 Task: Find connections with filter location Lachhmangarh Sīkar with filter topic #retailwith filter profile language French with filter current company Bread Financial with filter school GALGOTIA S COLLEGE OF ENGINEERING AND TECHNOLOGY, GREATER NOIDA with filter industry Office Administration with filter service category Interior Design with filter keywords title Shelf Stocker
Action: Mouse moved to (431, 277)
Screenshot: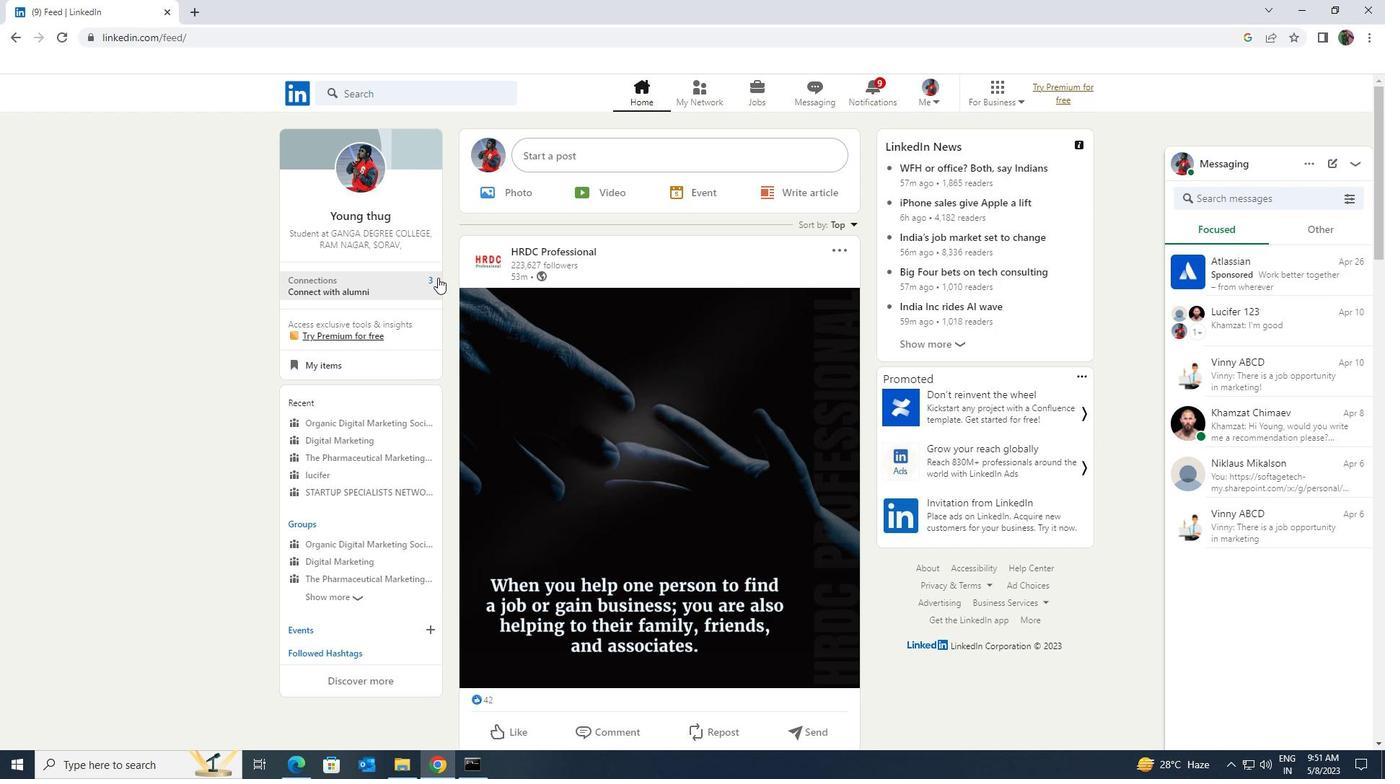 
Action: Mouse pressed left at (431, 277)
Screenshot: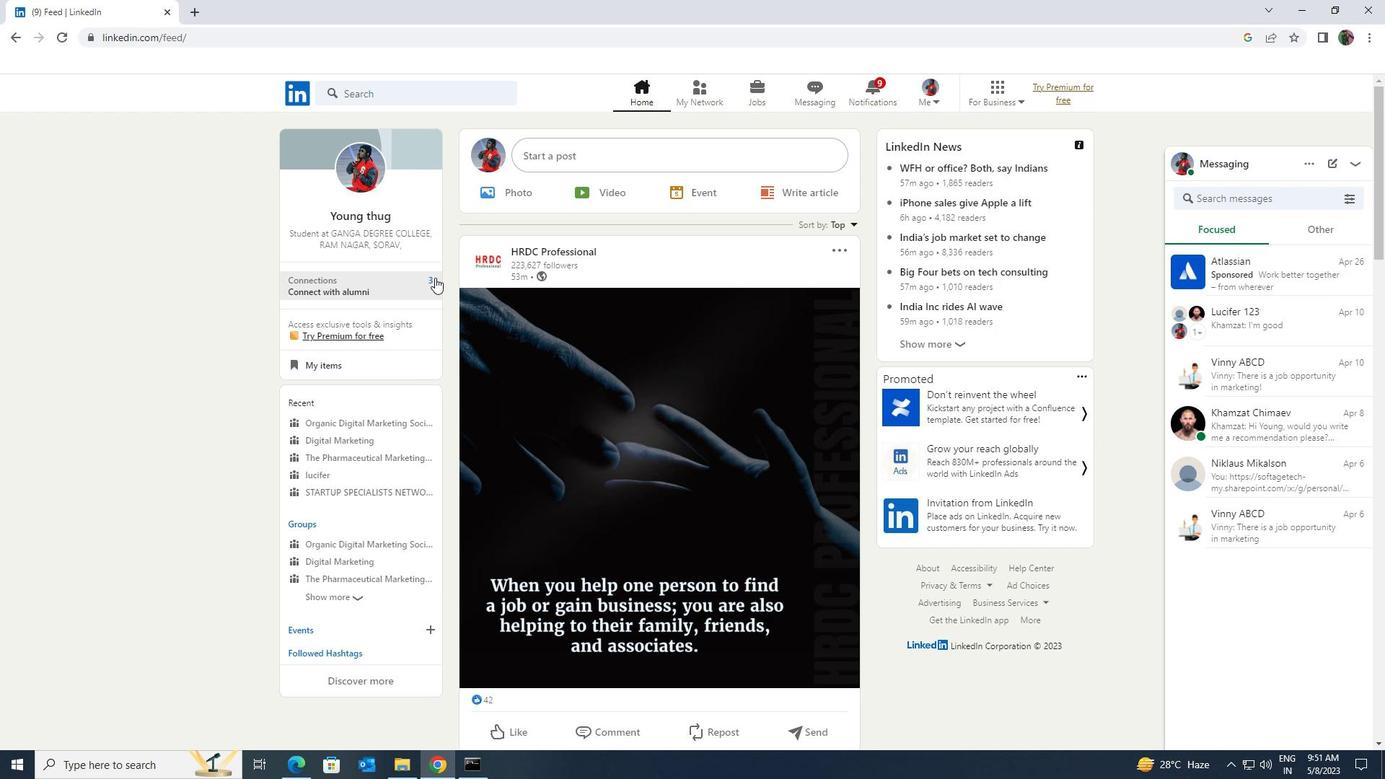 
Action: Mouse moved to (443, 176)
Screenshot: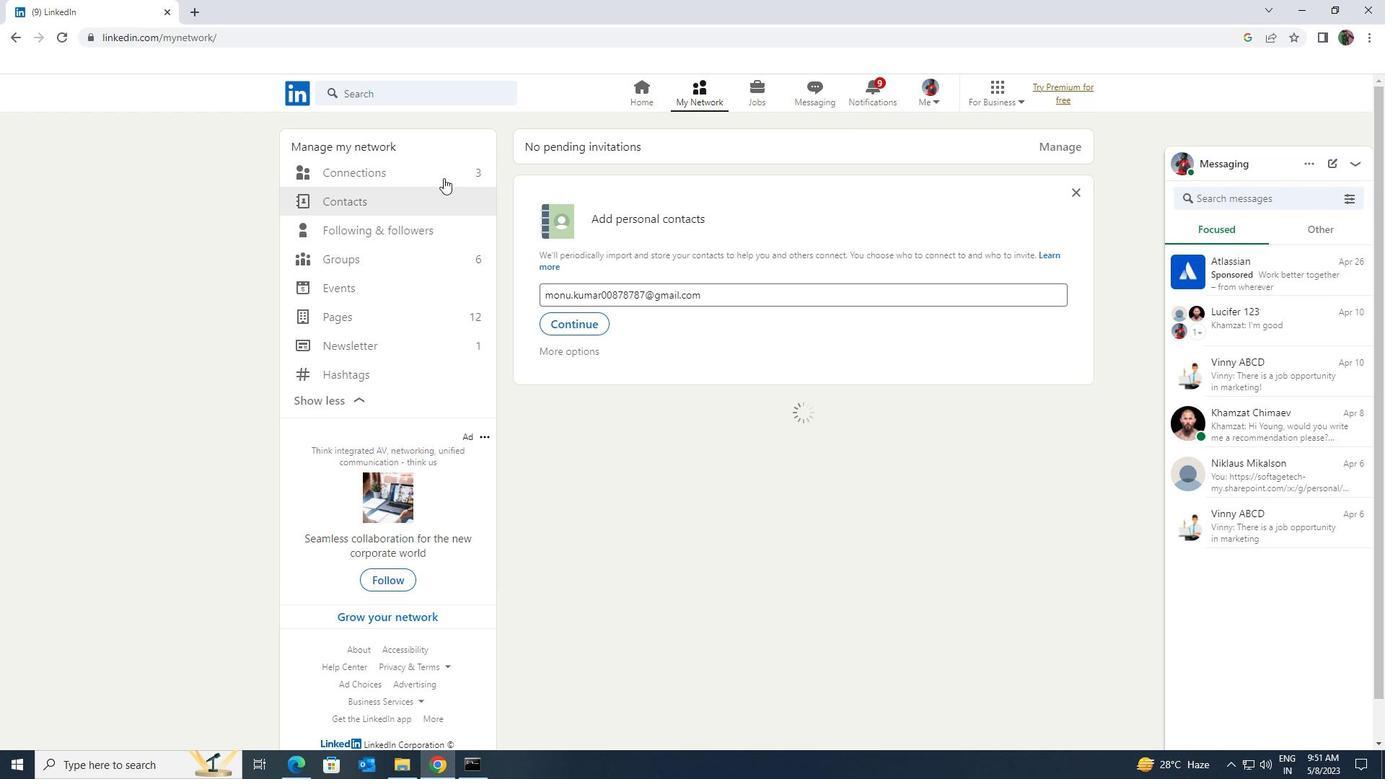 
Action: Mouse pressed left at (443, 176)
Screenshot: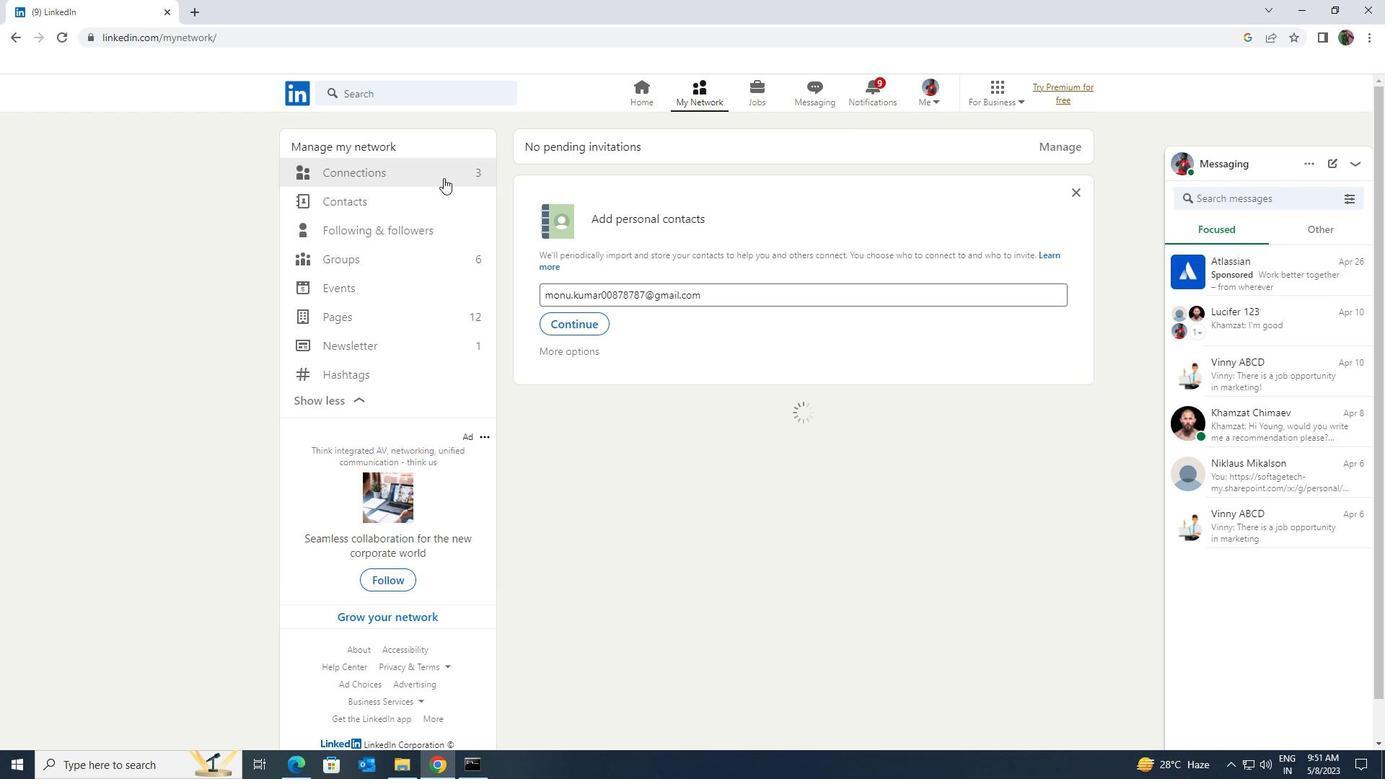
Action: Mouse moved to (781, 176)
Screenshot: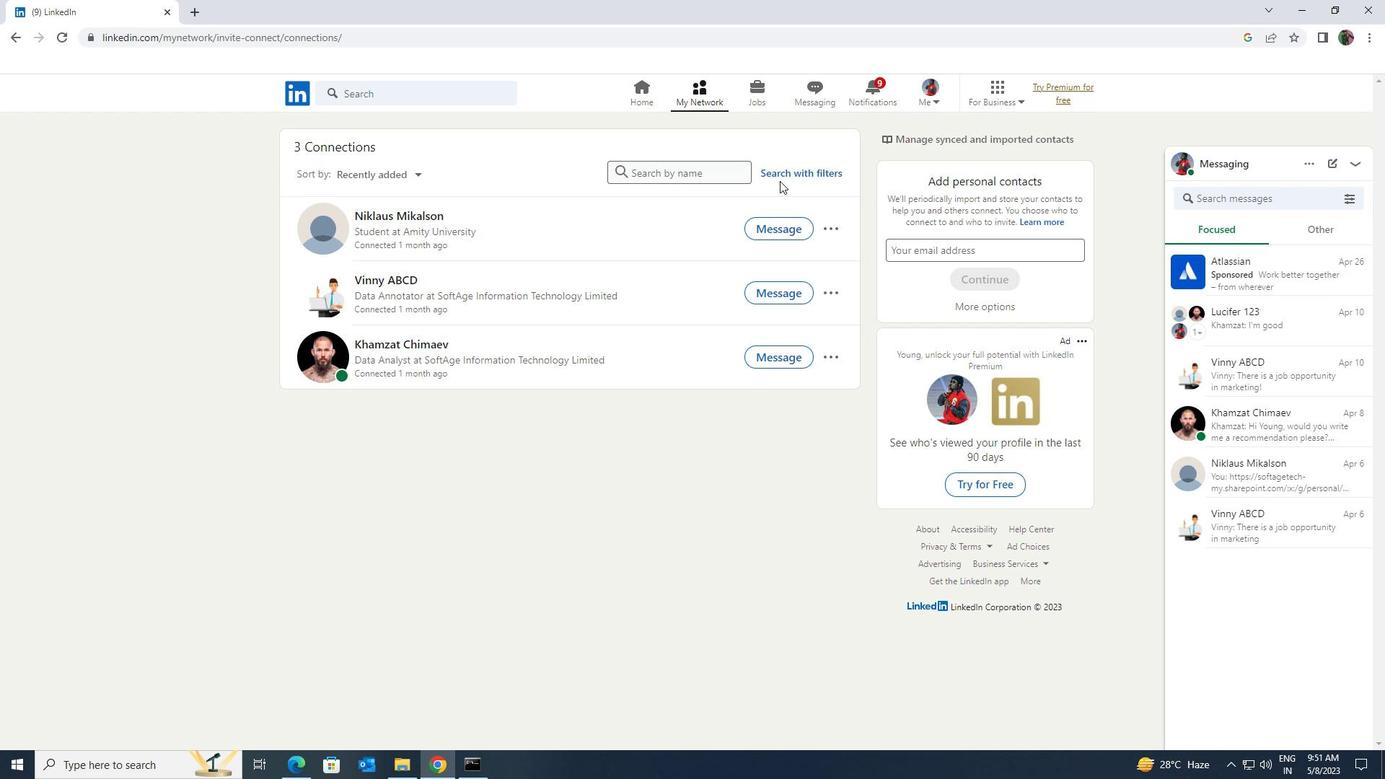 
Action: Mouse pressed left at (781, 176)
Screenshot: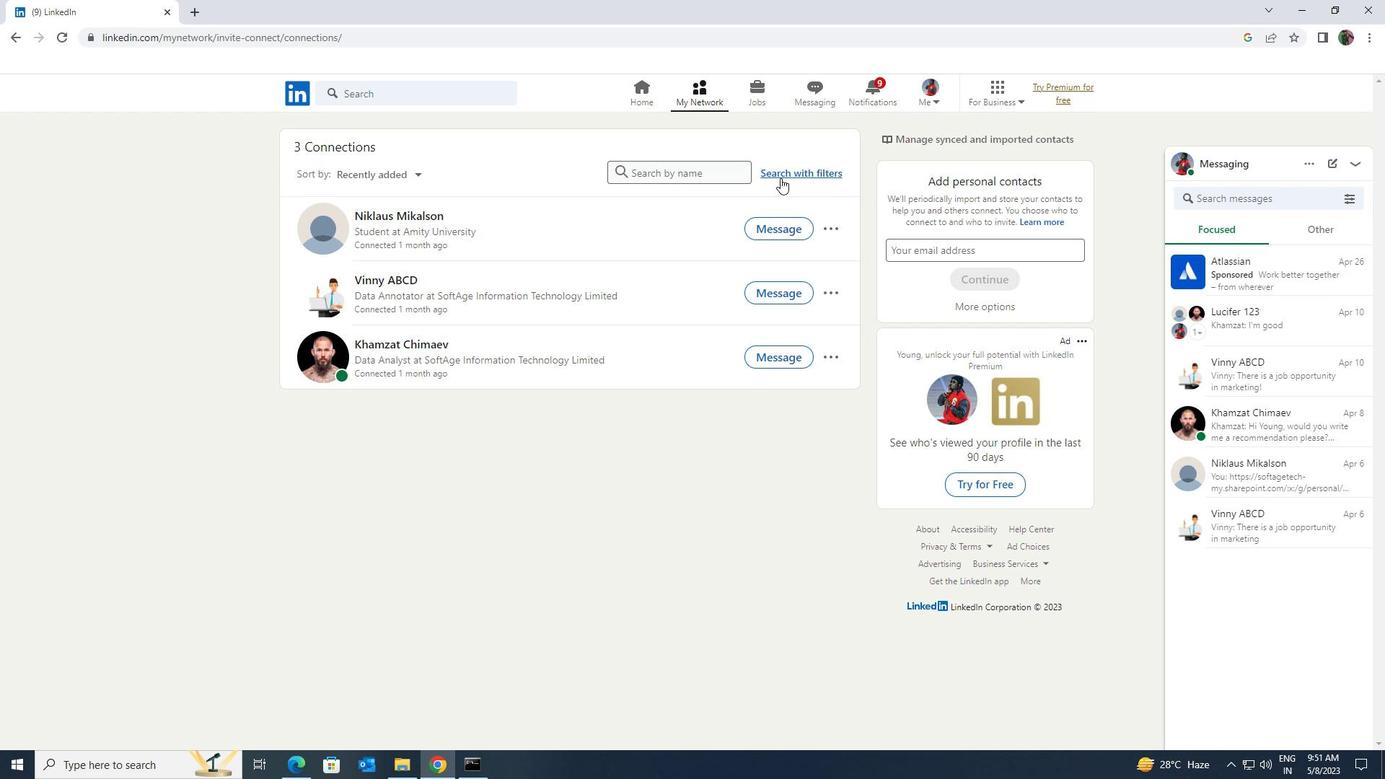 
Action: Mouse moved to (747, 138)
Screenshot: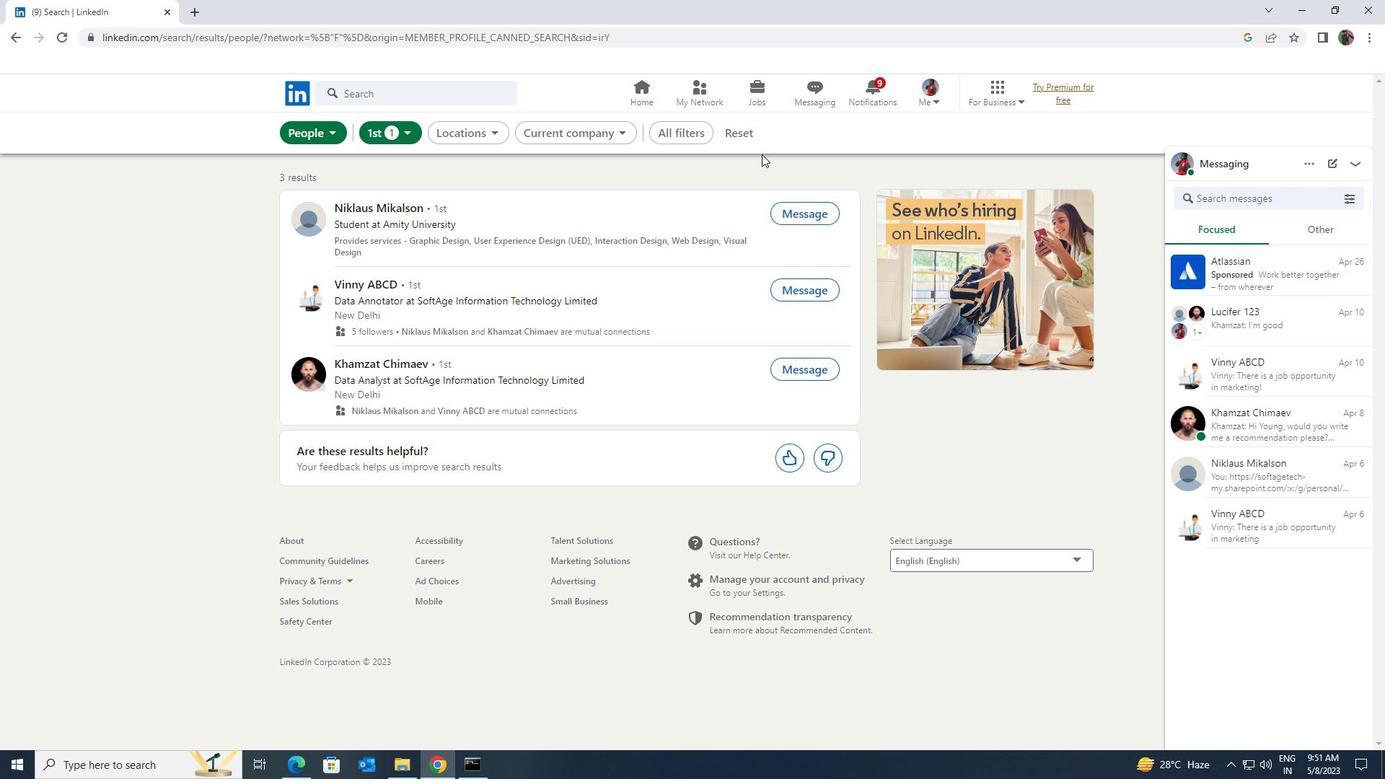 
Action: Mouse pressed left at (747, 138)
Screenshot: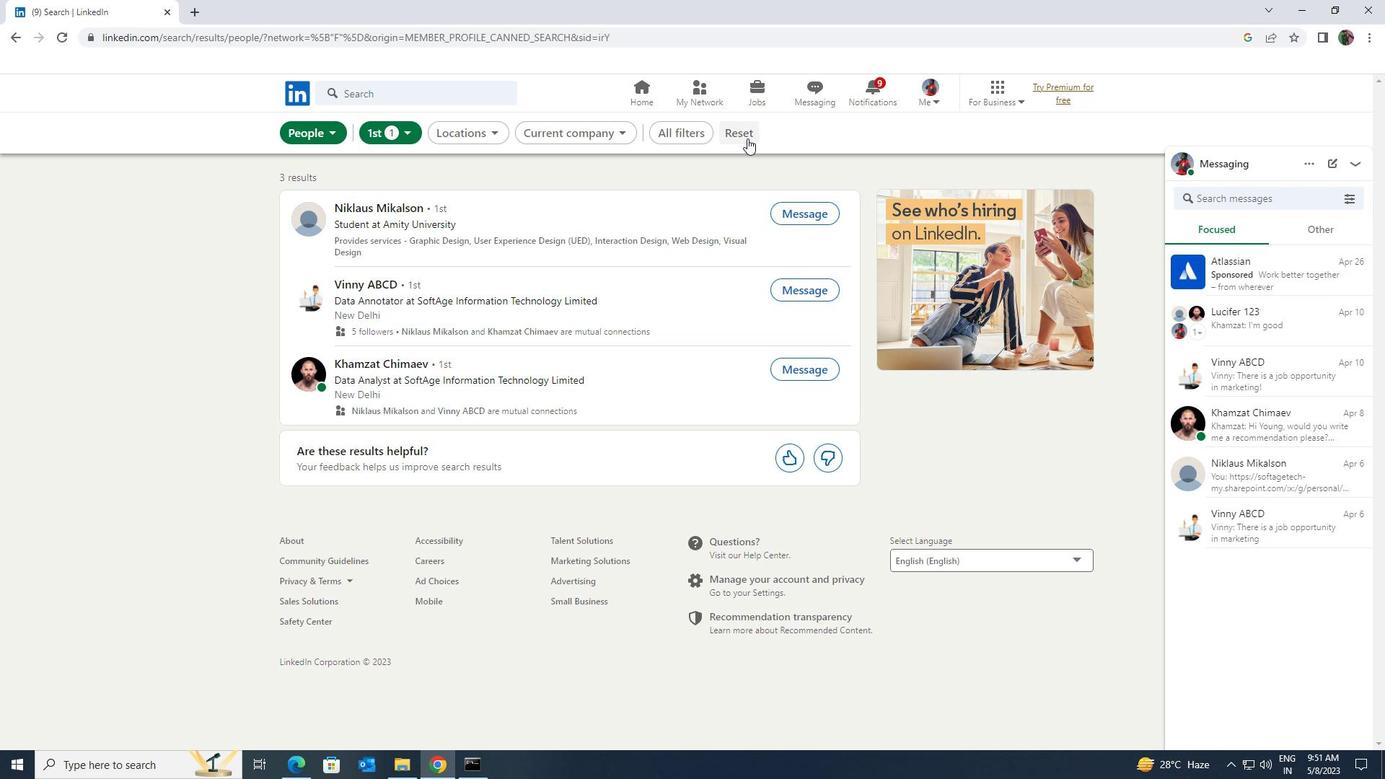 
Action: Mouse moved to (714, 133)
Screenshot: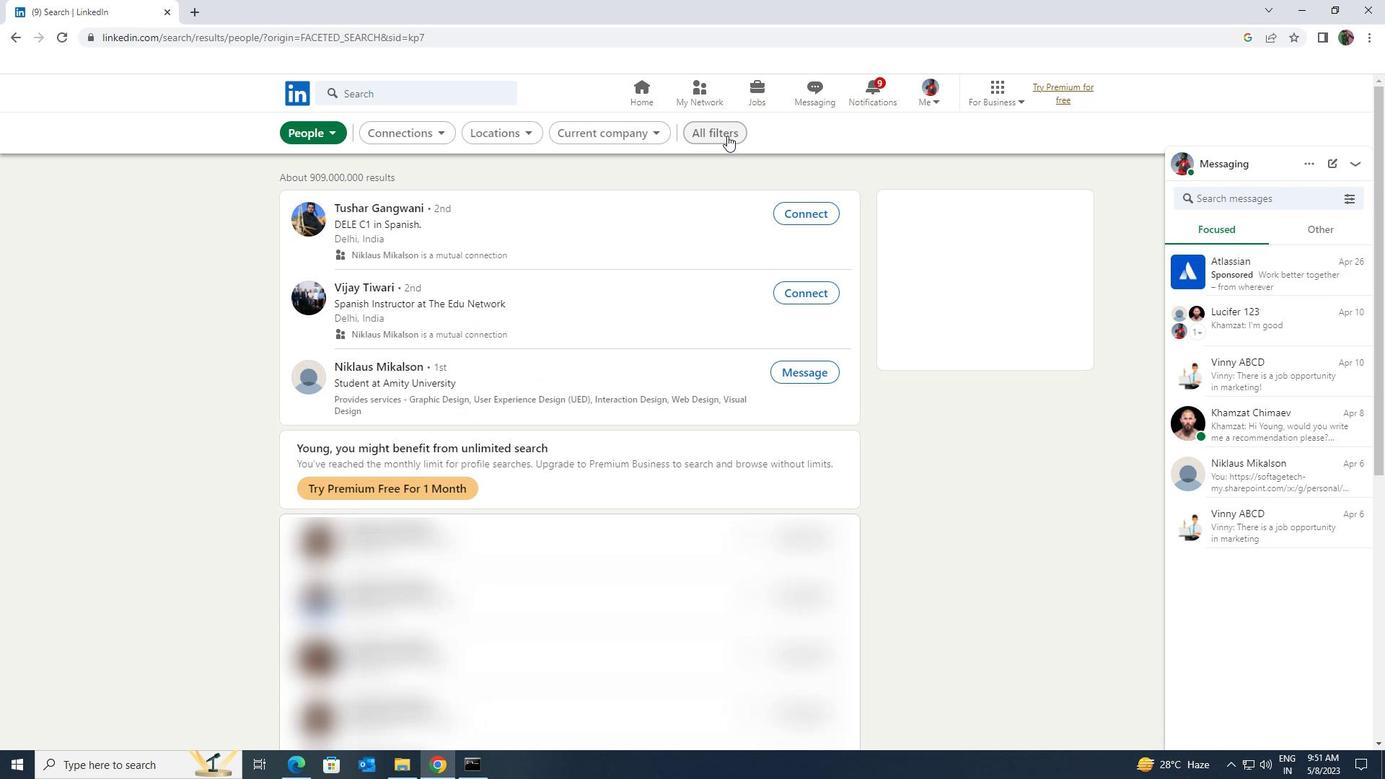 
Action: Mouse pressed left at (714, 133)
Screenshot: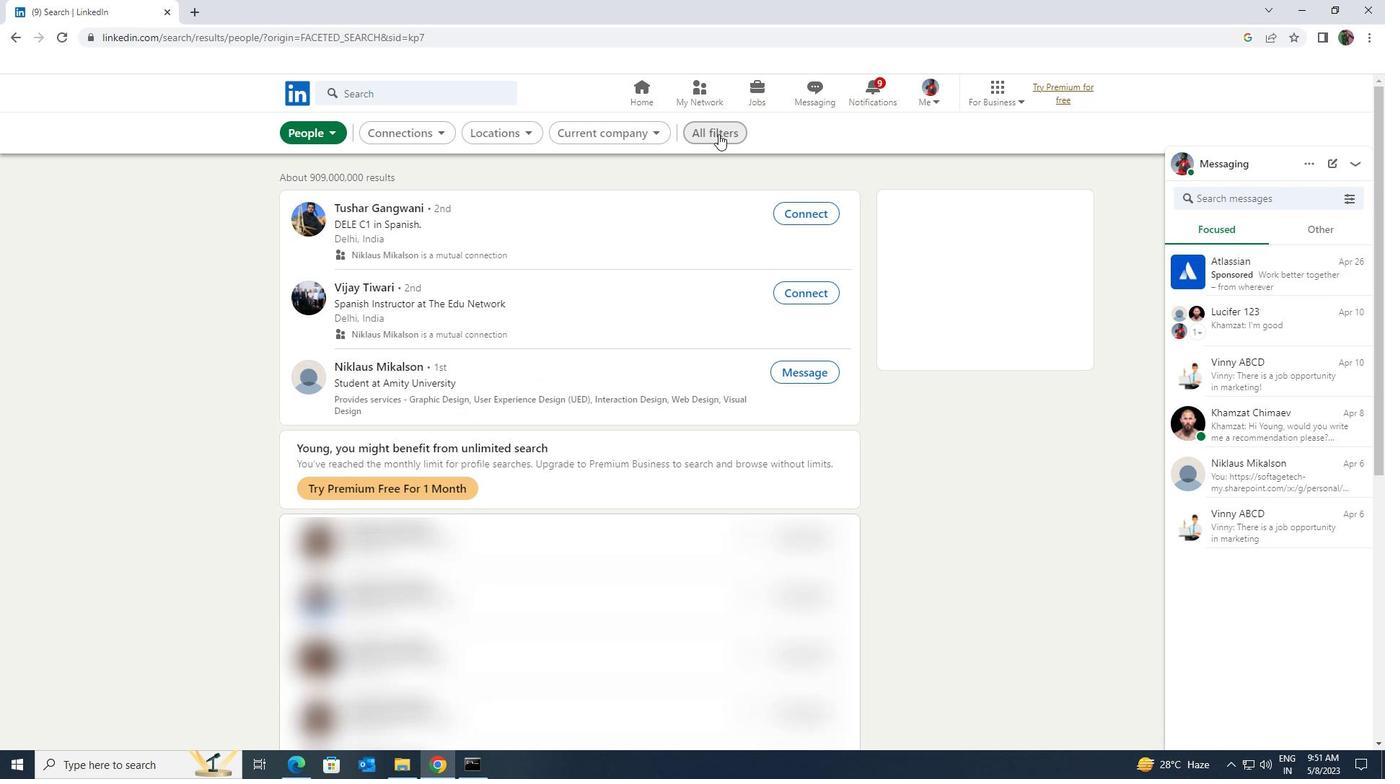 
Action: Mouse moved to (1236, 560)
Screenshot: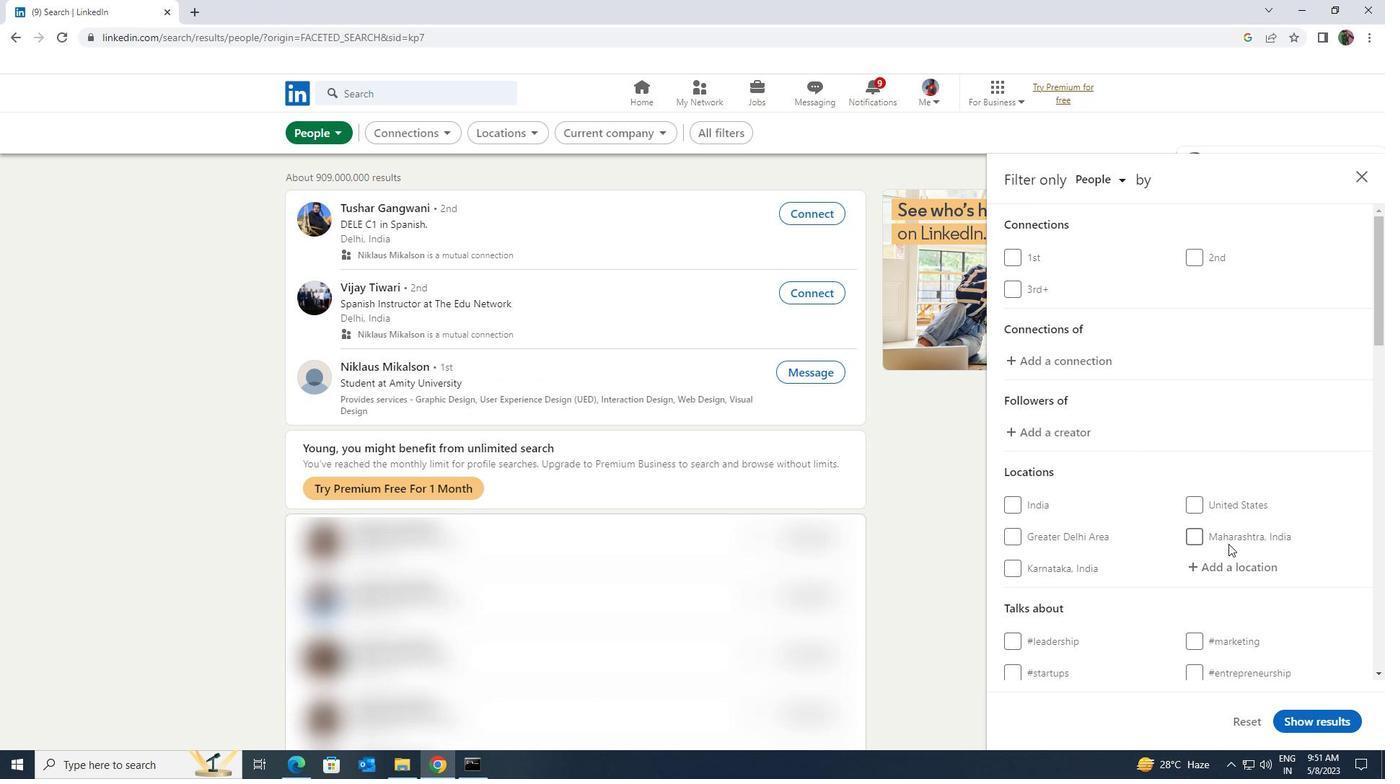
Action: Mouse pressed left at (1236, 560)
Screenshot: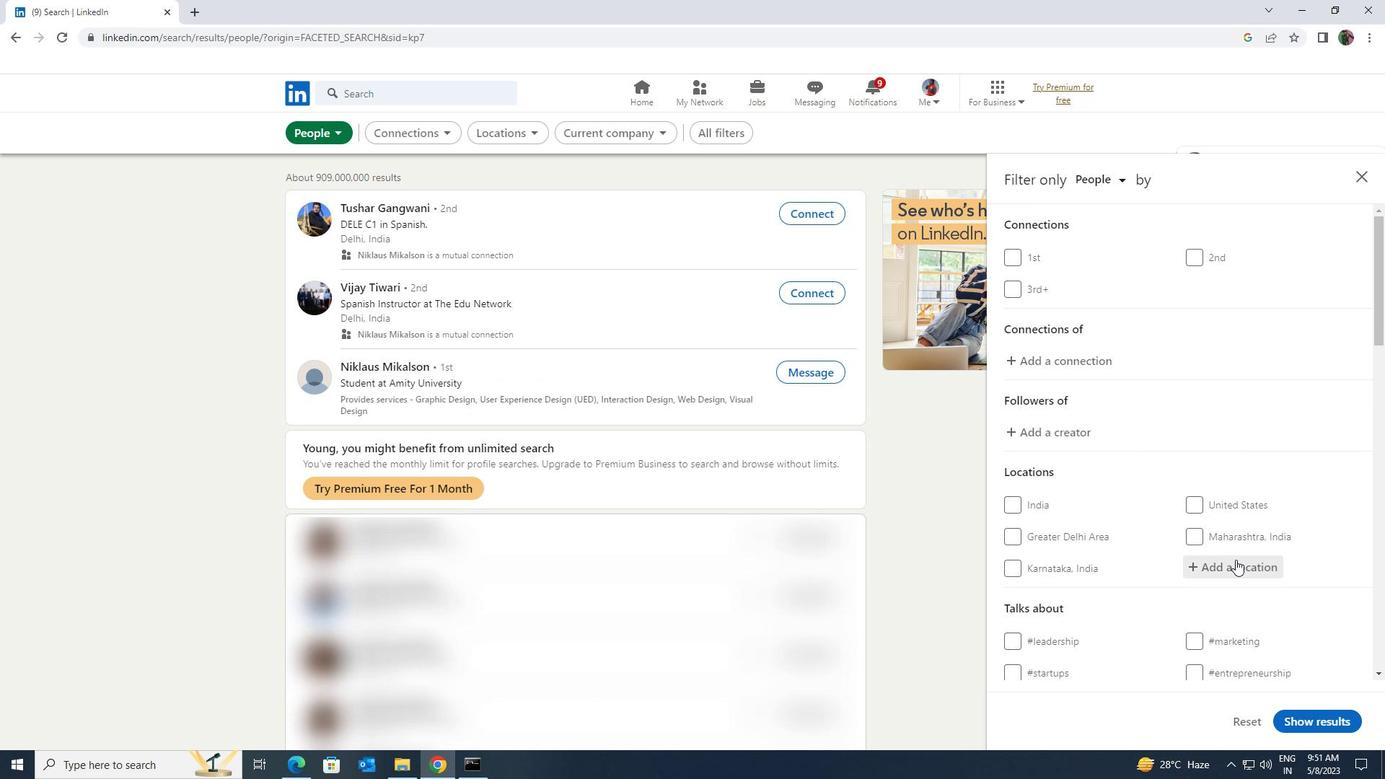 
Action: Key pressed <Key.shift>LACHHMAN
Screenshot: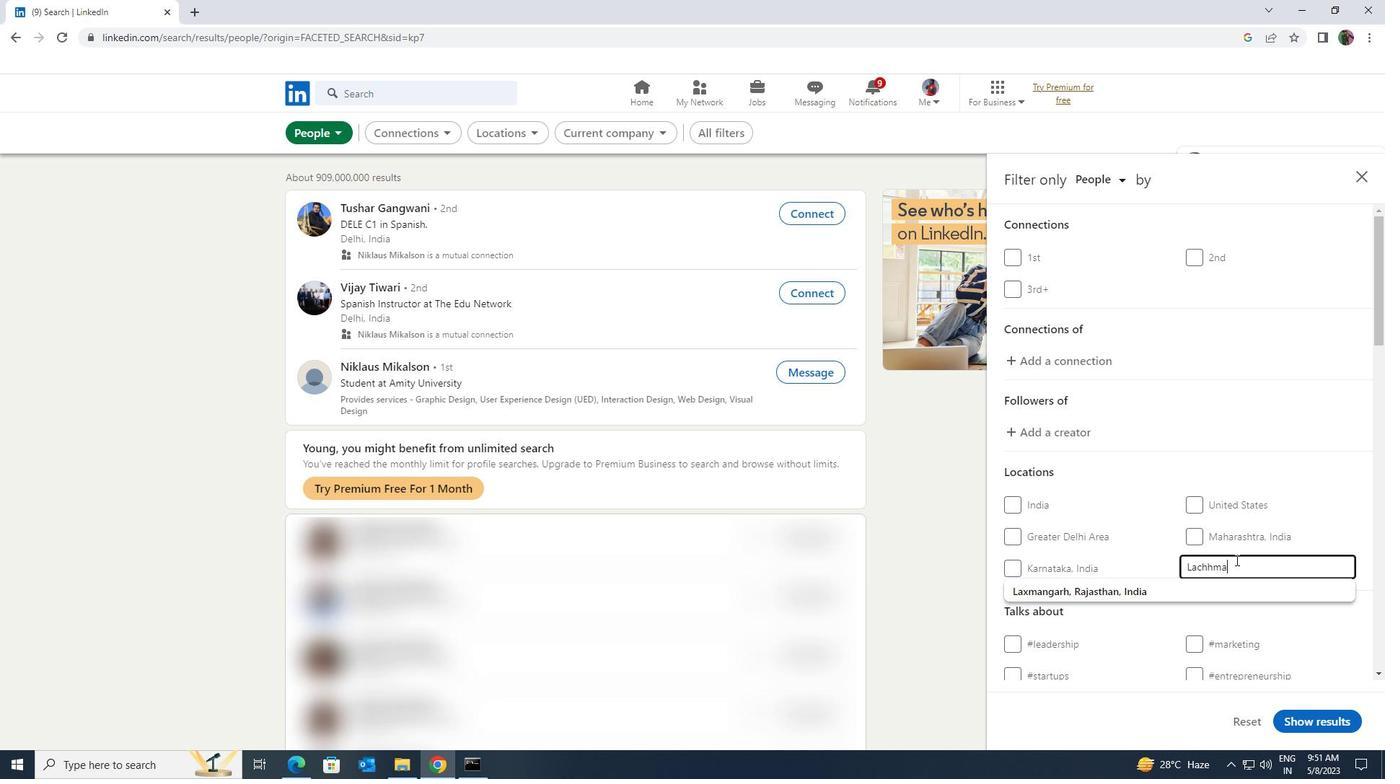 
Action: Mouse moved to (1231, 586)
Screenshot: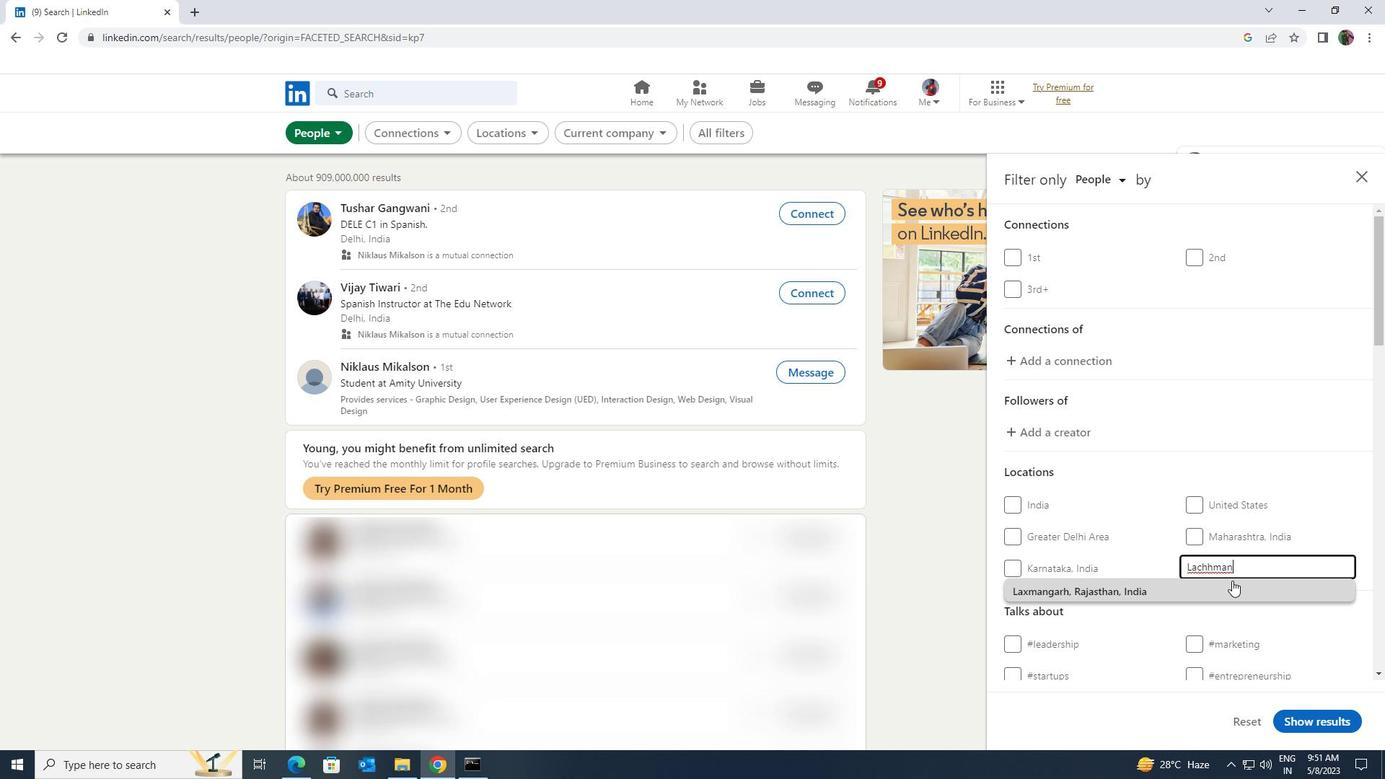 
Action: Mouse pressed left at (1231, 586)
Screenshot: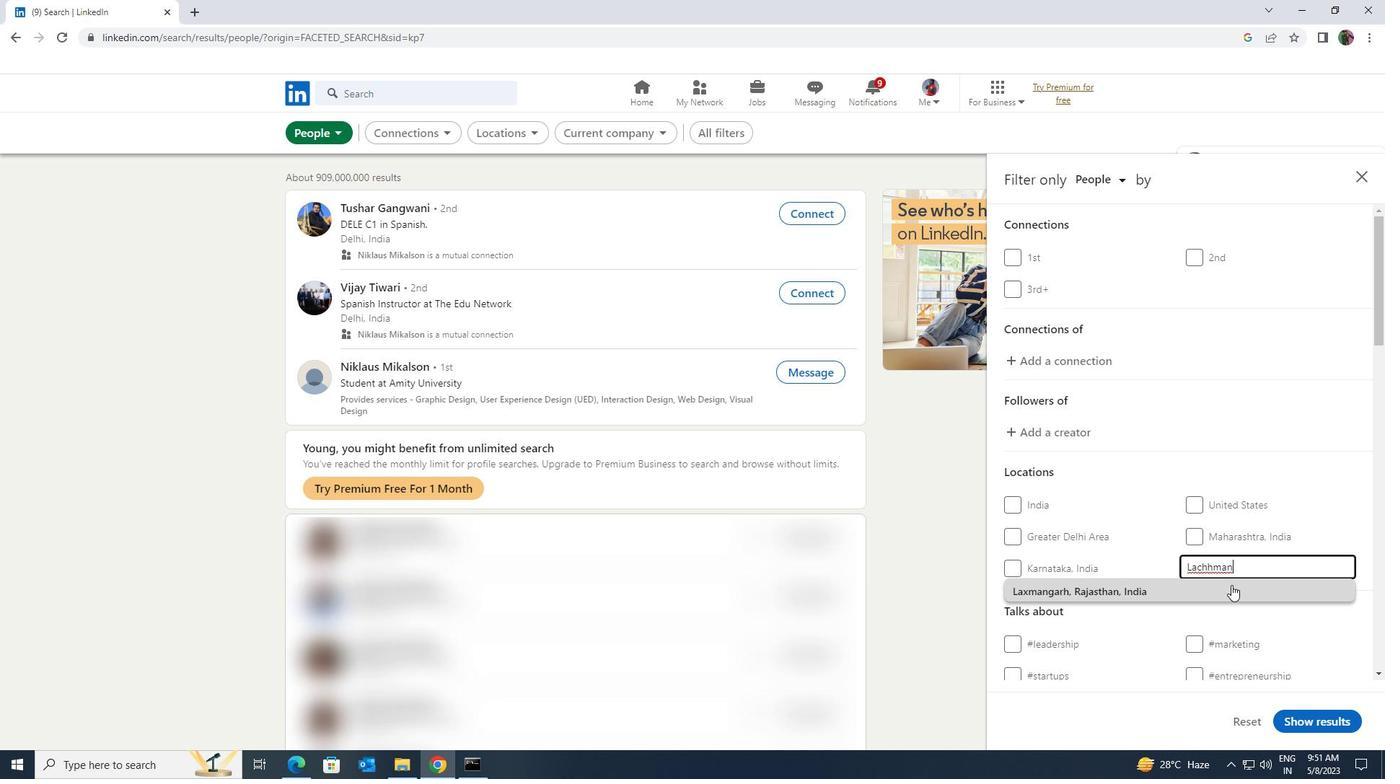 
Action: Mouse scrolled (1231, 586) with delta (0, 0)
Screenshot: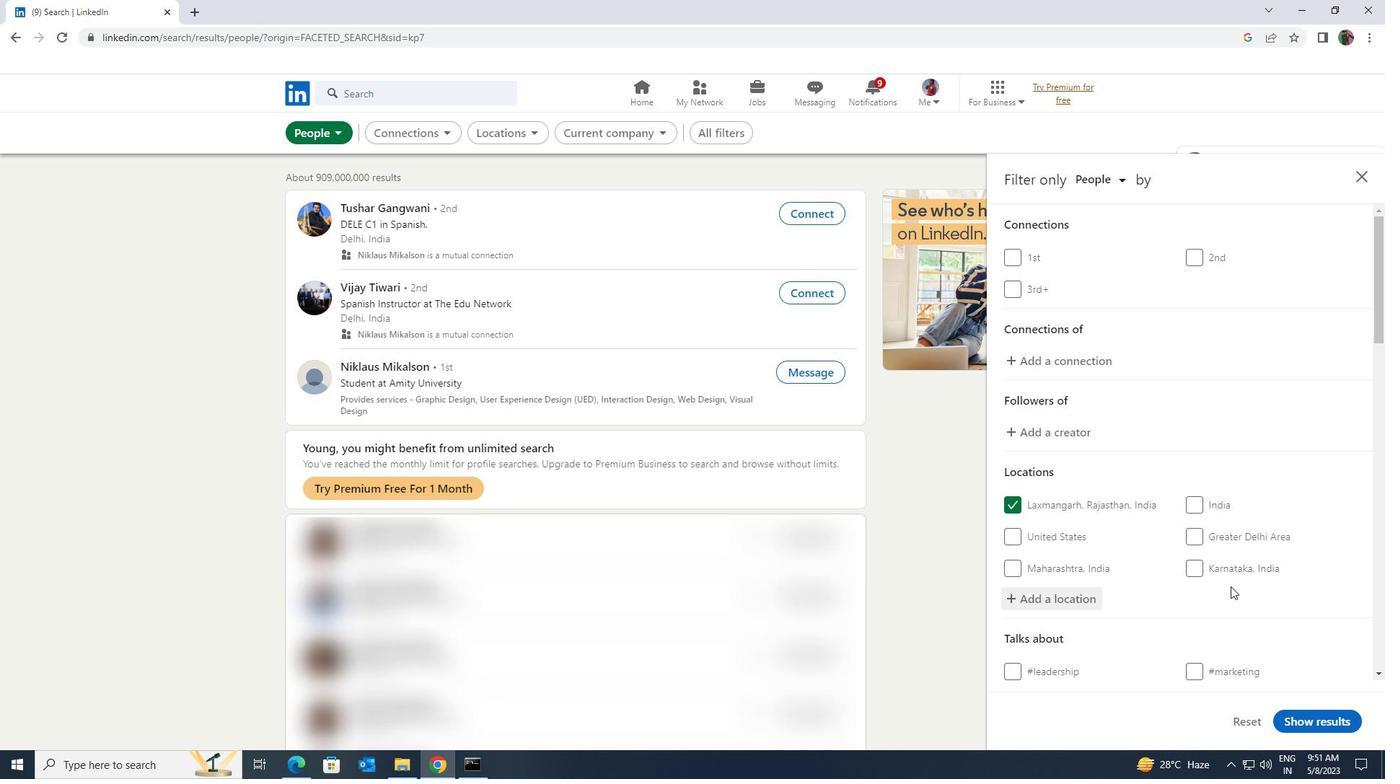 
Action: Mouse scrolled (1231, 586) with delta (0, 0)
Screenshot: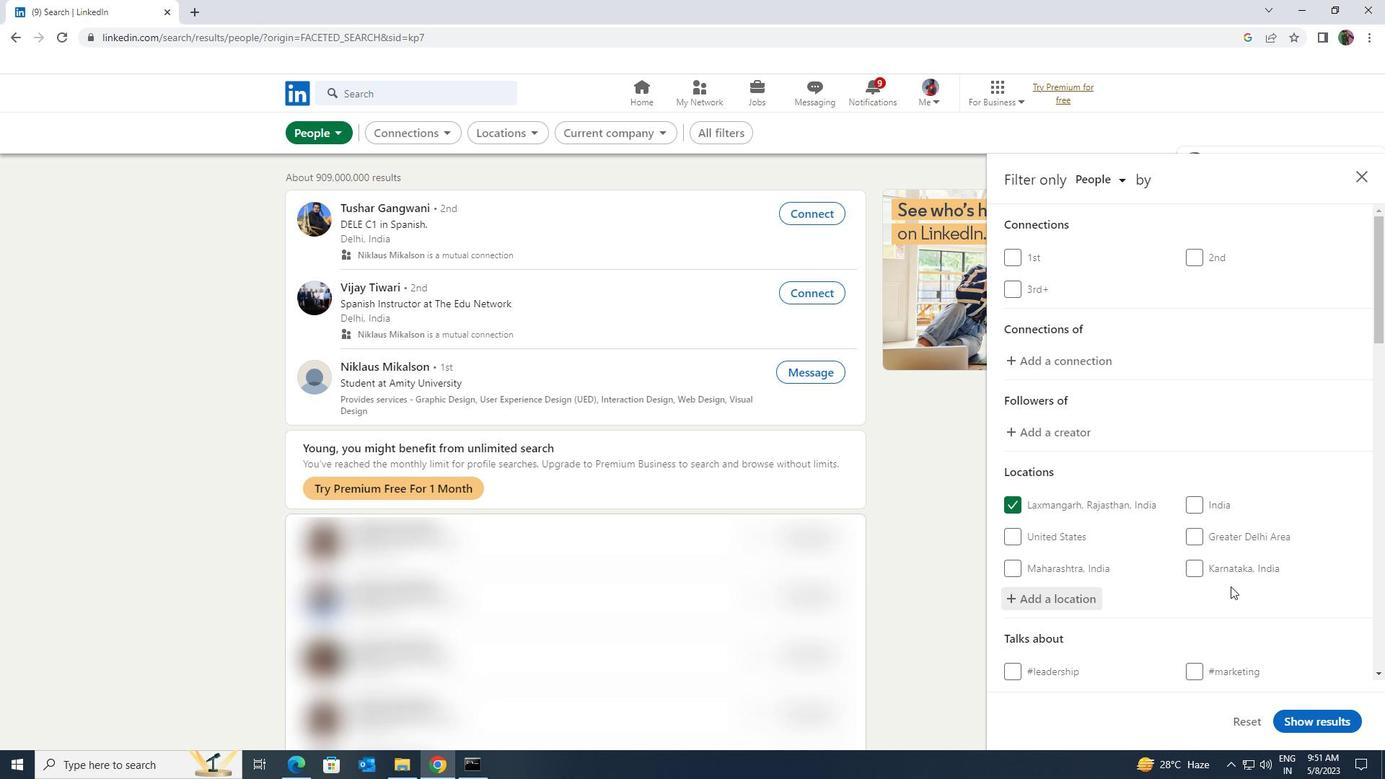 
Action: Mouse scrolled (1231, 586) with delta (0, 0)
Screenshot: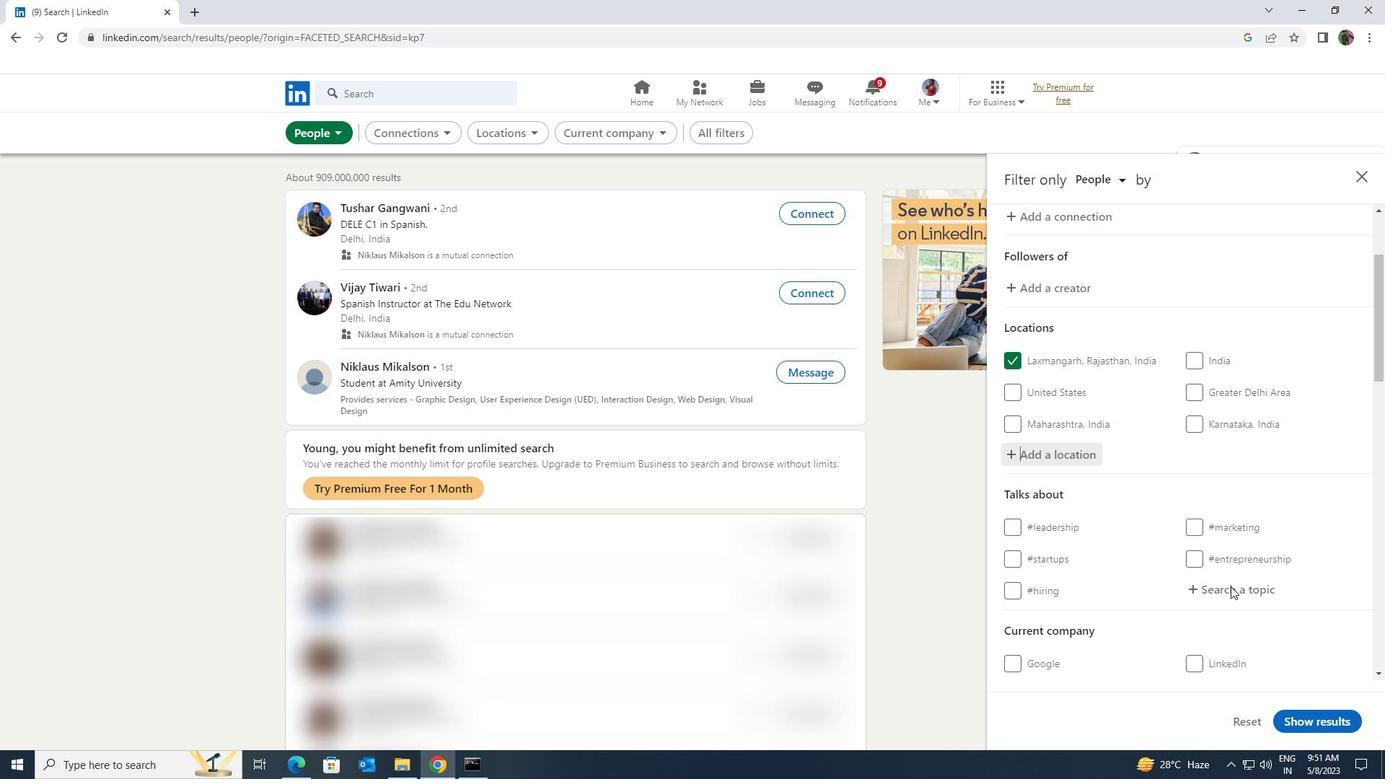
Action: Mouse moved to (1224, 522)
Screenshot: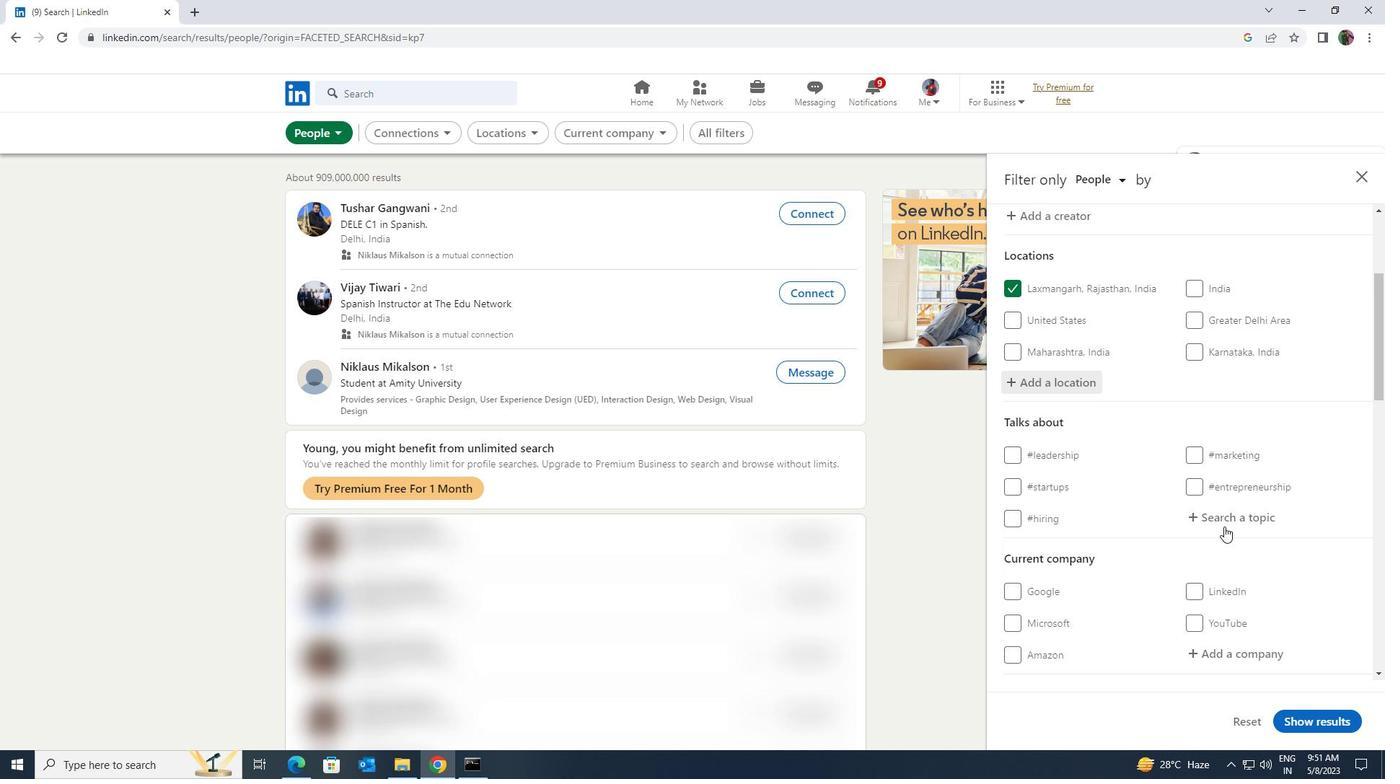 
Action: Mouse pressed left at (1224, 522)
Screenshot: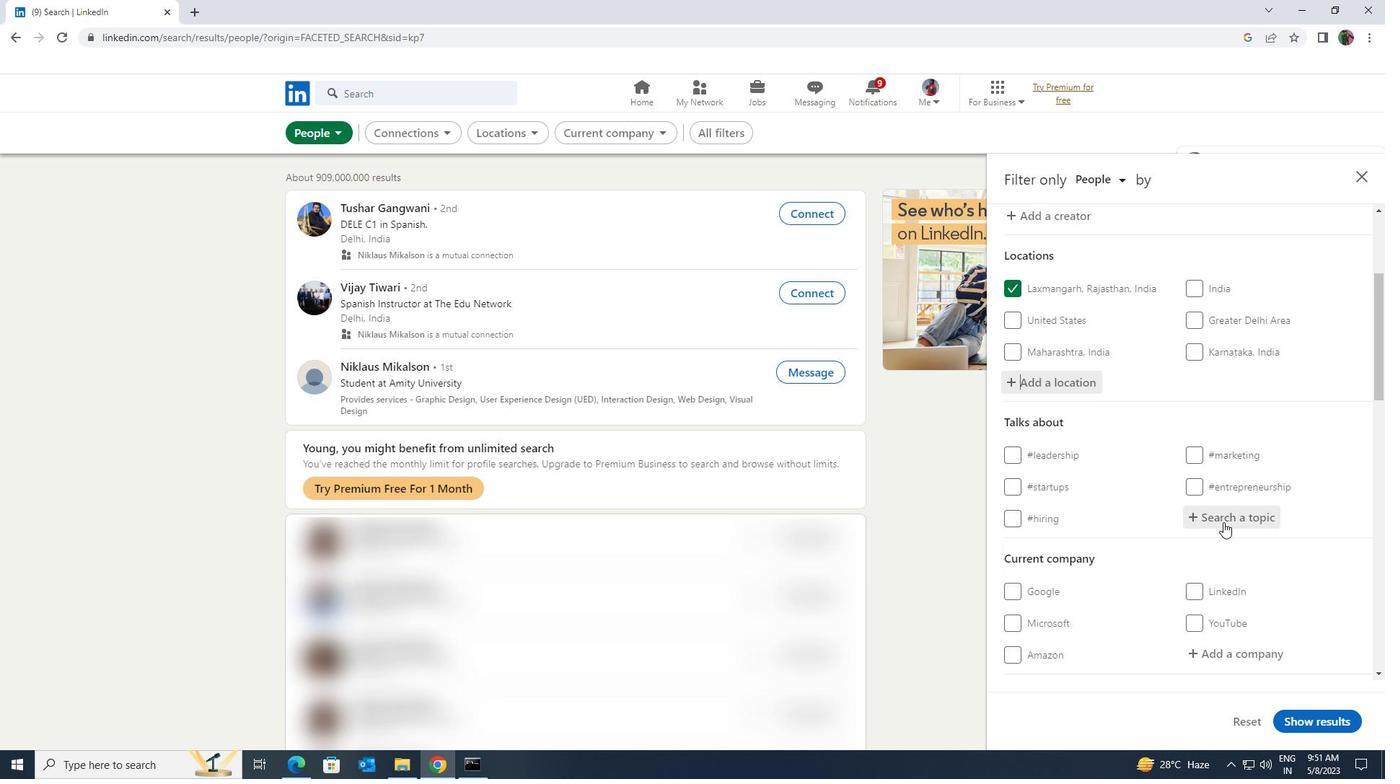 
Action: Mouse moved to (1222, 522)
Screenshot: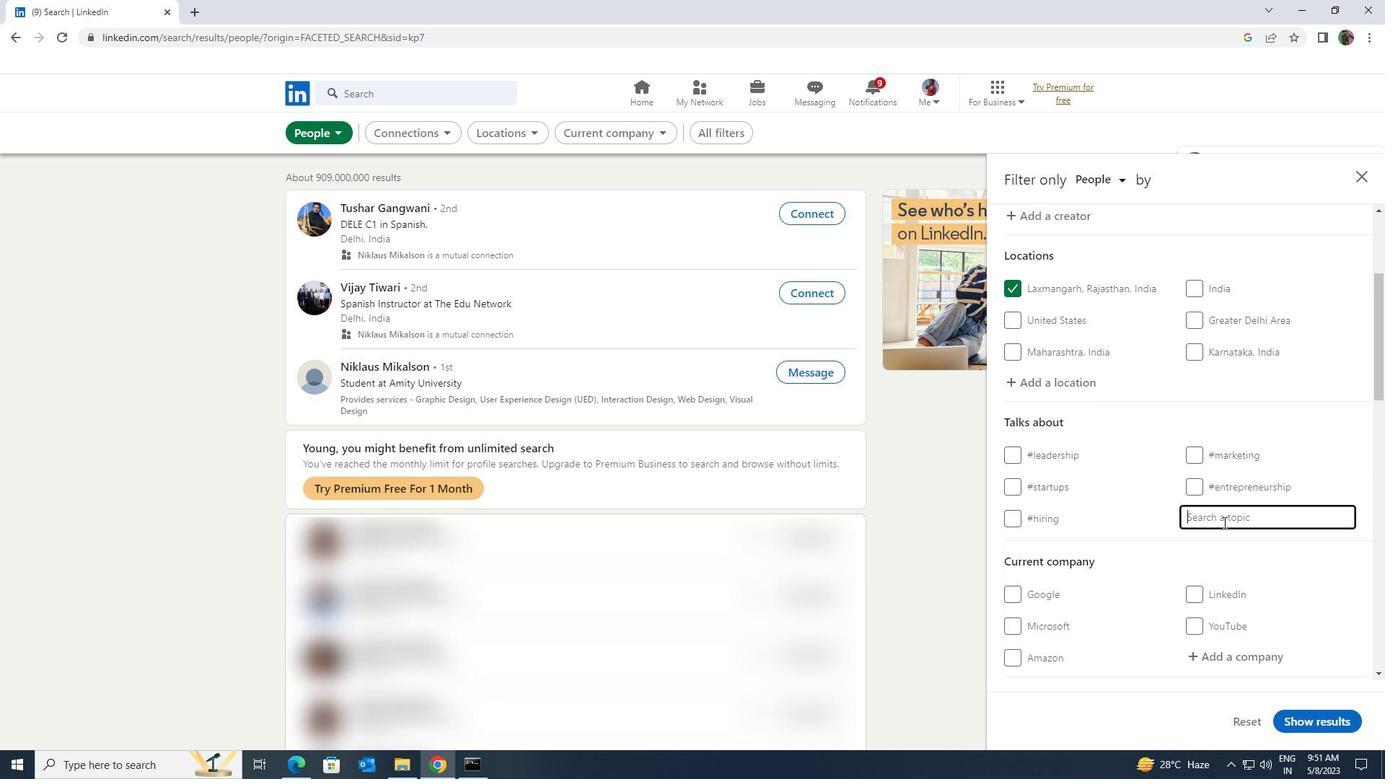 
Action: Key pressed <Key.shift>RETAIL
Screenshot: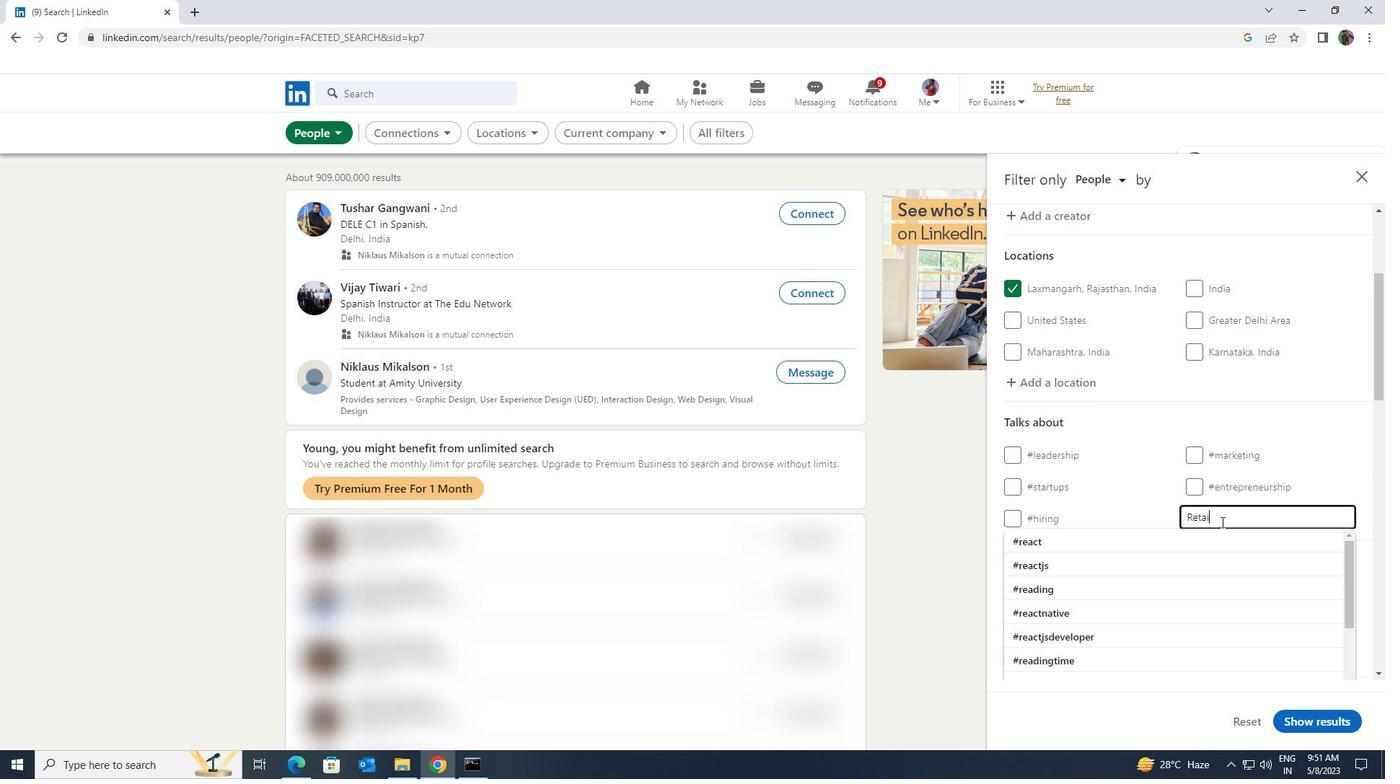 
Action: Mouse moved to (1221, 537)
Screenshot: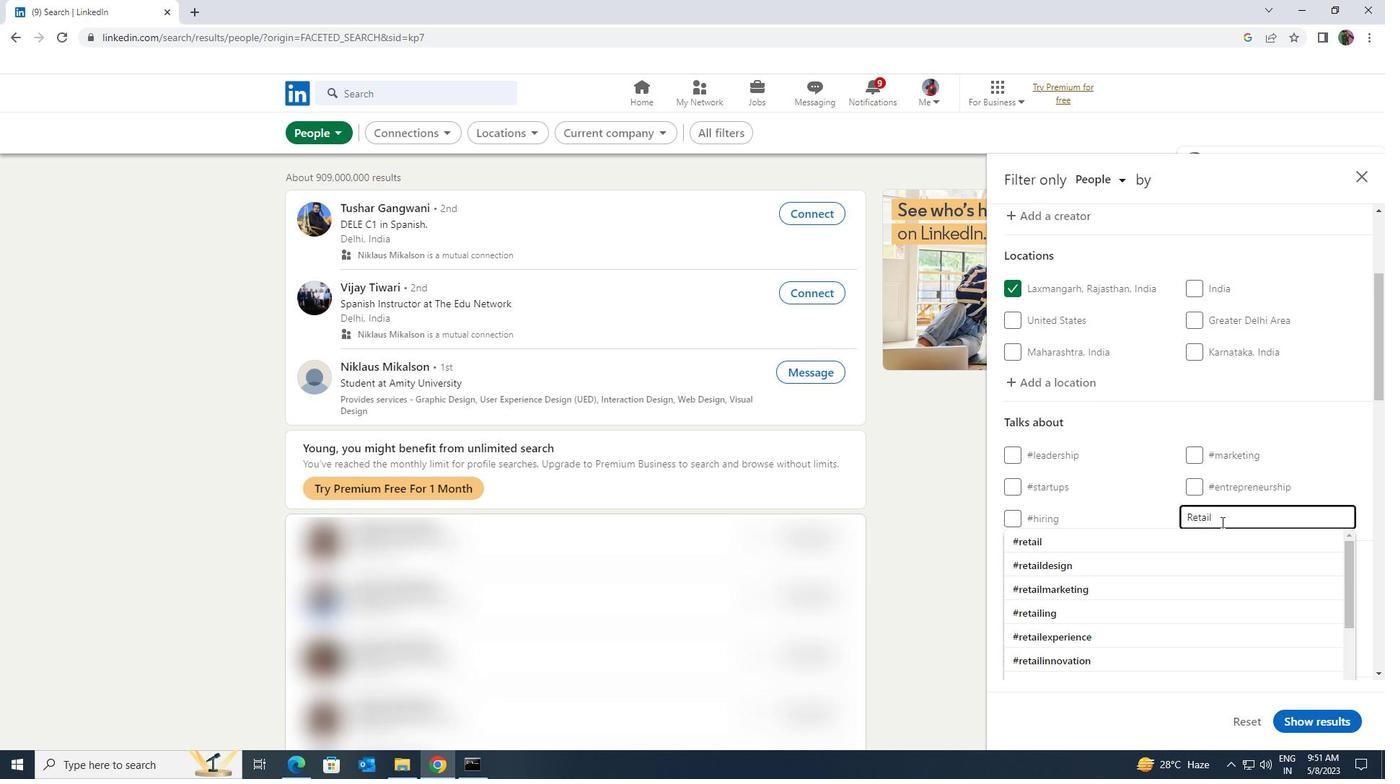 
Action: Mouse pressed left at (1221, 537)
Screenshot: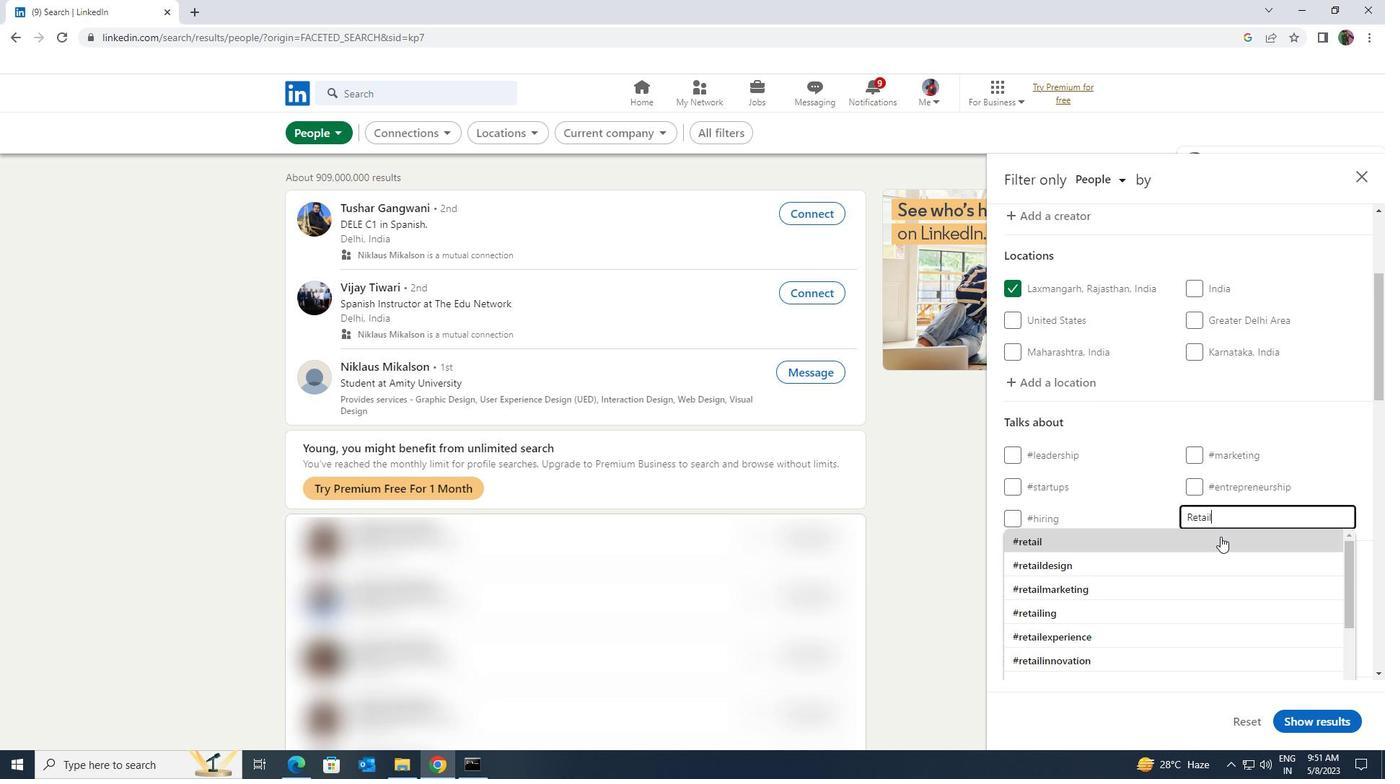 
Action: Mouse moved to (1224, 537)
Screenshot: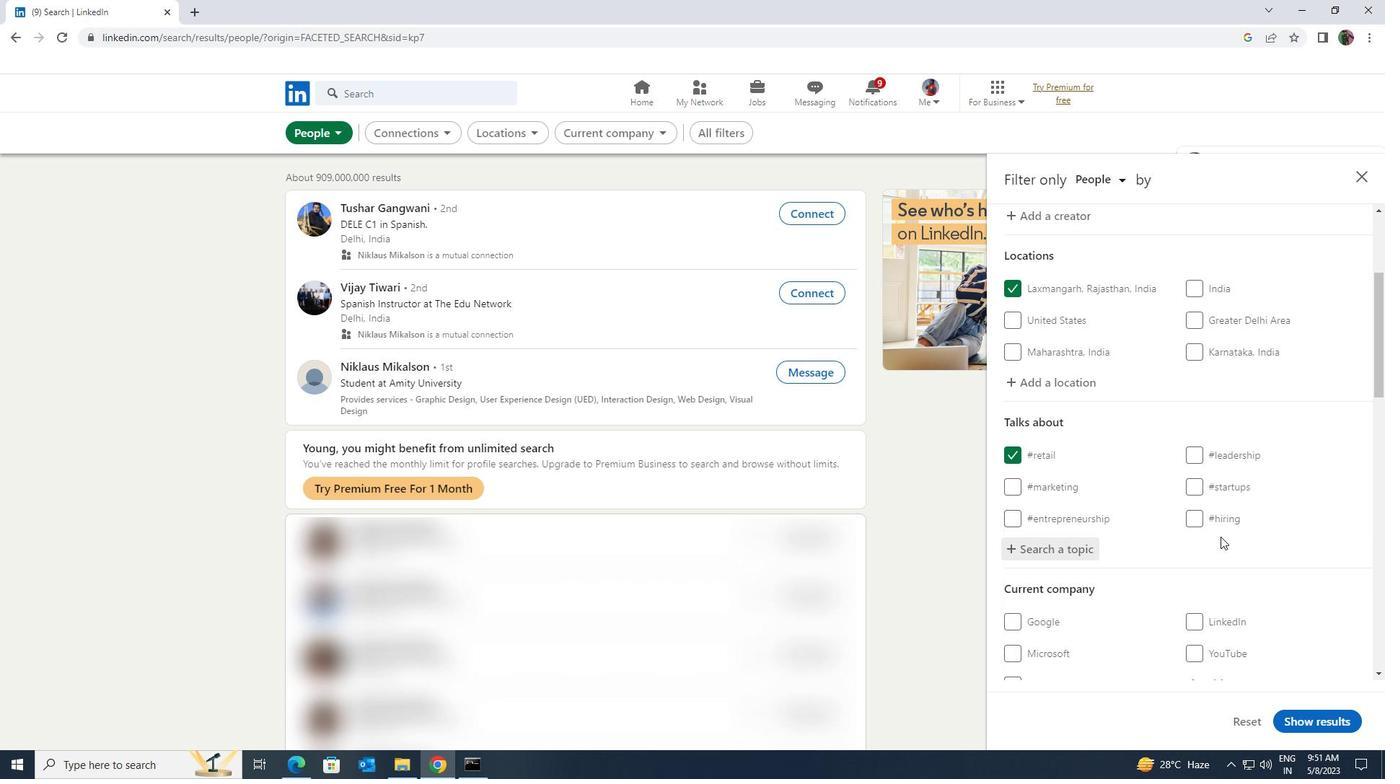 
Action: Mouse scrolled (1224, 536) with delta (0, 0)
Screenshot: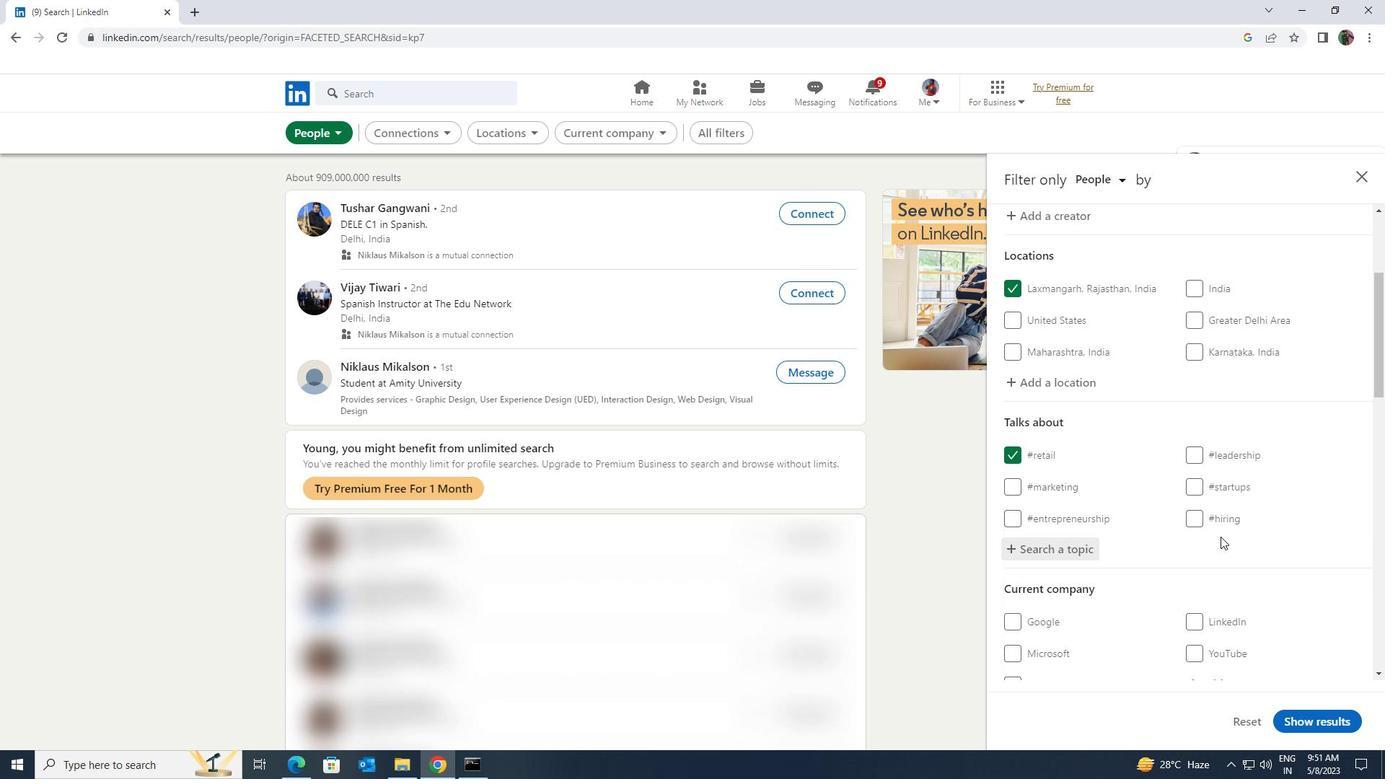 
Action: Mouse moved to (1228, 539)
Screenshot: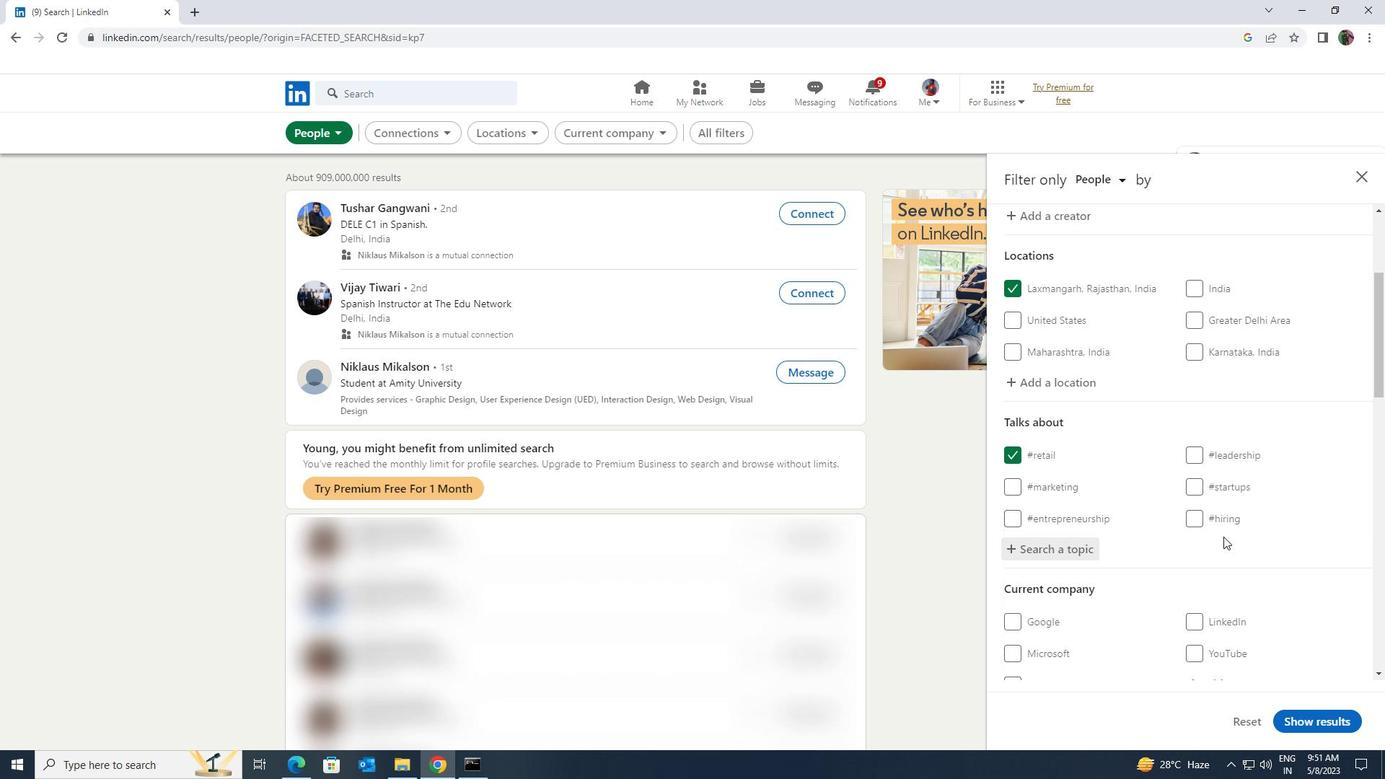 
Action: Mouse scrolled (1228, 538) with delta (0, 0)
Screenshot: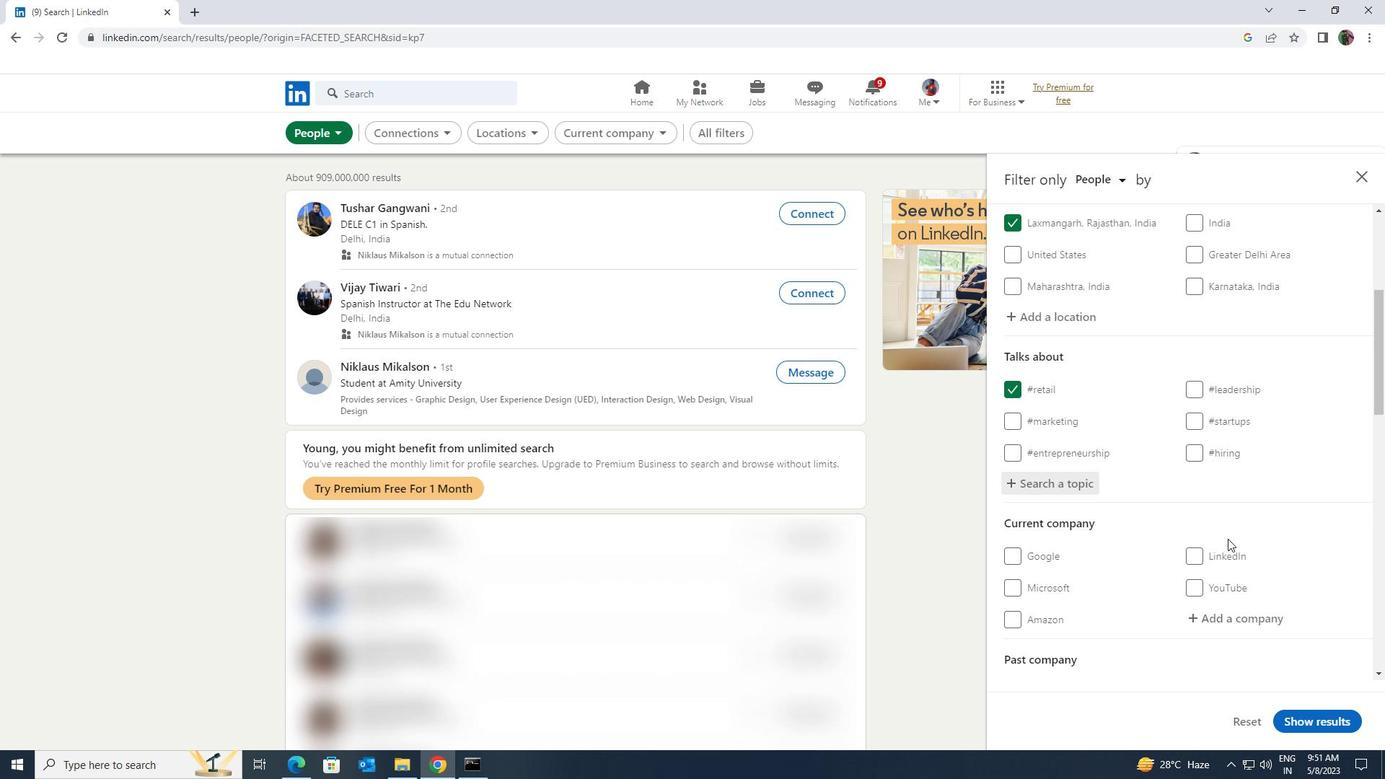 
Action: Mouse scrolled (1228, 538) with delta (0, 0)
Screenshot: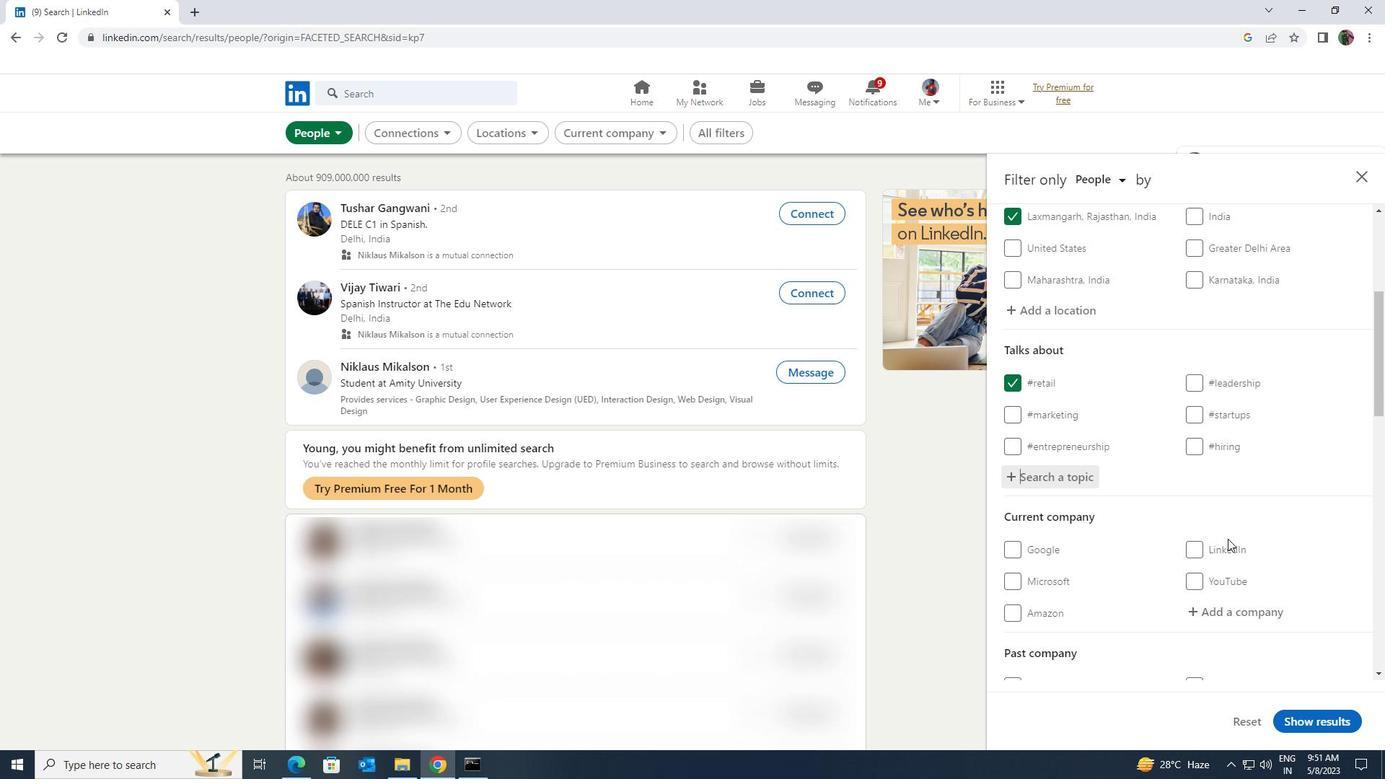 
Action: Mouse scrolled (1228, 538) with delta (0, 0)
Screenshot: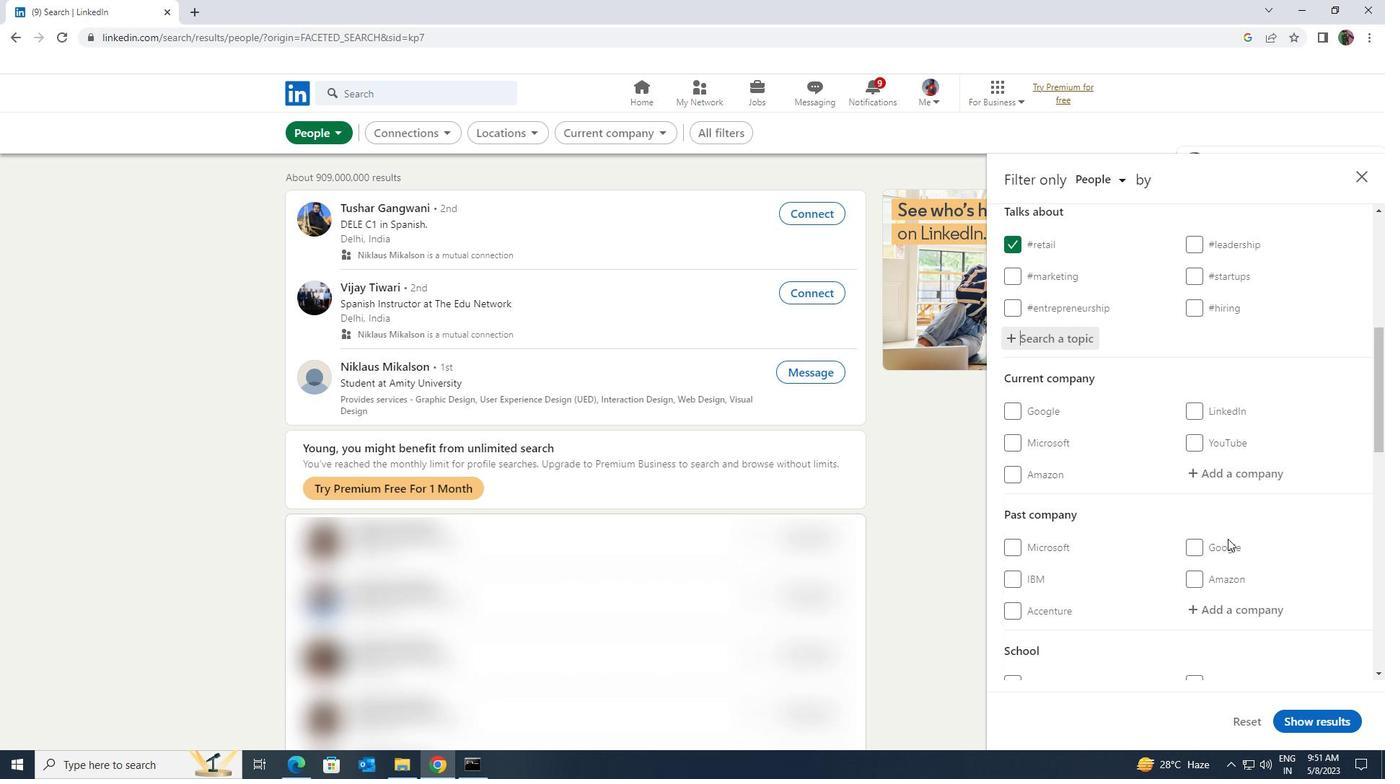 
Action: Mouse scrolled (1228, 538) with delta (0, 0)
Screenshot: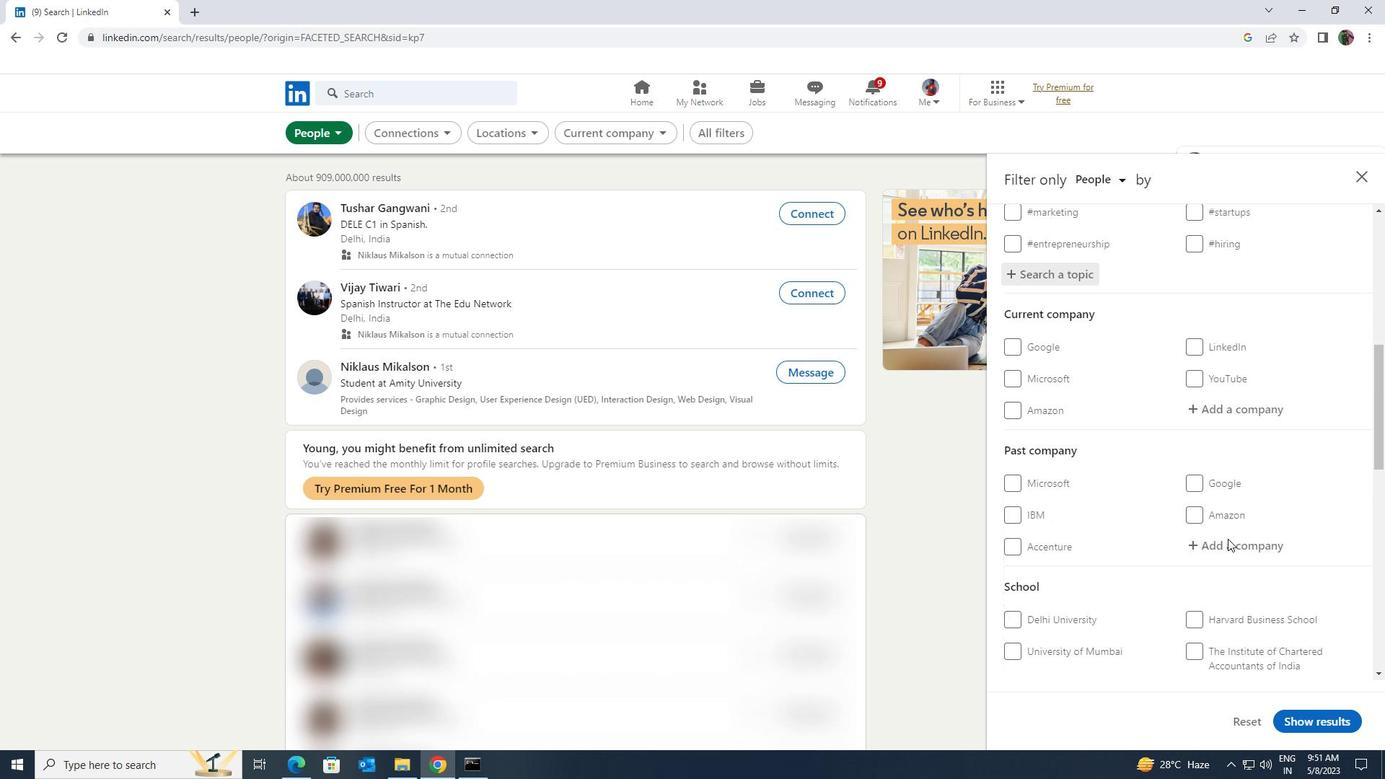 
Action: Mouse scrolled (1228, 538) with delta (0, 0)
Screenshot: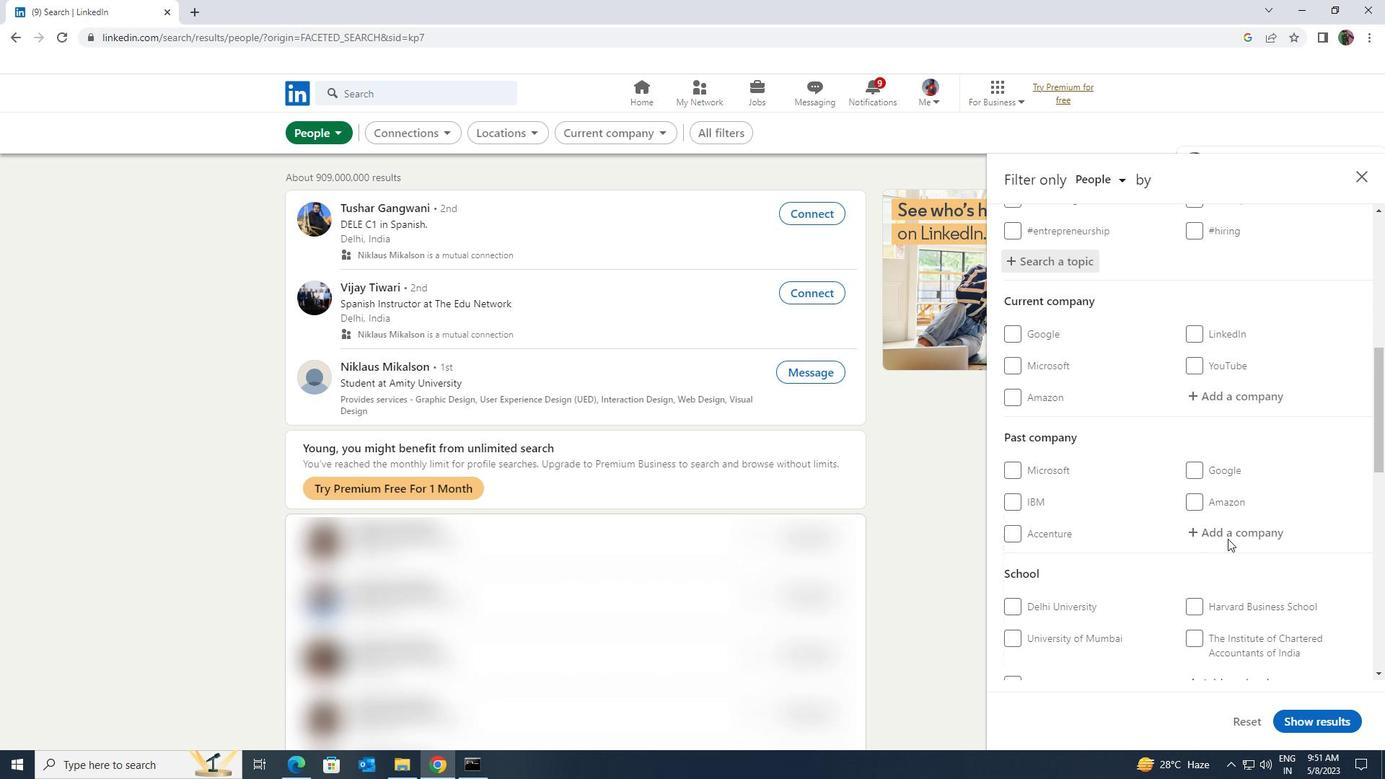 
Action: Mouse scrolled (1228, 538) with delta (0, 0)
Screenshot: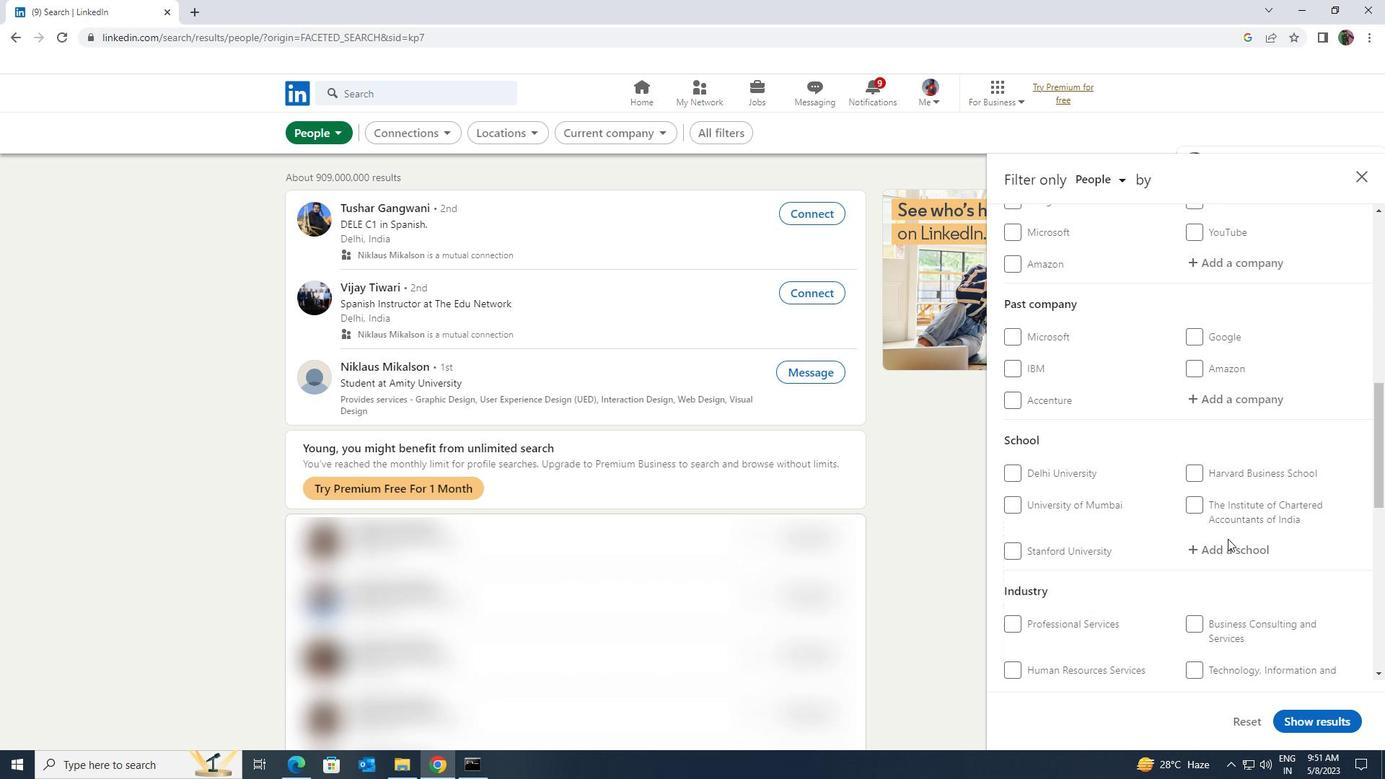 
Action: Mouse scrolled (1228, 538) with delta (0, 0)
Screenshot: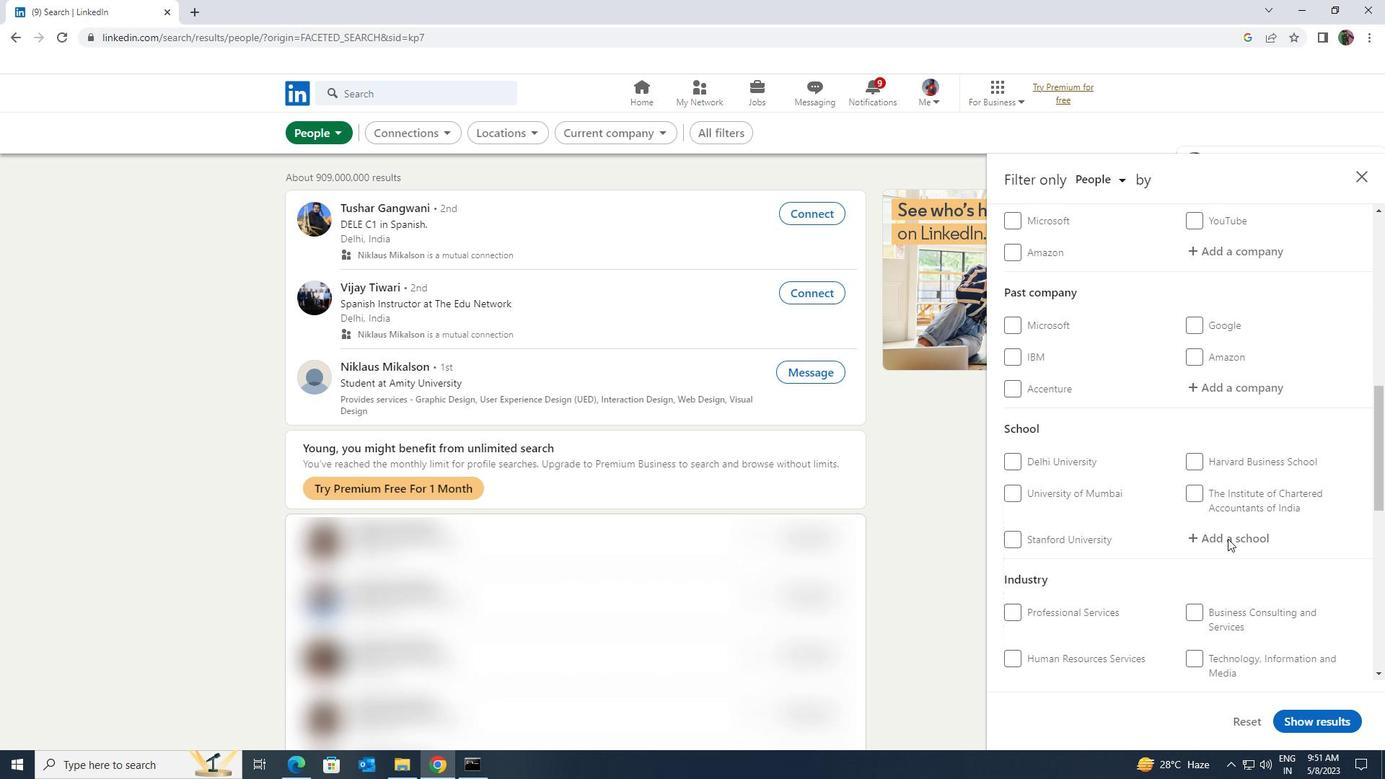 
Action: Mouse scrolled (1228, 538) with delta (0, 0)
Screenshot: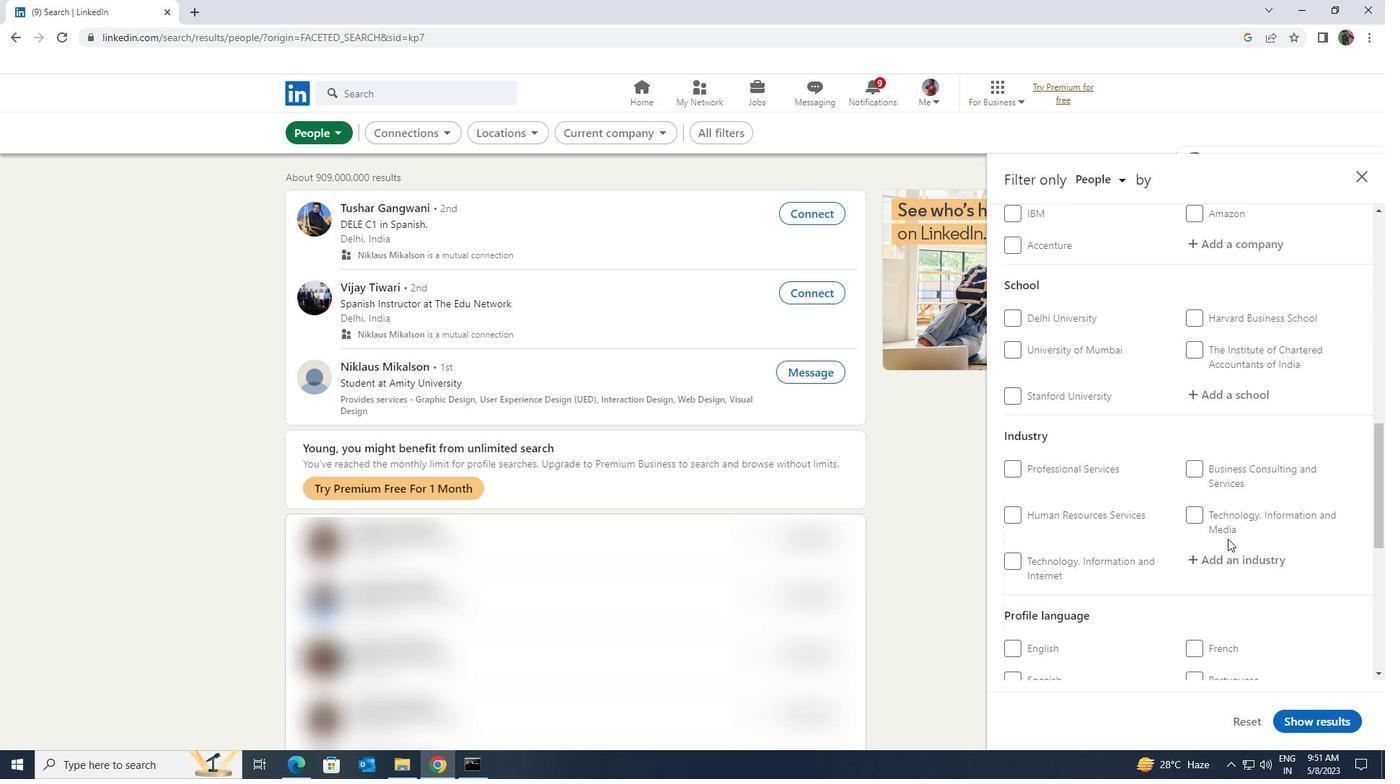 
Action: Mouse moved to (1222, 572)
Screenshot: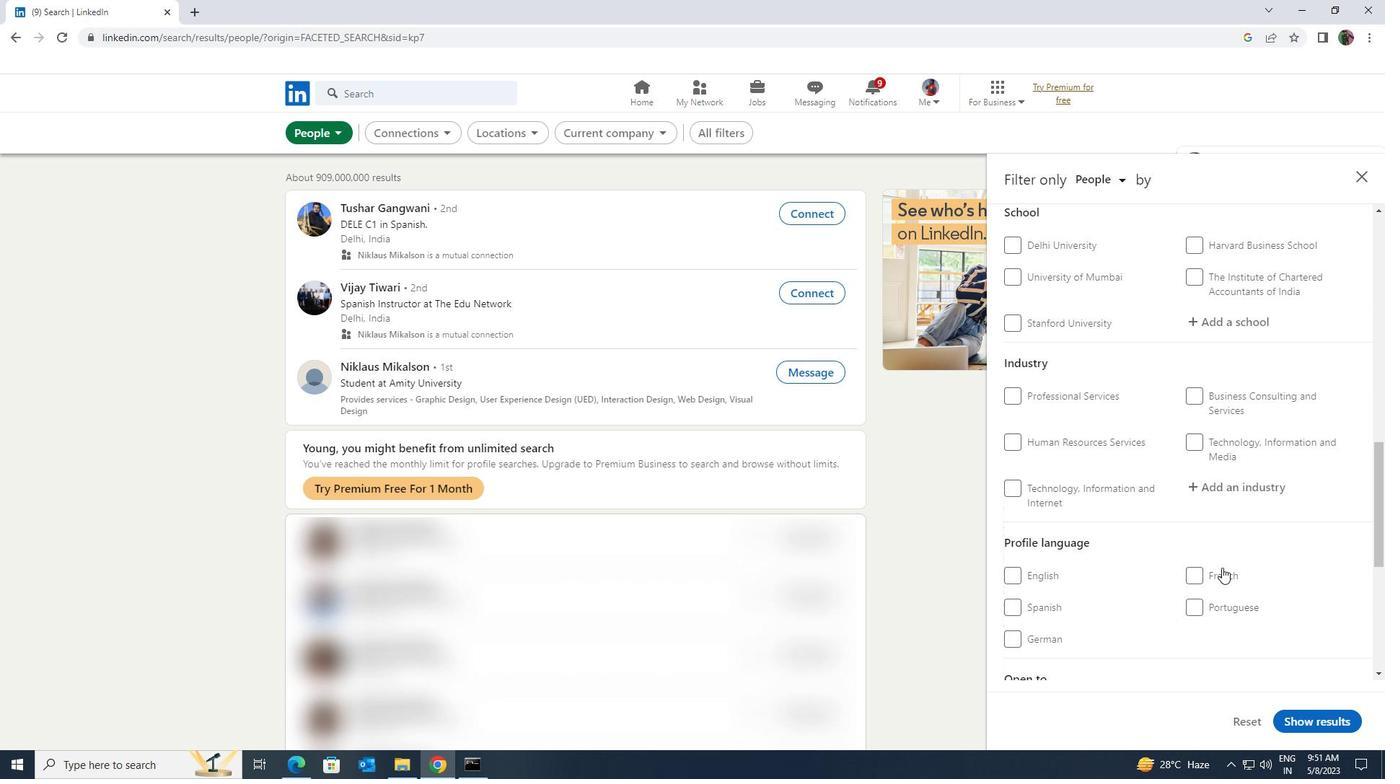 
Action: Mouse pressed left at (1222, 572)
Screenshot: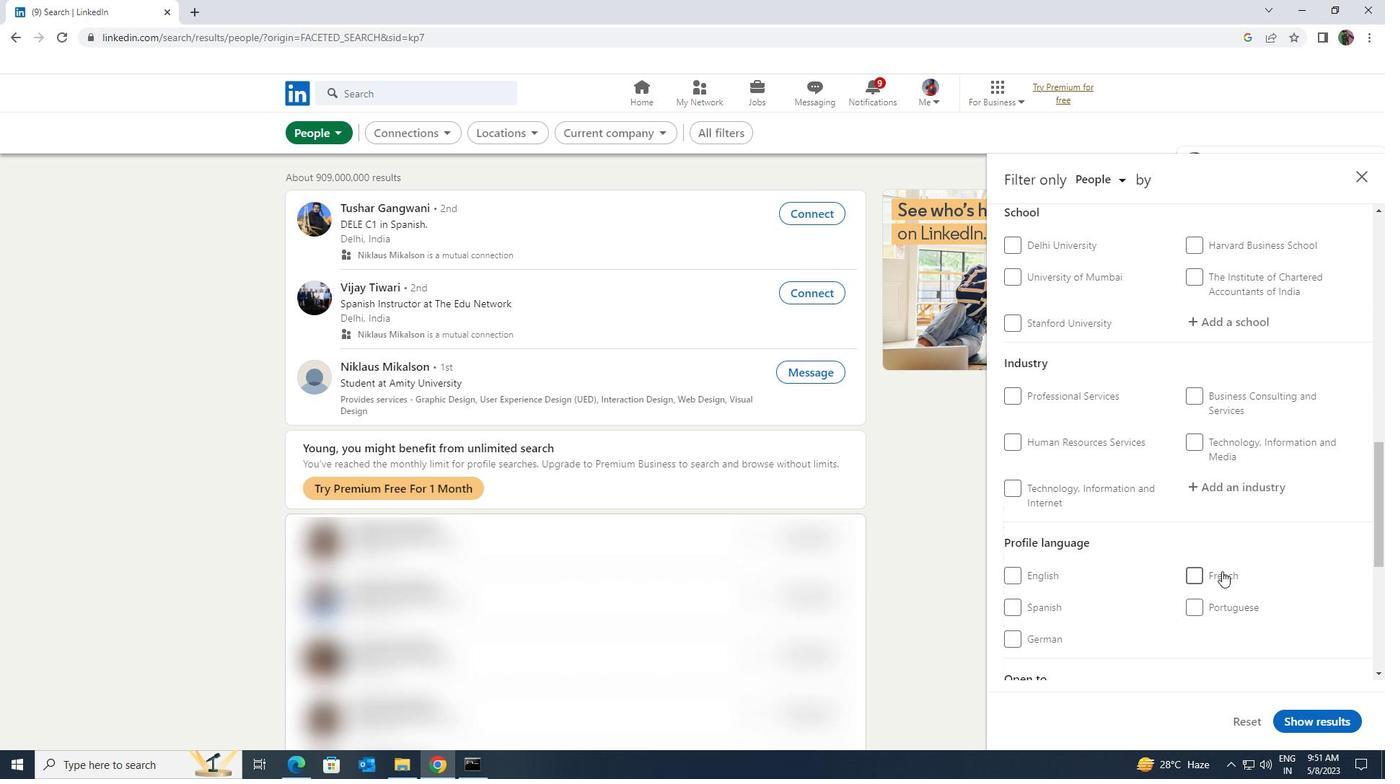 
Action: Mouse scrolled (1222, 573) with delta (0, 0)
Screenshot: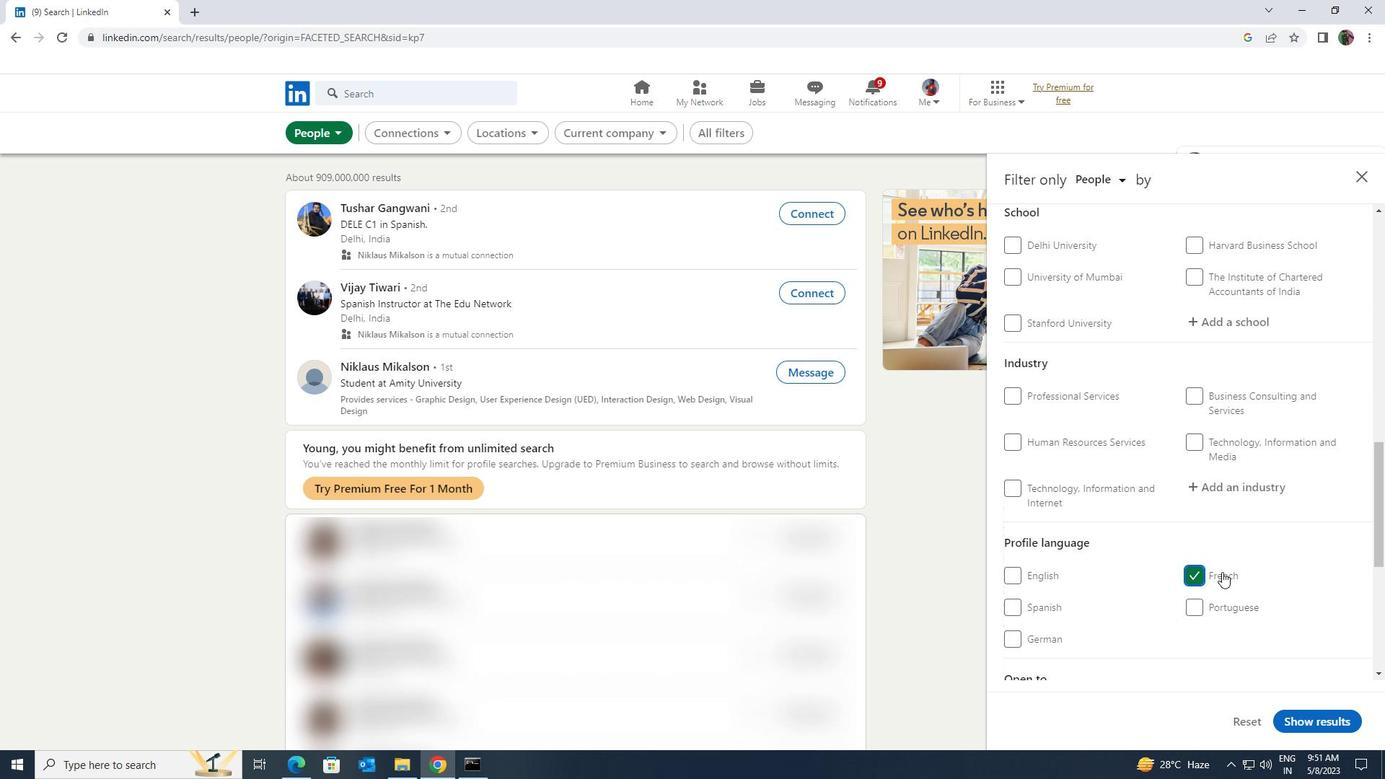 
Action: Mouse scrolled (1222, 573) with delta (0, 0)
Screenshot: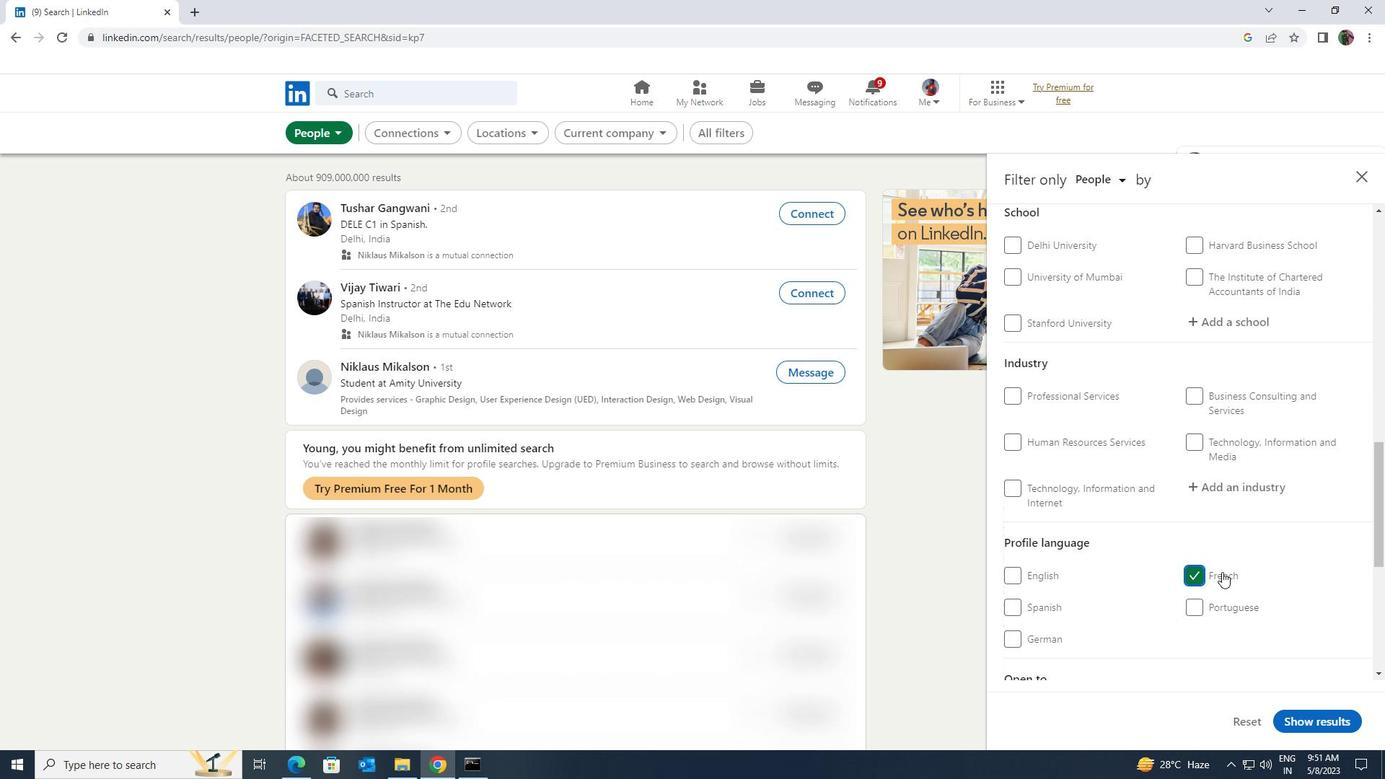 
Action: Mouse moved to (1222, 572)
Screenshot: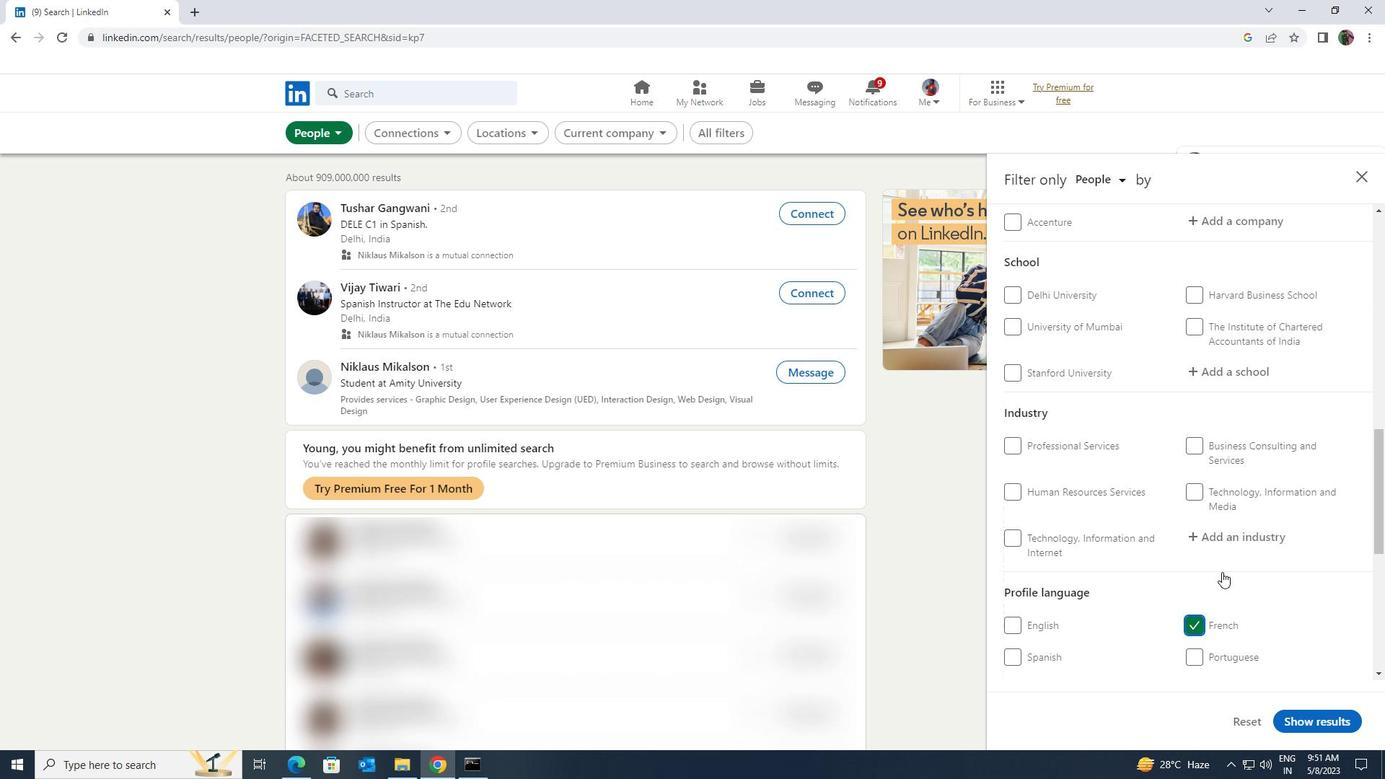 
Action: Mouse scrolled (1222, 573) with delta (0, 0)
Screenshot: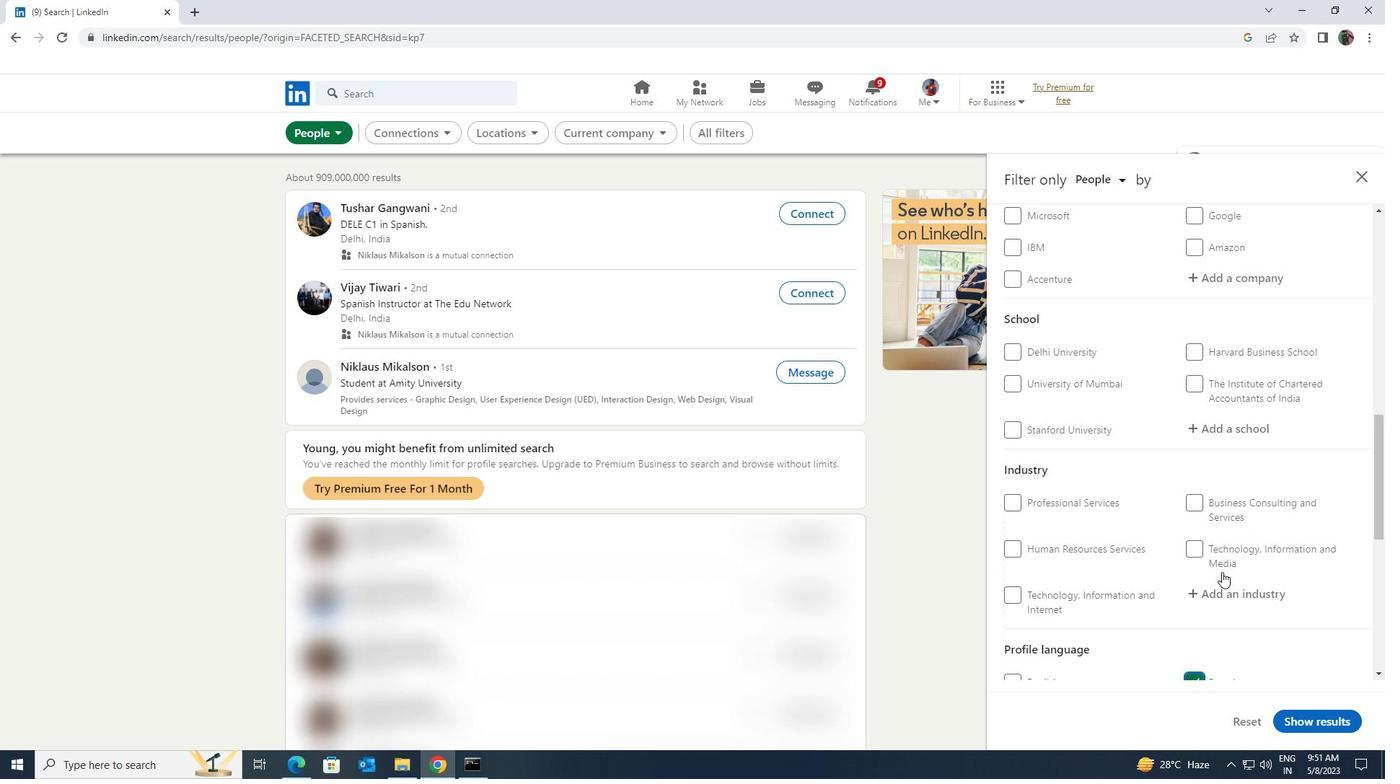 
Action: Mouse scrolled (1222, 573) with delta (0, 0)
Screenshot: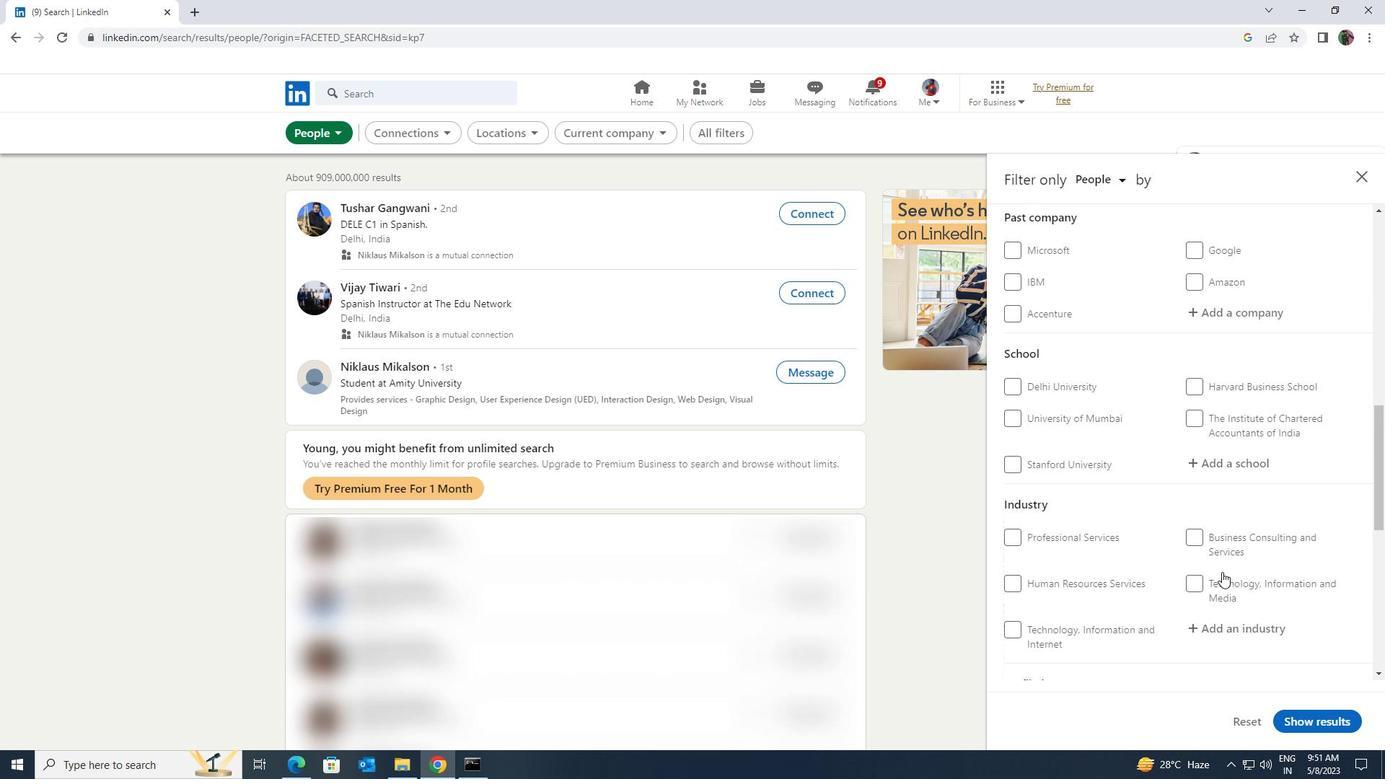 
Action: Mouse scrolled (1222, 573) with delta (0, 0)
Screenshot: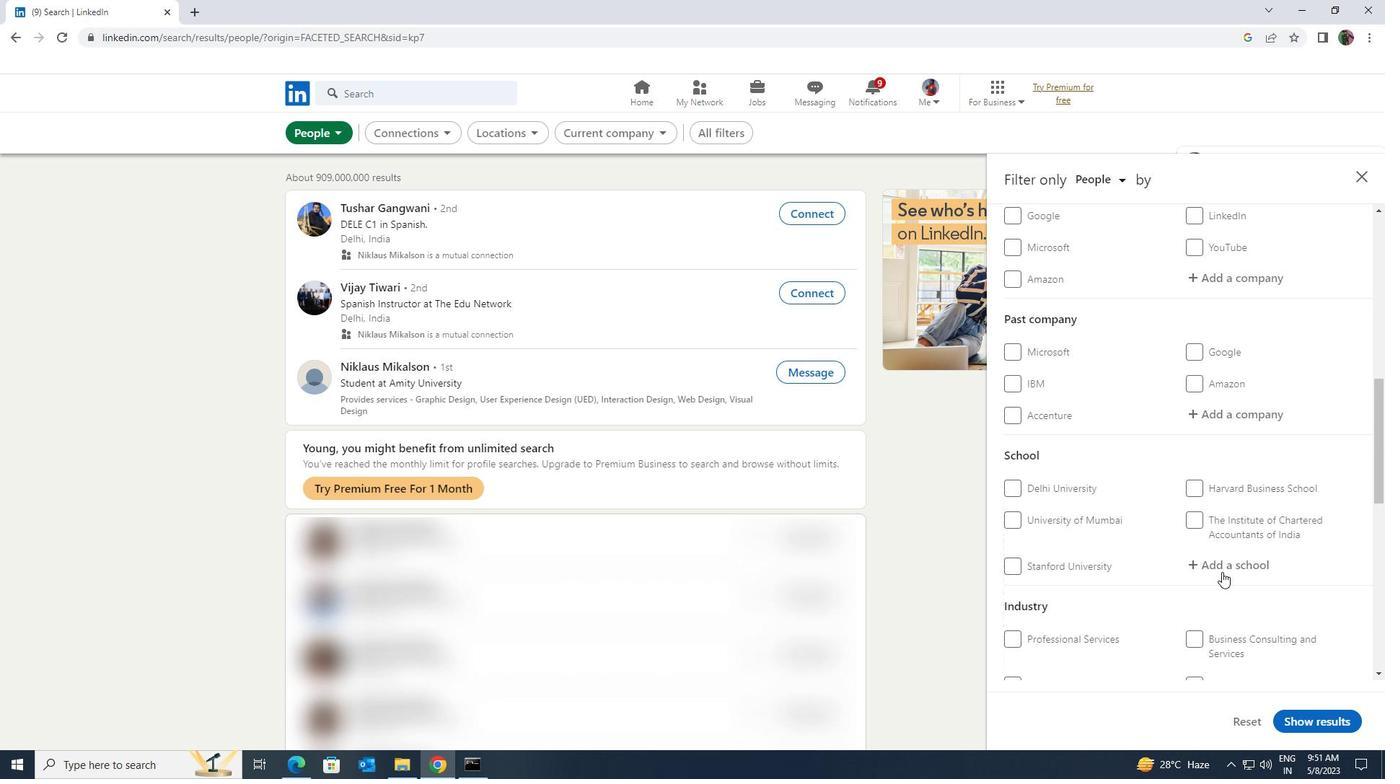 
Action: Mouse scrolled (1222, 573) with delta (0, 0)
Screenshot: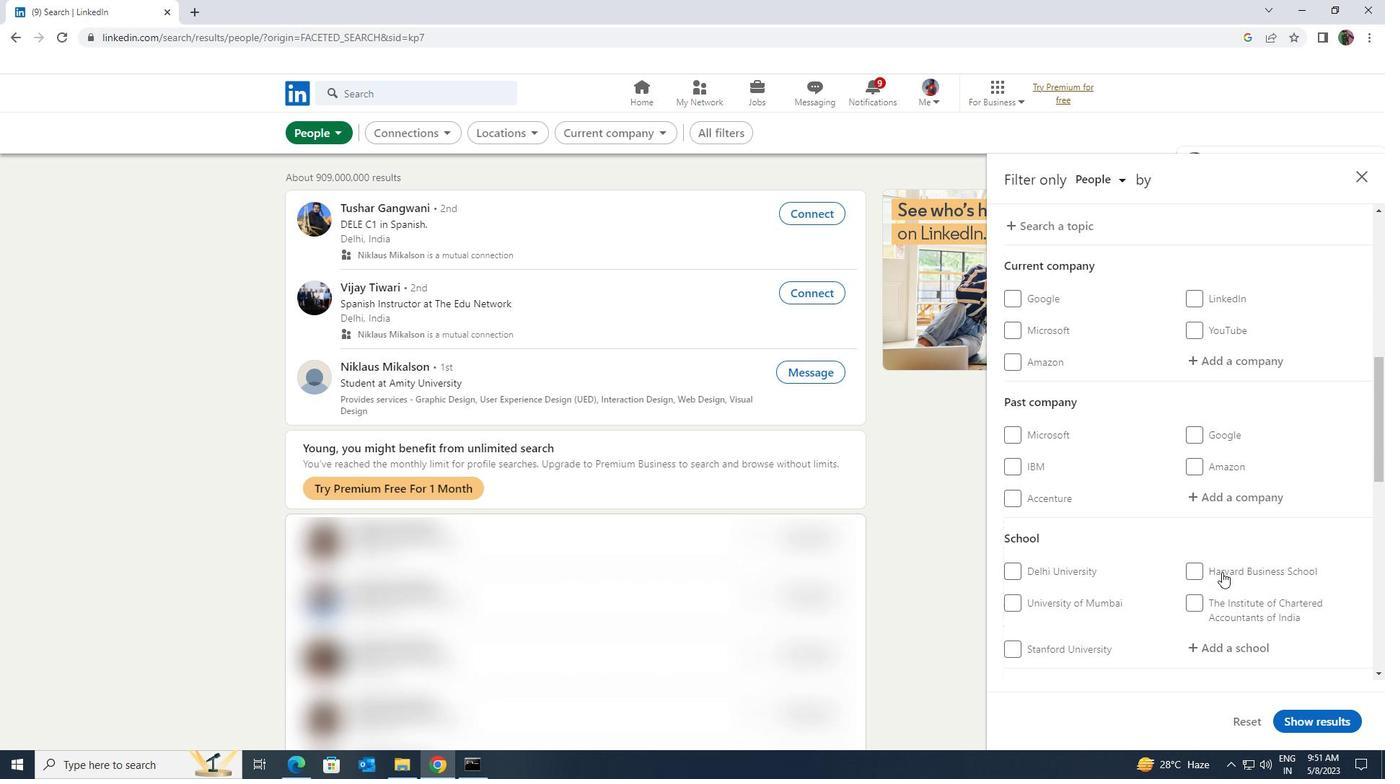 
Action: Mouse scrolled (1222, 573) with delta (0, 0)
Screenshot: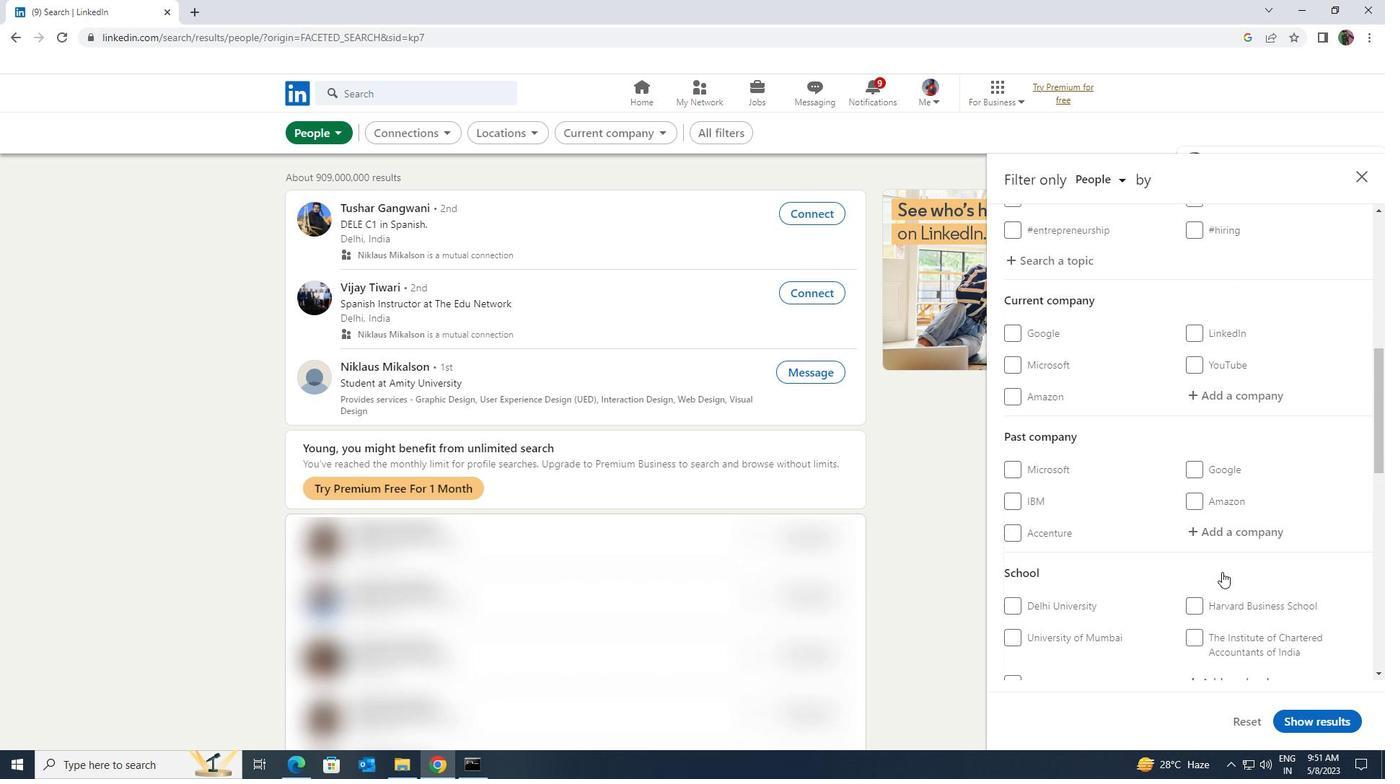 
Action: Mouse scrolled (1222, 573) with delta (0, 0)
Screenshot: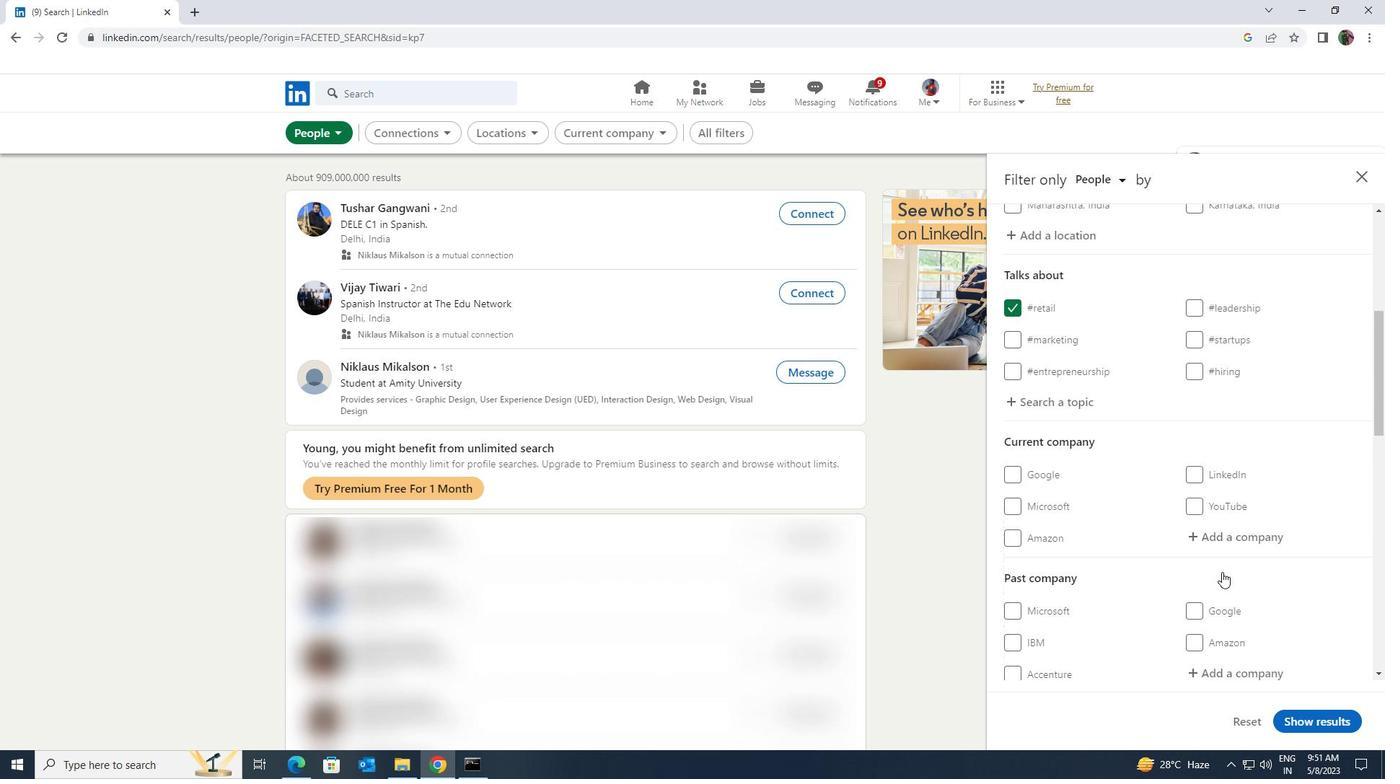
Action: Mouse moved to (1219, 560)
Screenshot: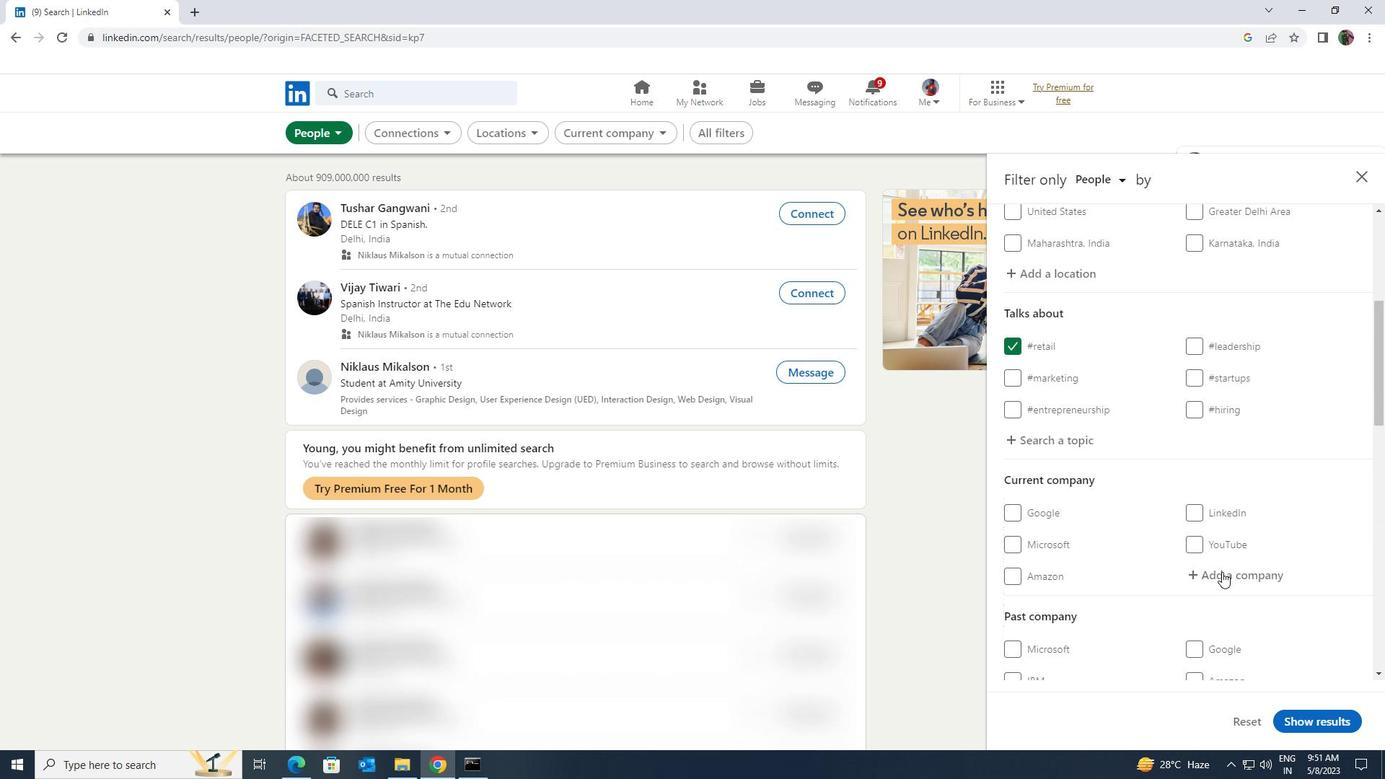 
Action: Mouse scrolled (1219, 560) with delta (0, 0)
Screenshot: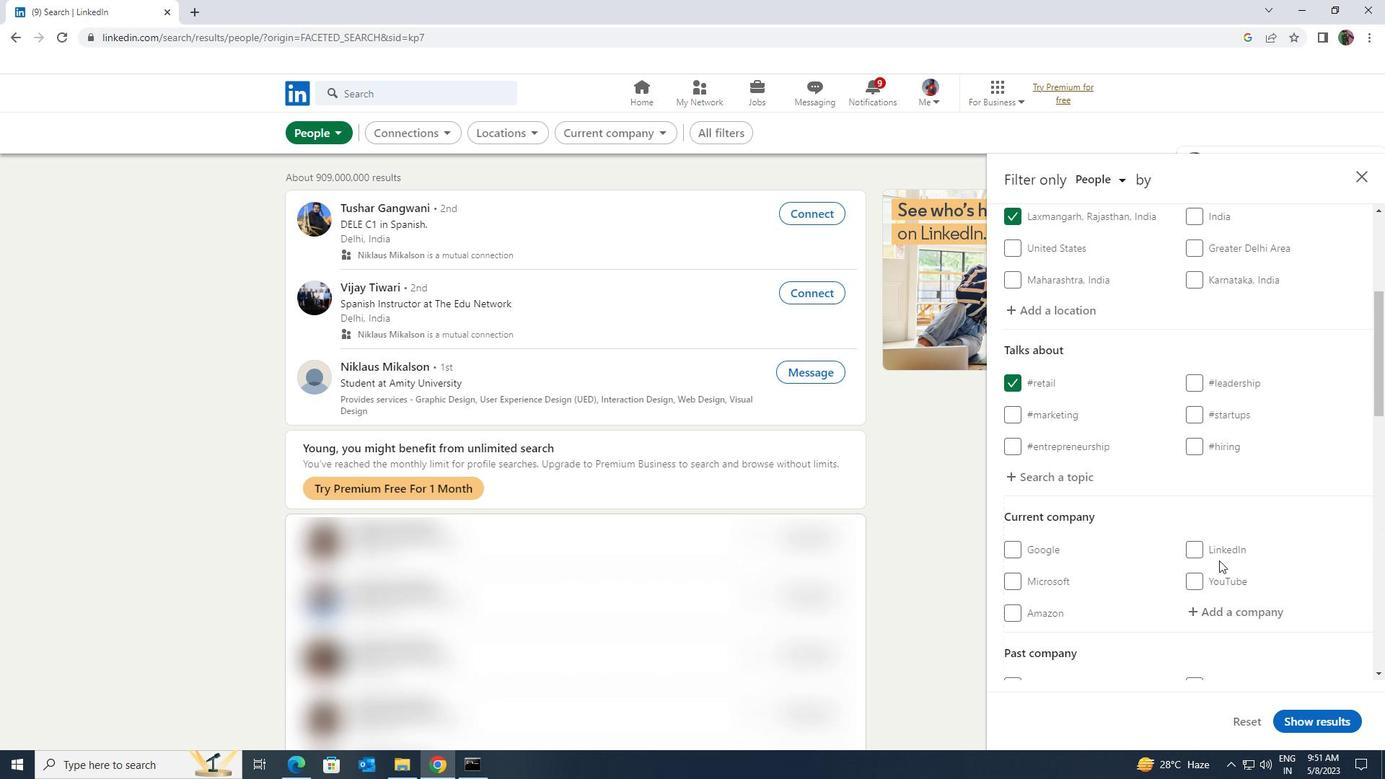 
Action: Mouse moved to (1220, 546)
Screenshot: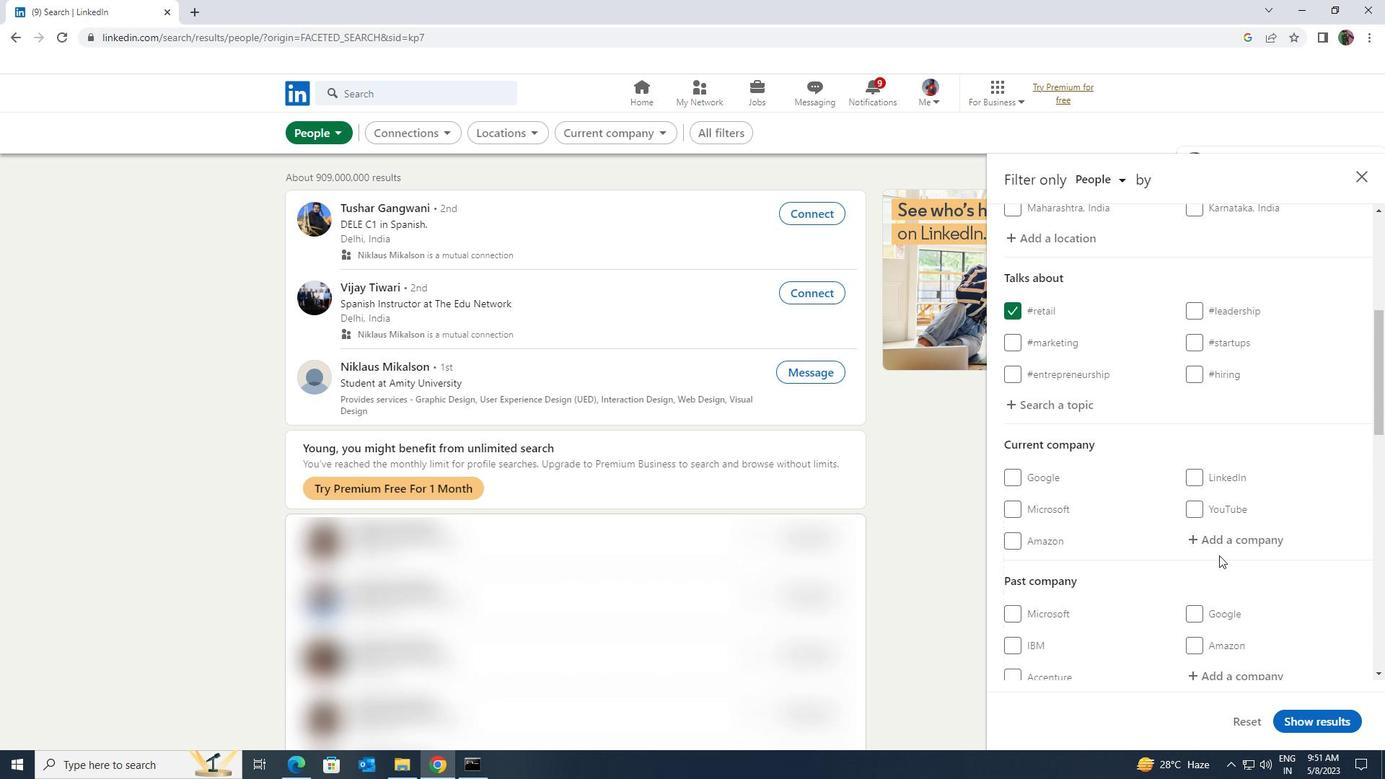 
Action: Mouse pressed left at (1220, 546)
Screenshot: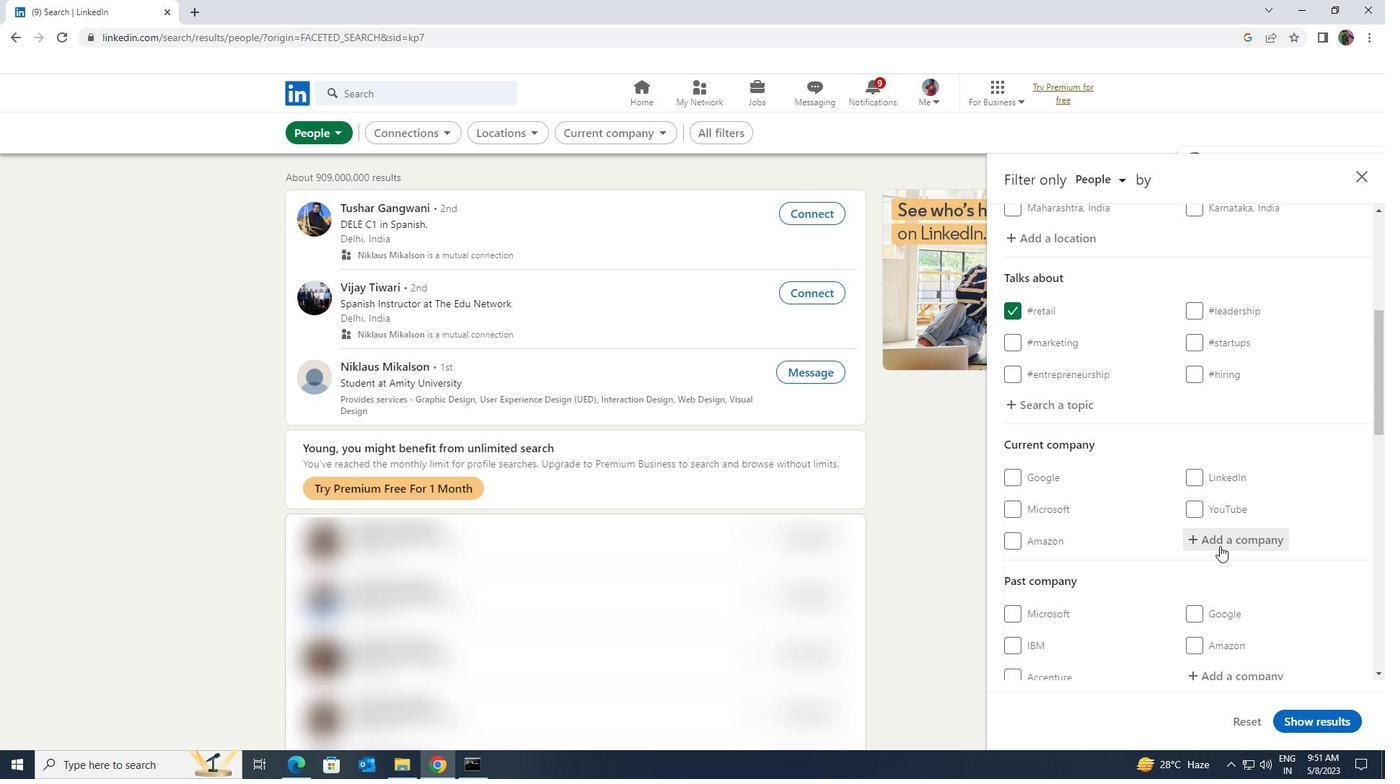 
Action: Key pressed <Key.shift>BREAD
Screenshot: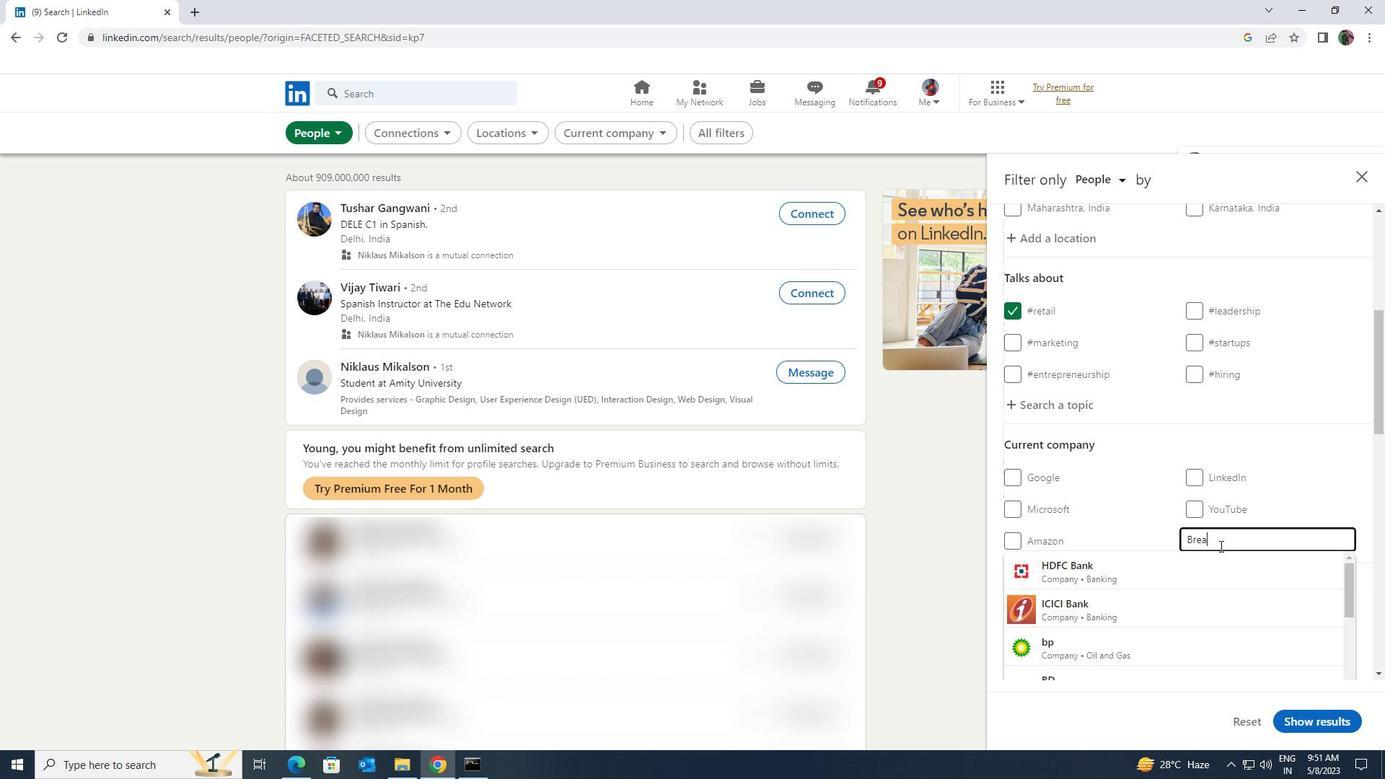 
Action: Mouse moved to (1217, 564)
Screenshot: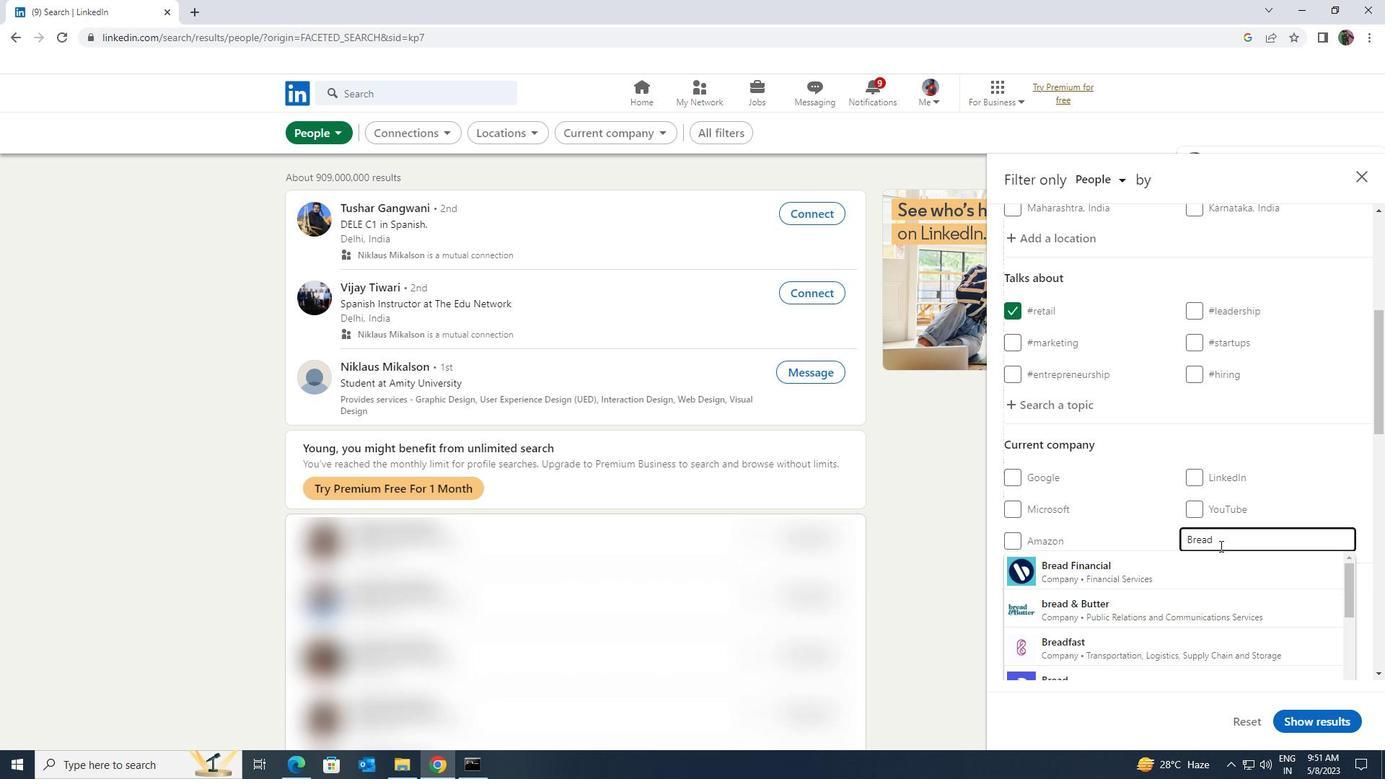 
Action: Mouse pressed left at (1217, 564)
Screenshot: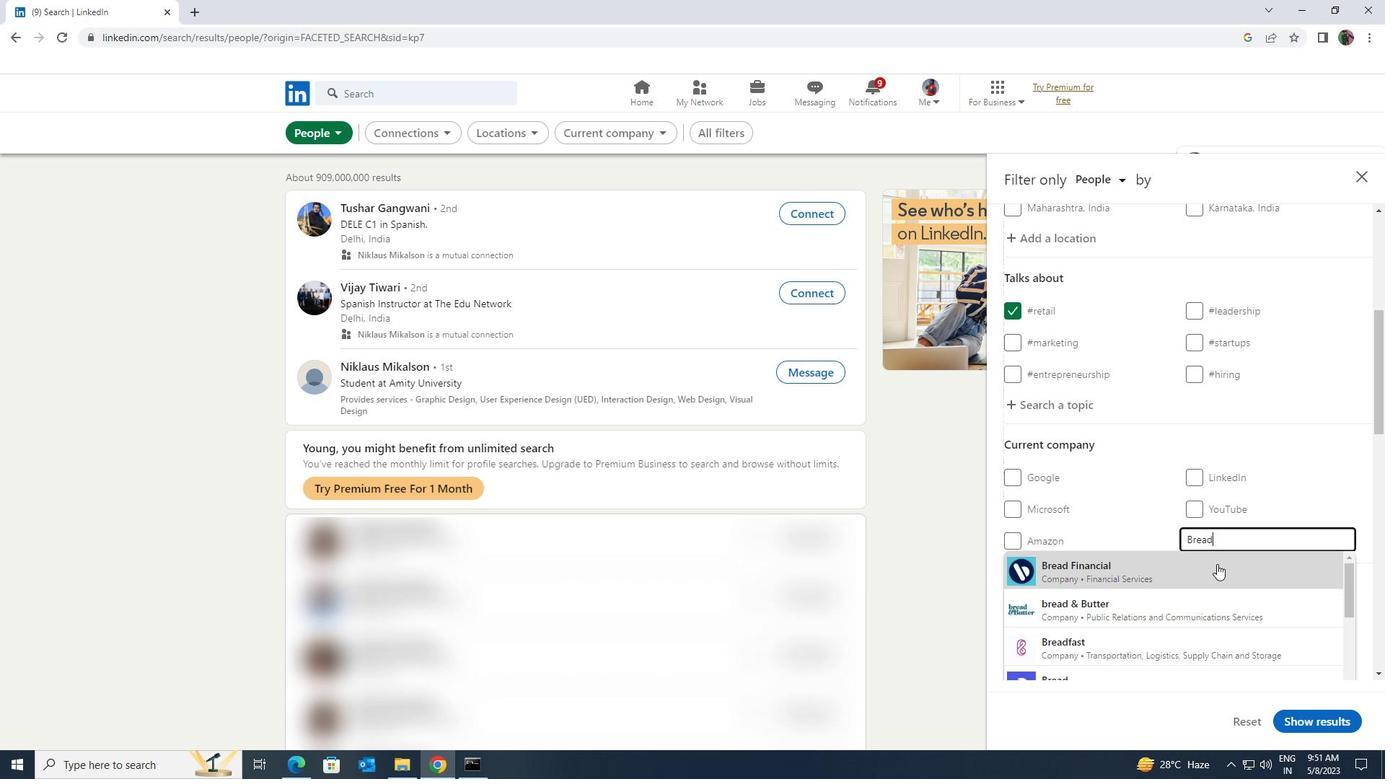 
Action: Mouse scrolled (1217, 563) with delta (0, 0)
Screenshot: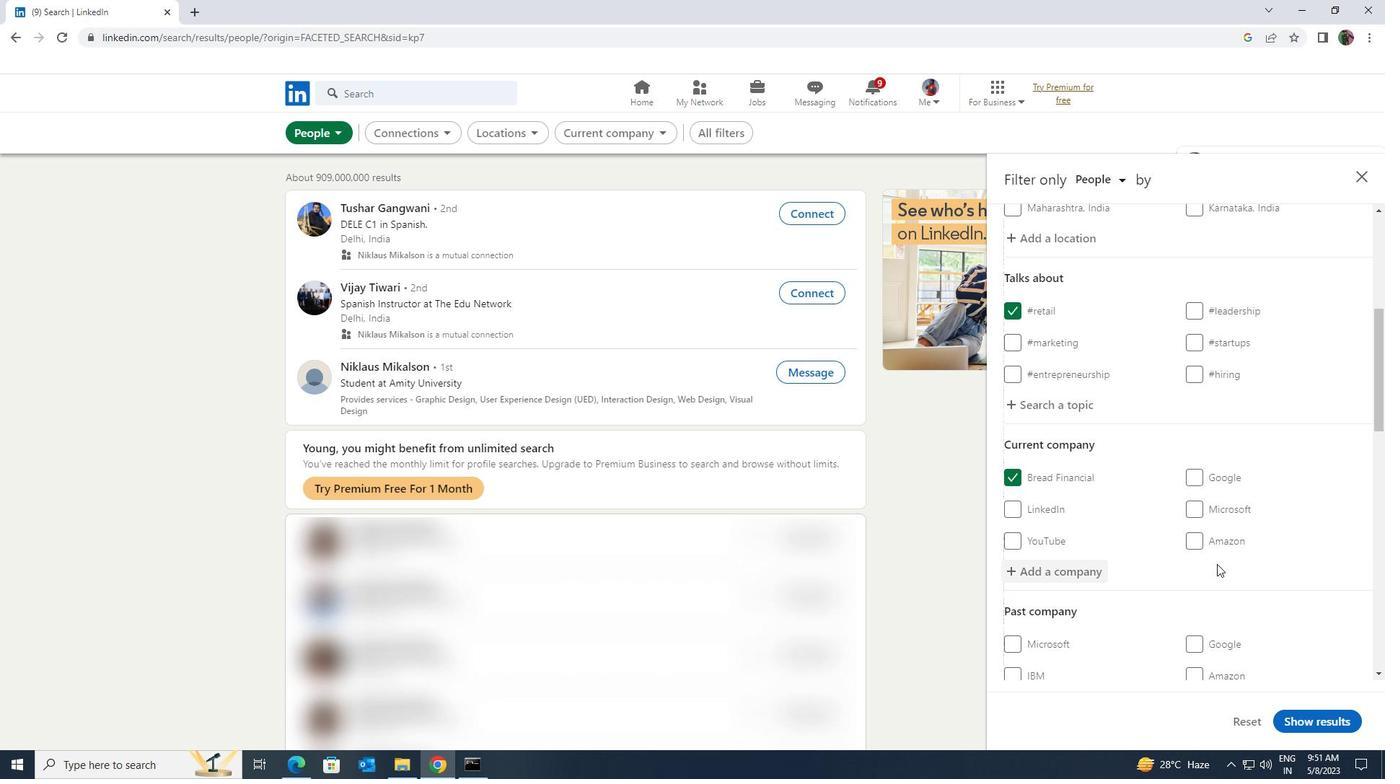 
Action: Mouse scrolled (1217, 563) with delta (0, 0)
Screenshot: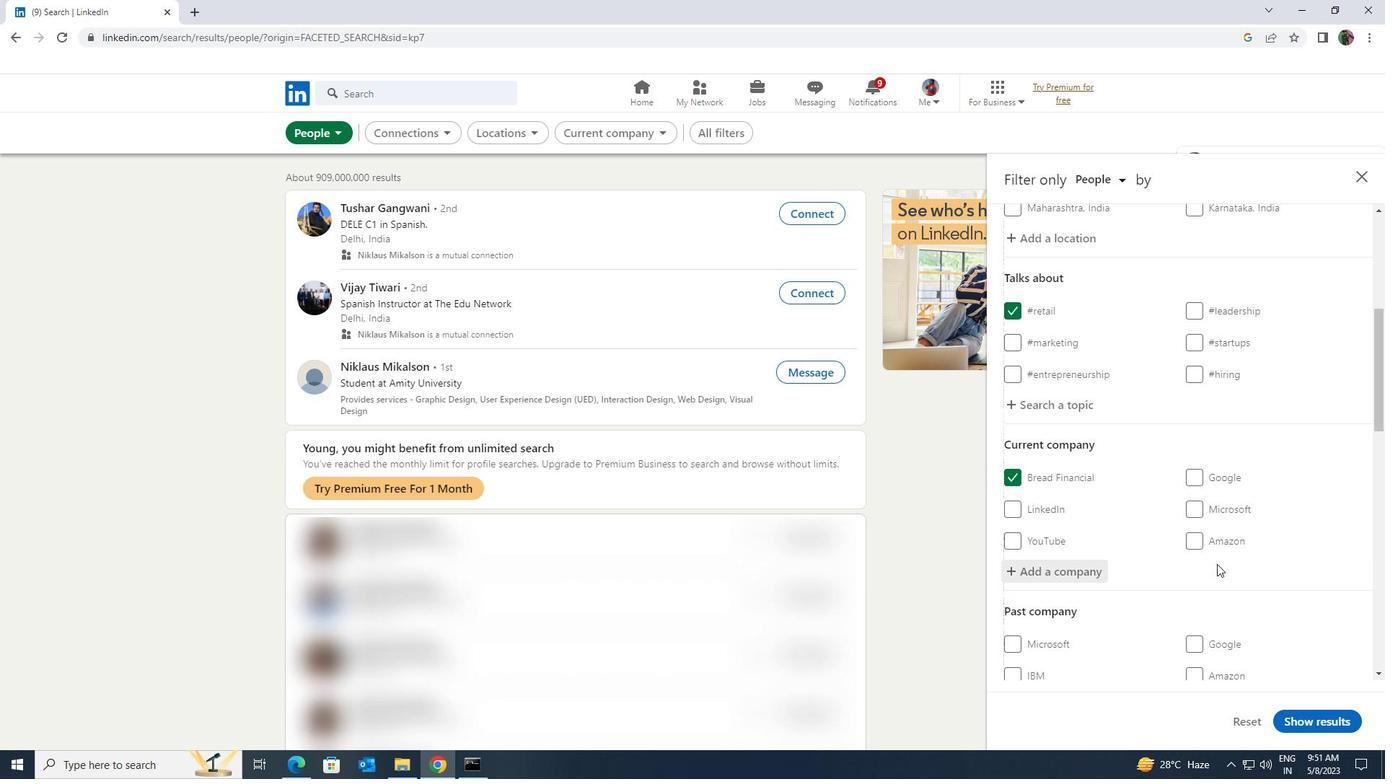 
Action: Mouse moved to (1217, 565)
Screenshot: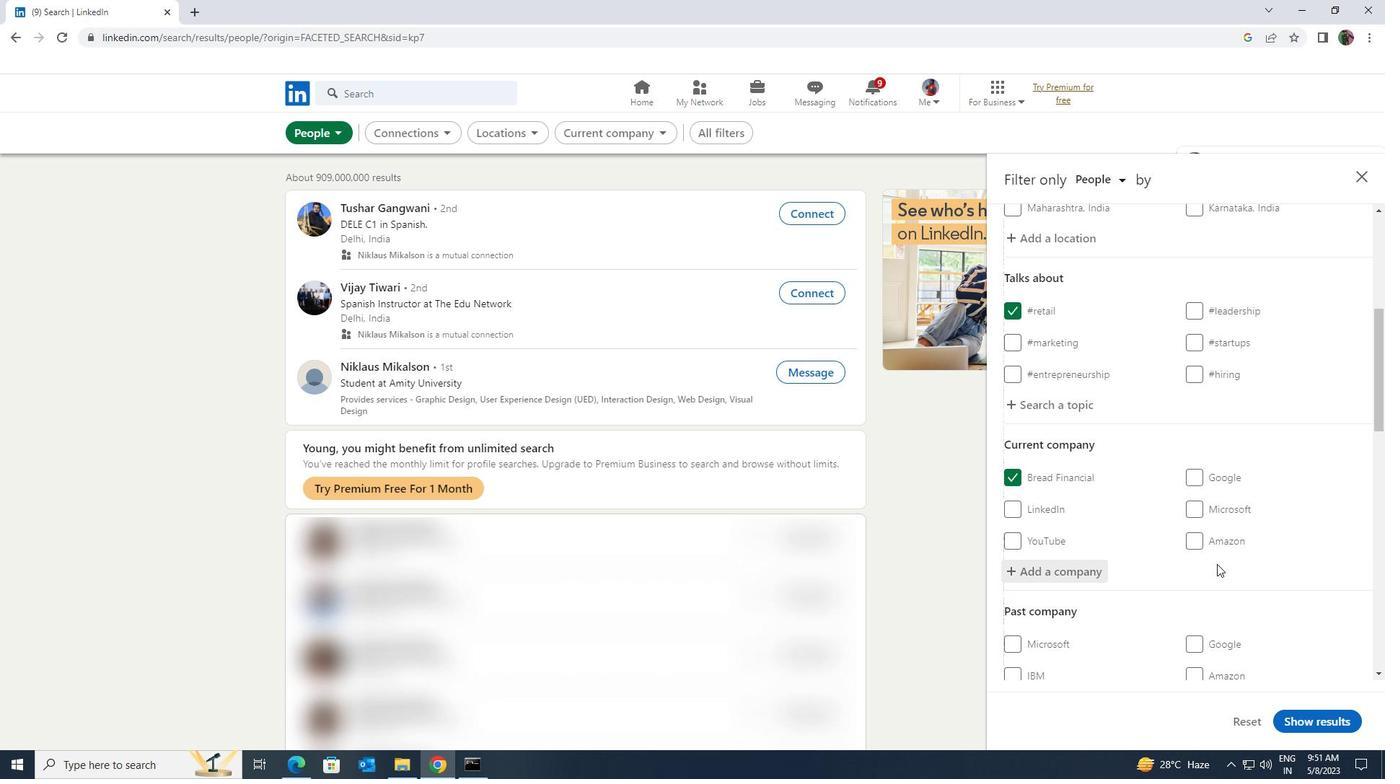 
Action: Mouse scrolled (1217, 565) with delta (0, 0)
Screenshot: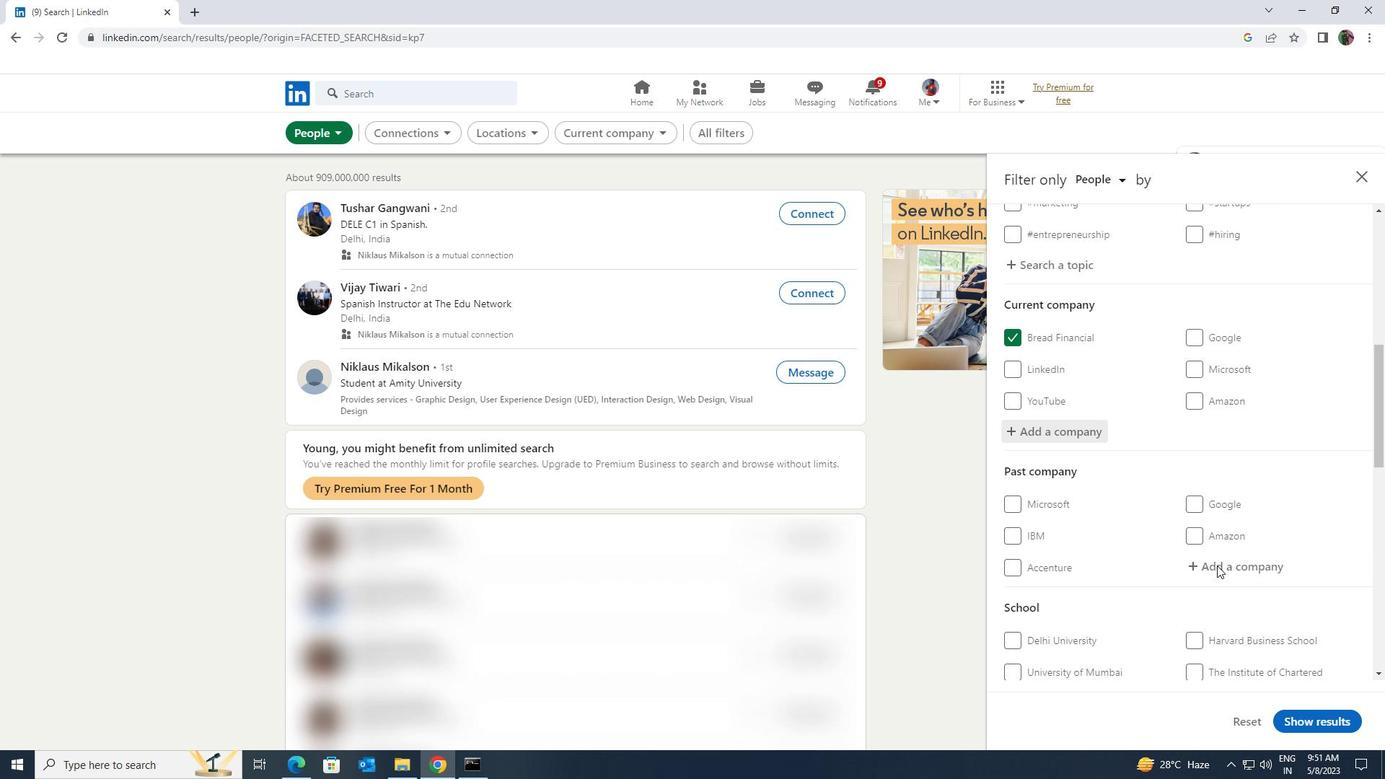 
Action: Mouse scrolled (1217, 565) with delta (0, 0)
Screenshot: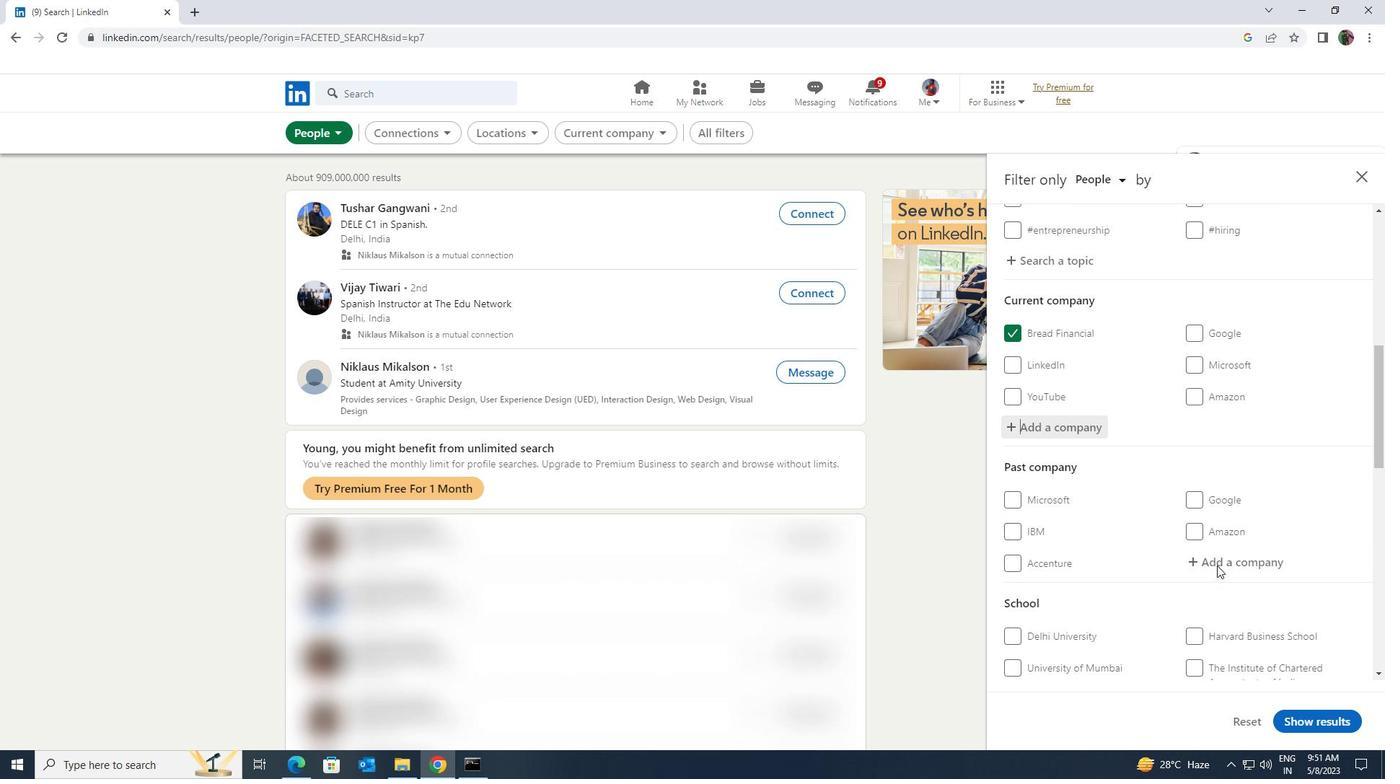 
Action: Mouse pressed left at (1217, 565)
Screenshot: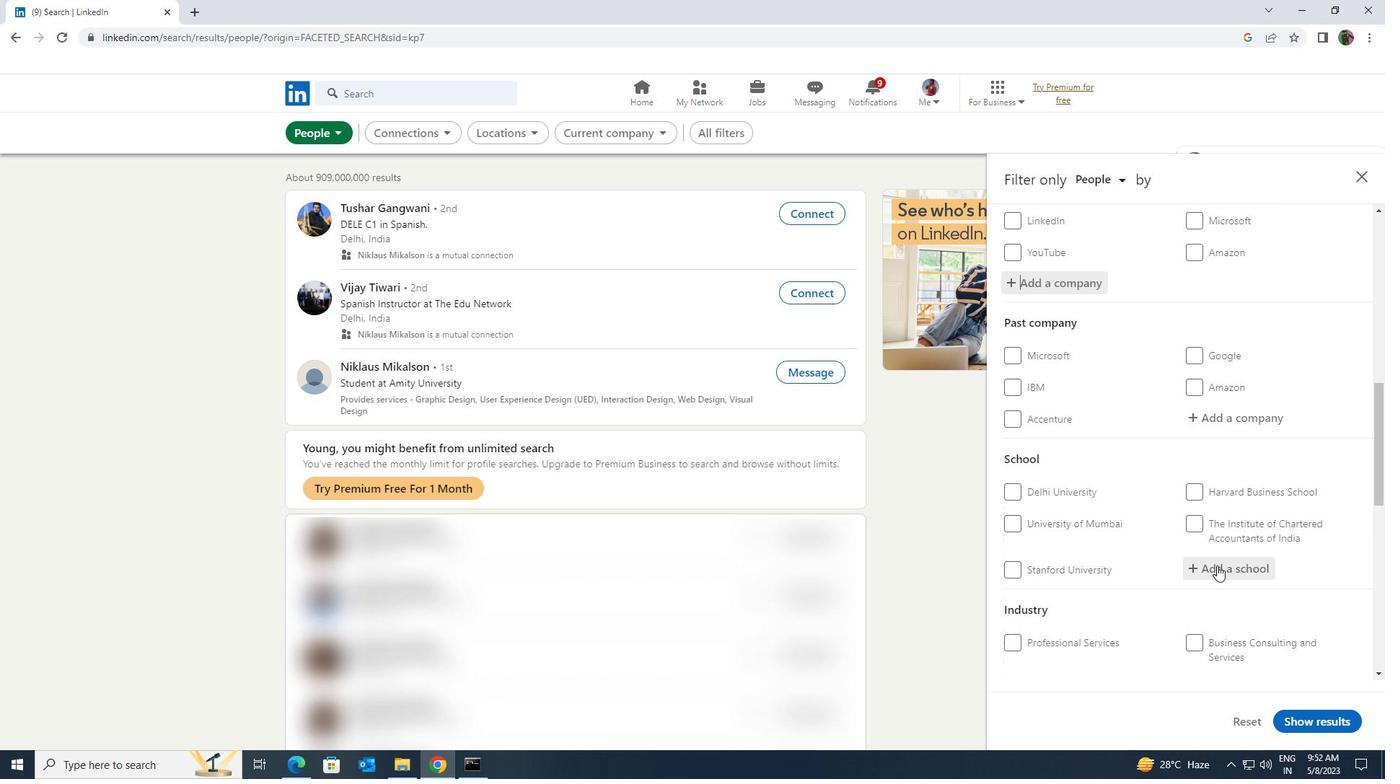 
Action: Key pressed <Key.shift><Key.shift><Key.shift><Key.shift><Key.shift><Key.shift><Key.shift><Key.shift><Key.shift>GALGO
Screenshot: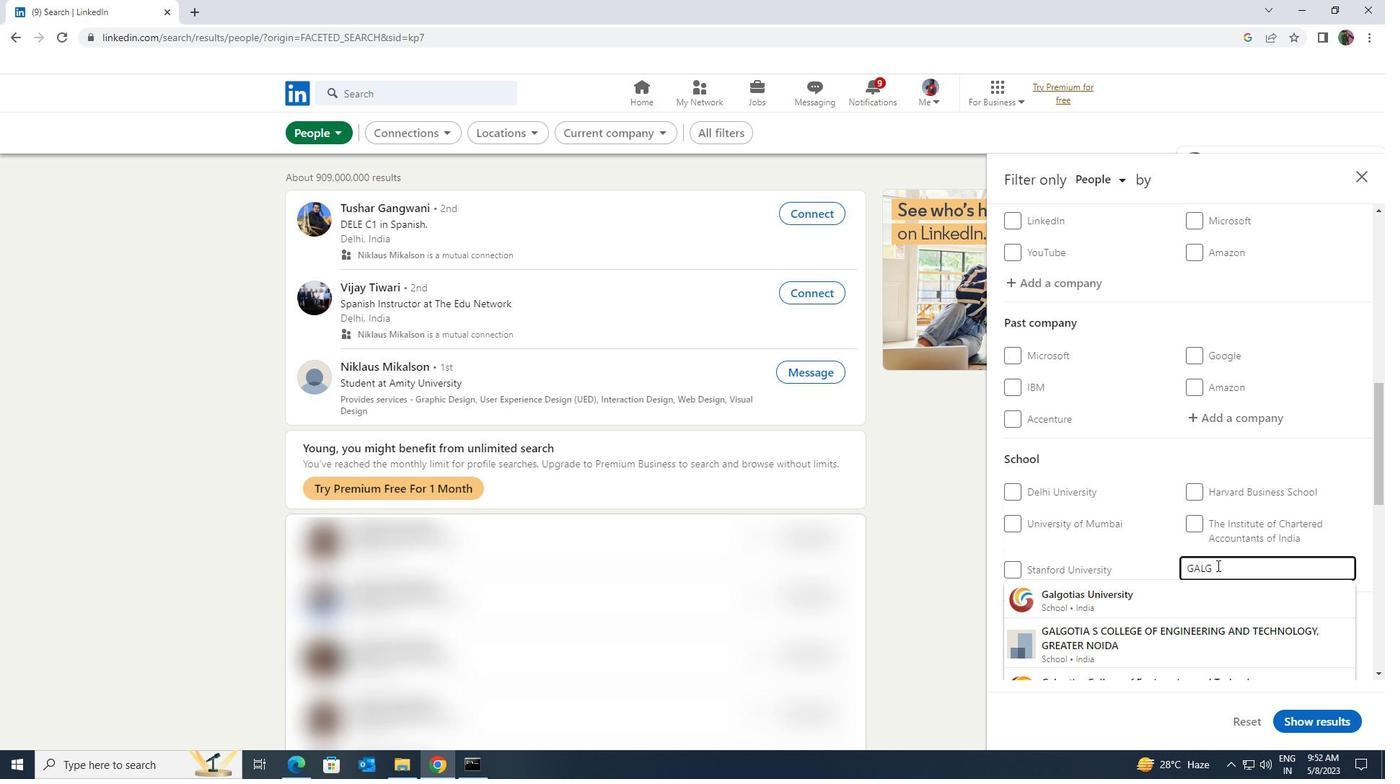 
Action: Mouse moved to (1221, 622)
Screenshot: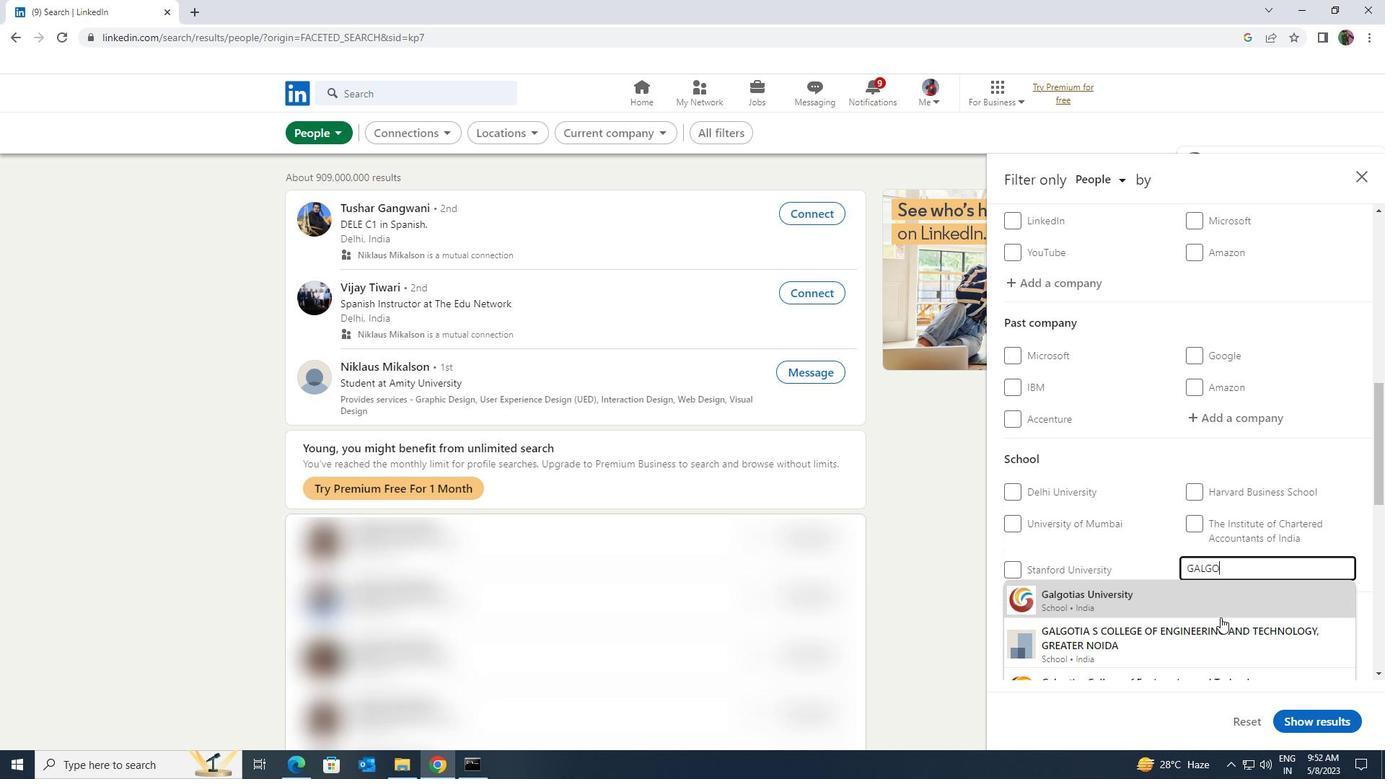 
Action: Mouse pressed left at (1221, 622)
Screenshot: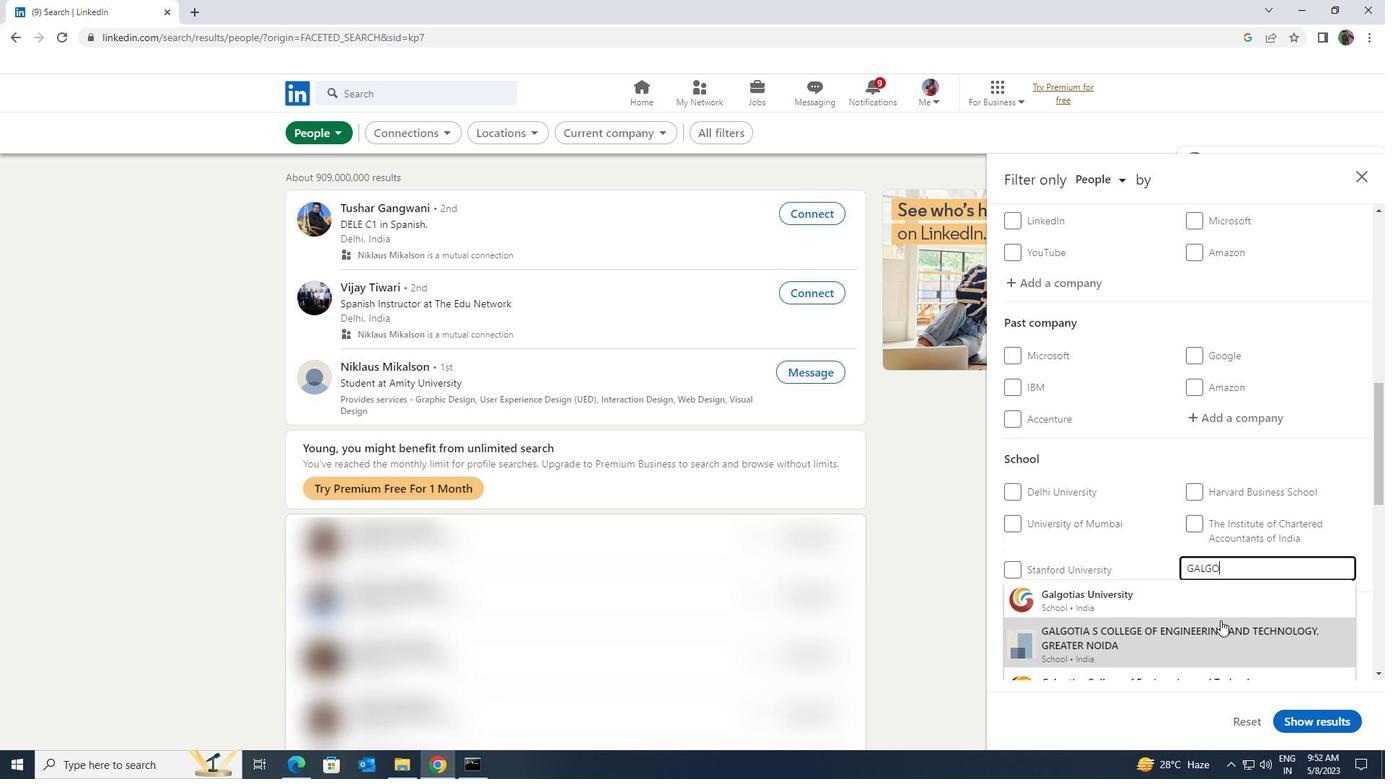 
Action: Mouse scrolled (1221, 621) with delta (0, 0)
Screenshot: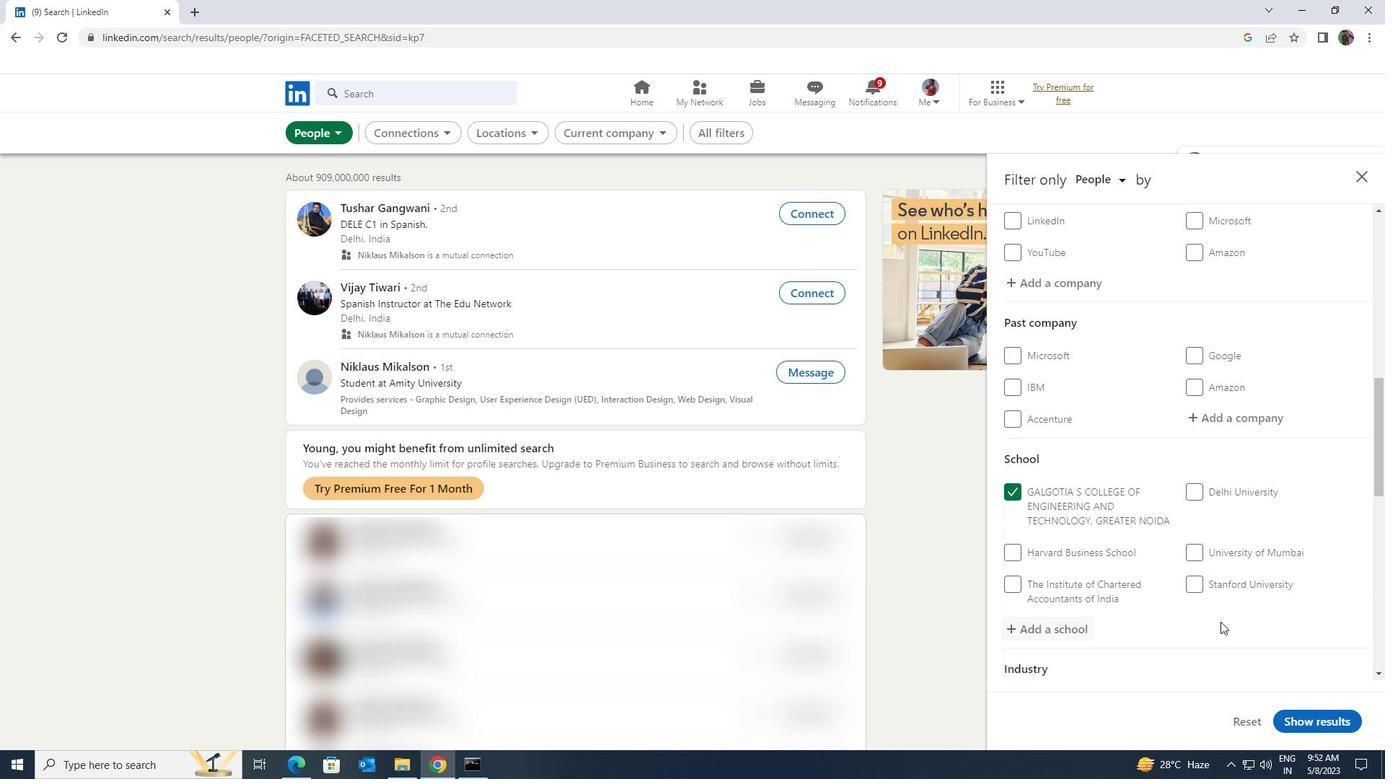
Action: Mouse scrolled (1221, 621) with delta (0, 0)
Screenshot: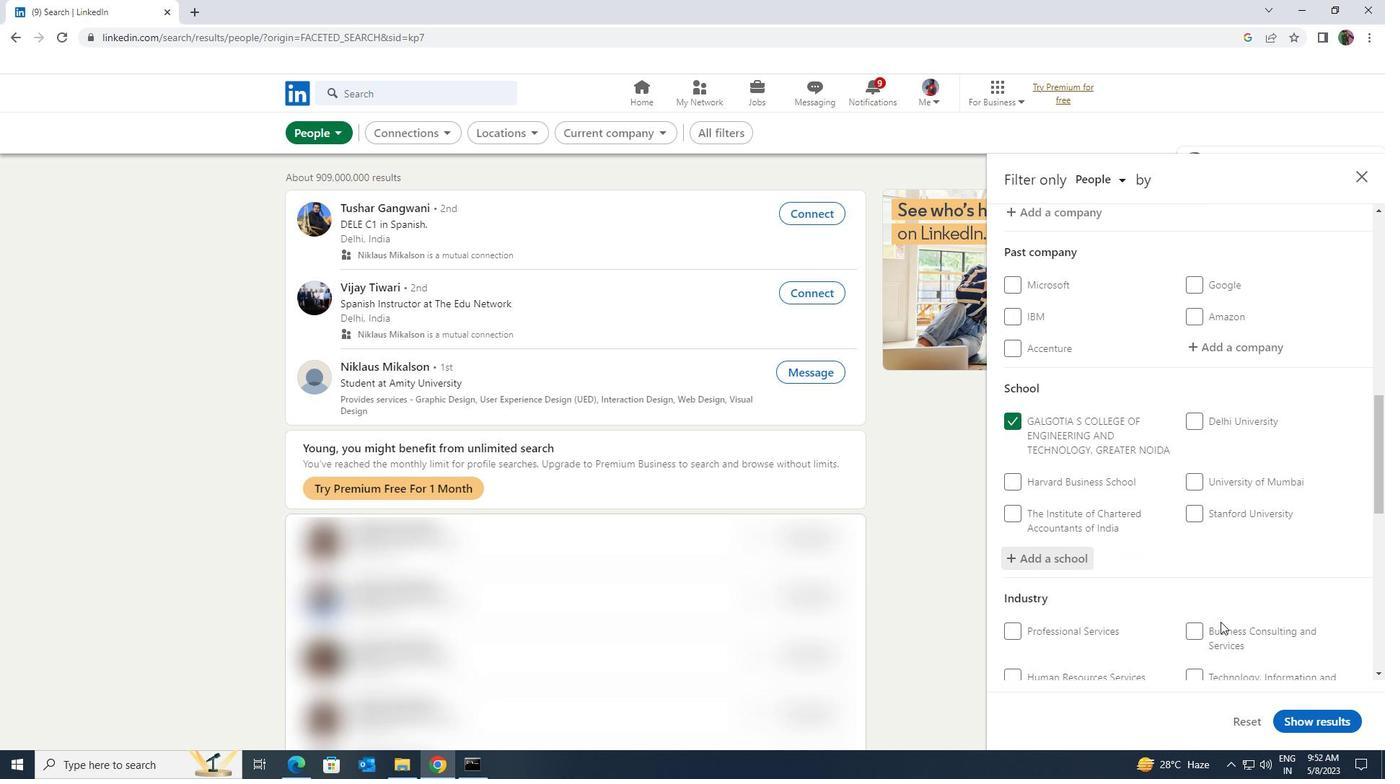
Action: Mouse scrolled (1221, 621) with delta (0, 0)
Screenshot: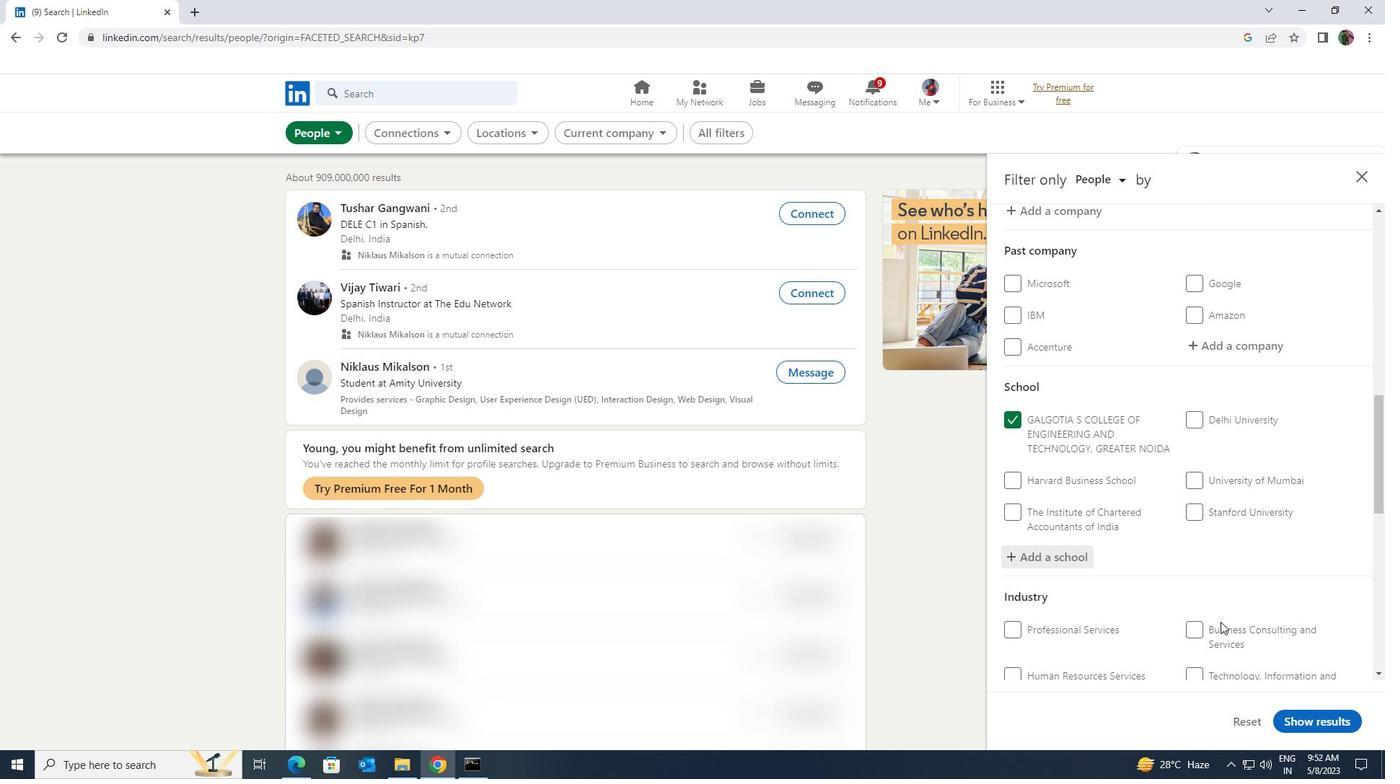 
Action: Mouse moved to (1227, 582)
Screenshot: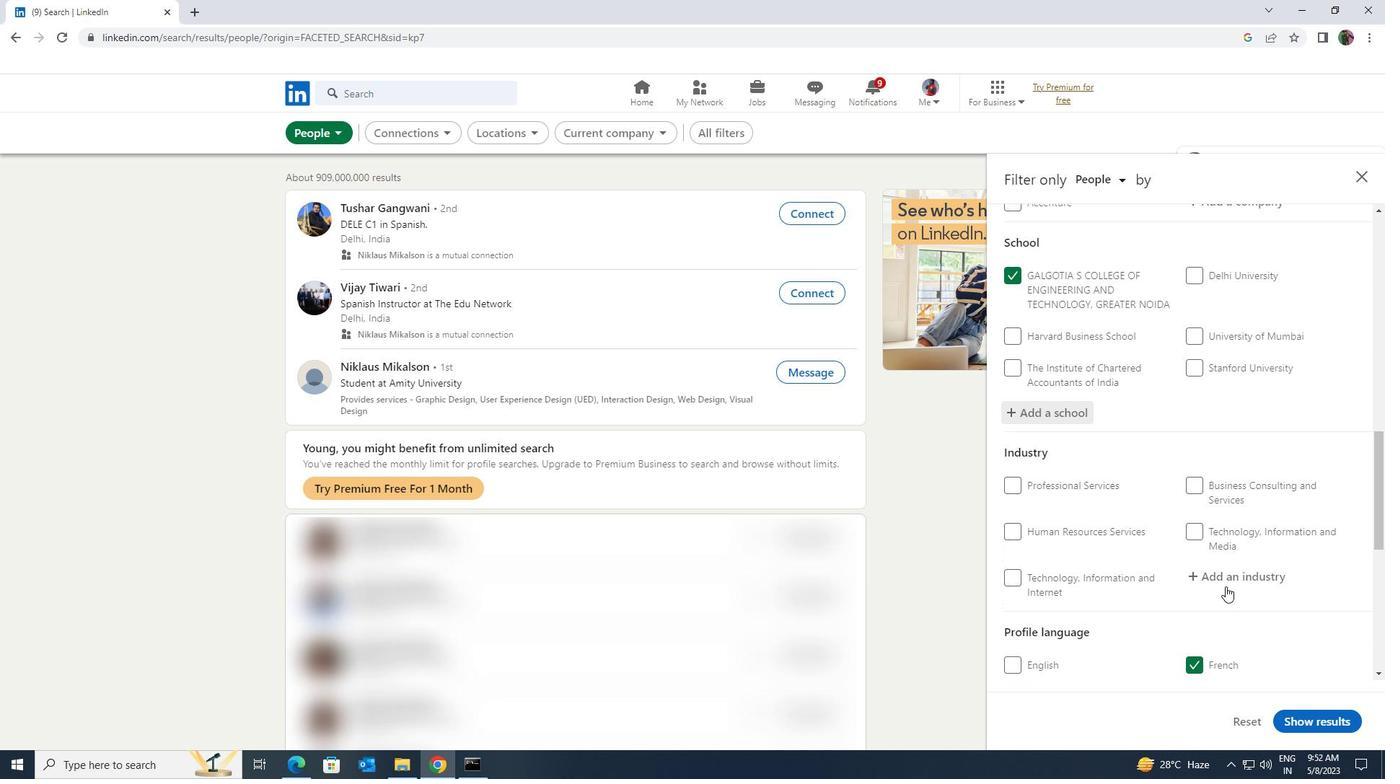 
Action: Mouse pressed left at (1227, 582)
Screenshot: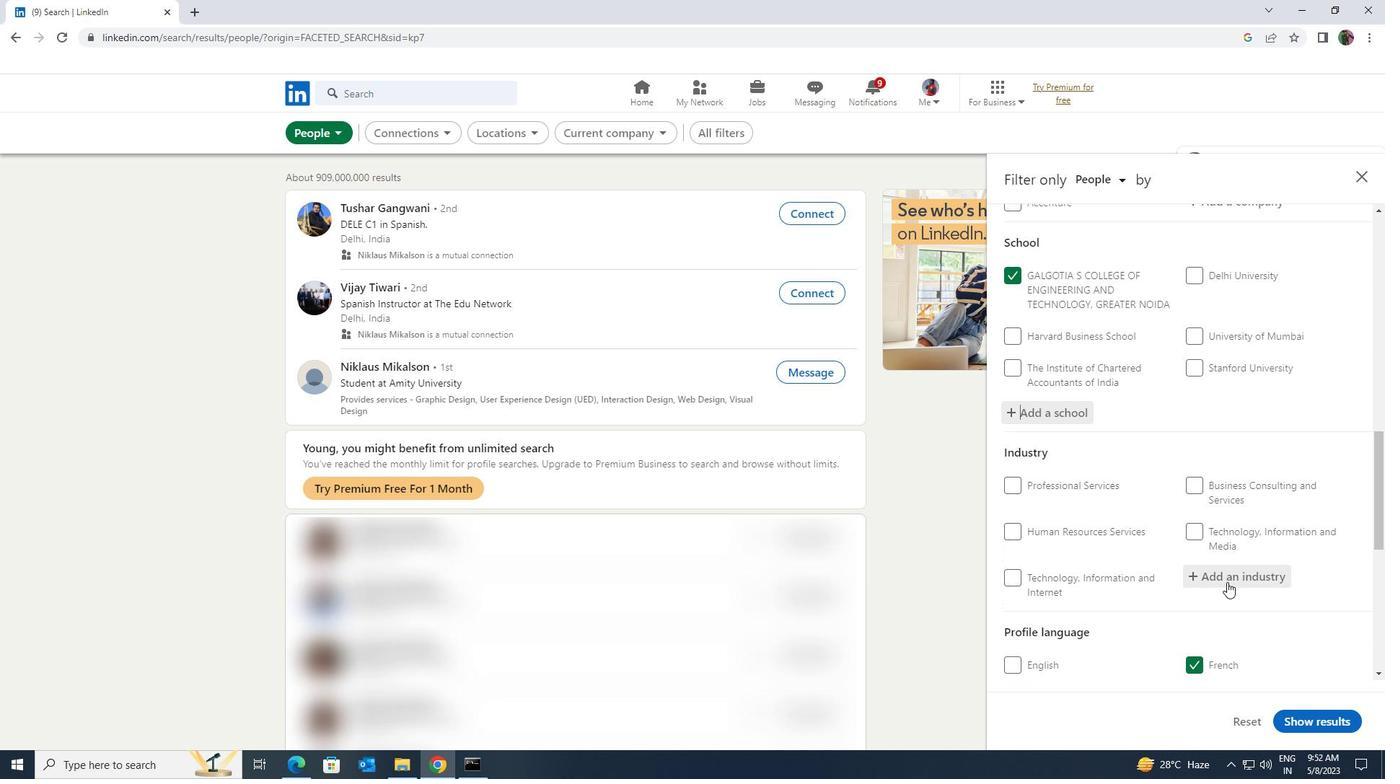 
Action: Mouse moved to (1227, 582)
Screenshot: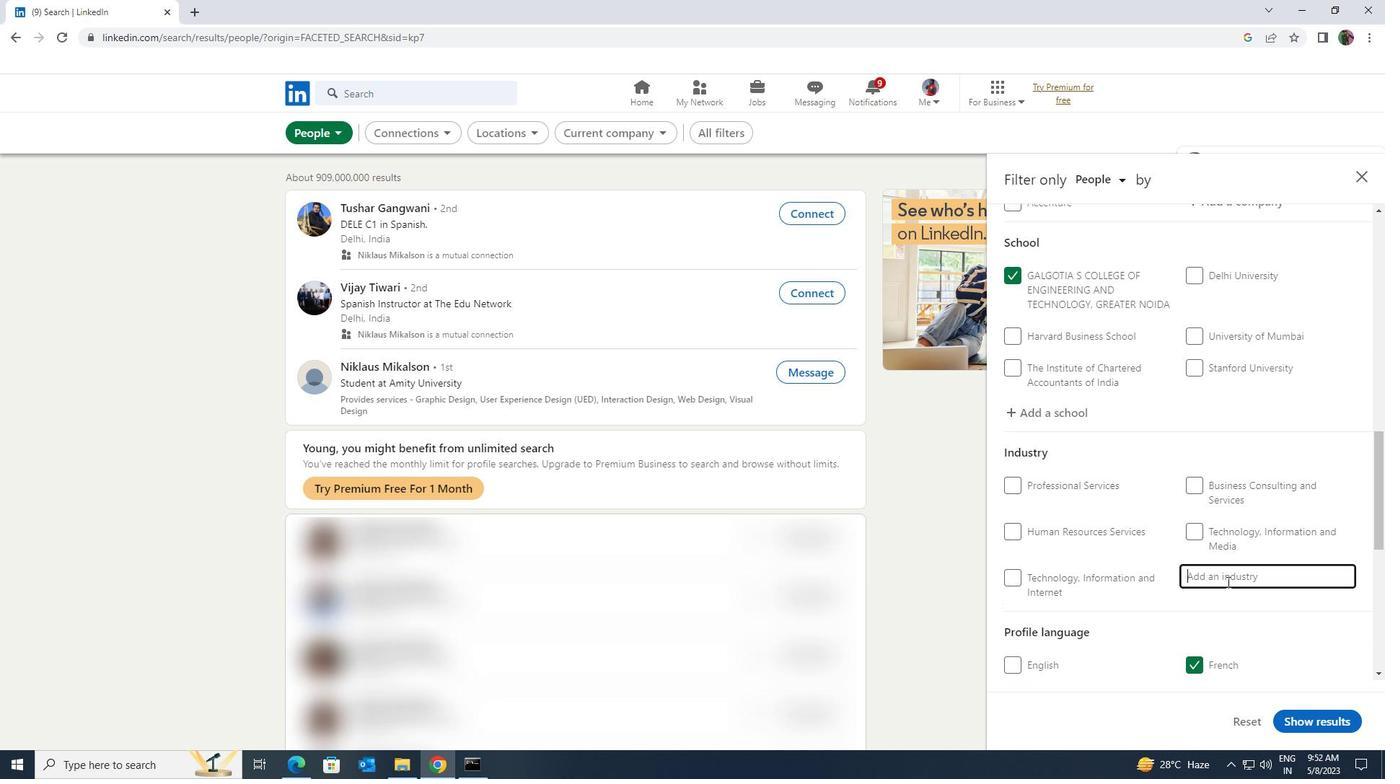 
Action: Key pressed <Key.shift><Key.shift><Key.shift><Key.shift>O
Screenshot: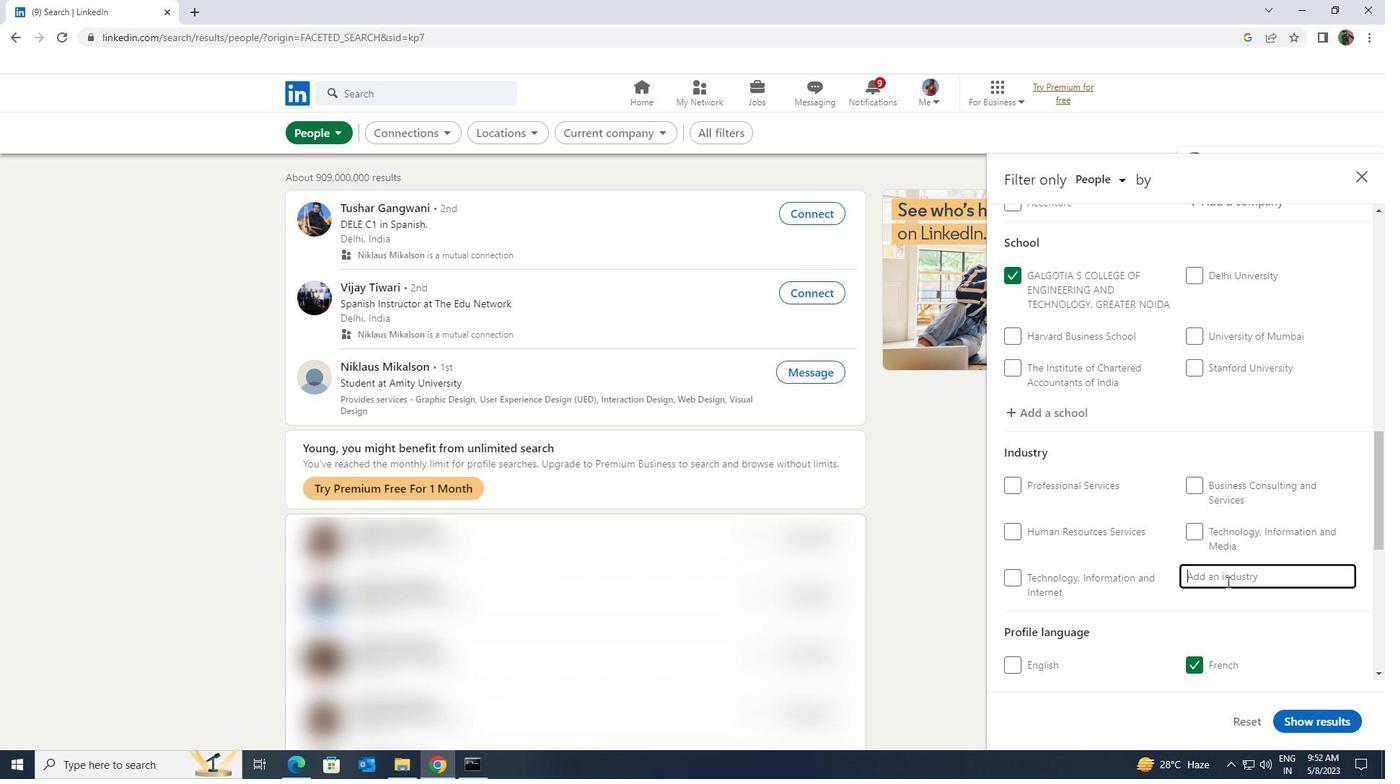 
Action: Mouse moved to (1227, 582)
Screenshot: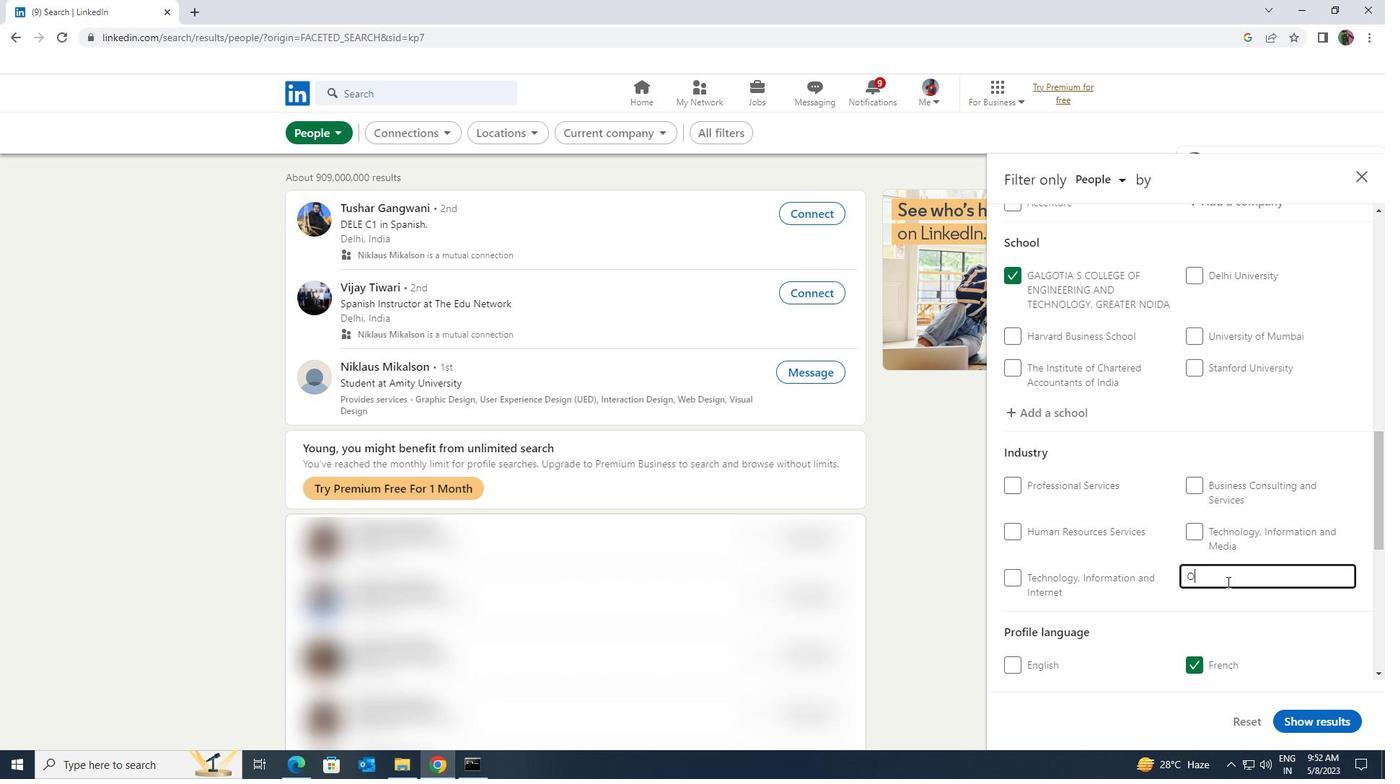 
Action: Key pressed FFICE<Key.space>AD
Screenshot: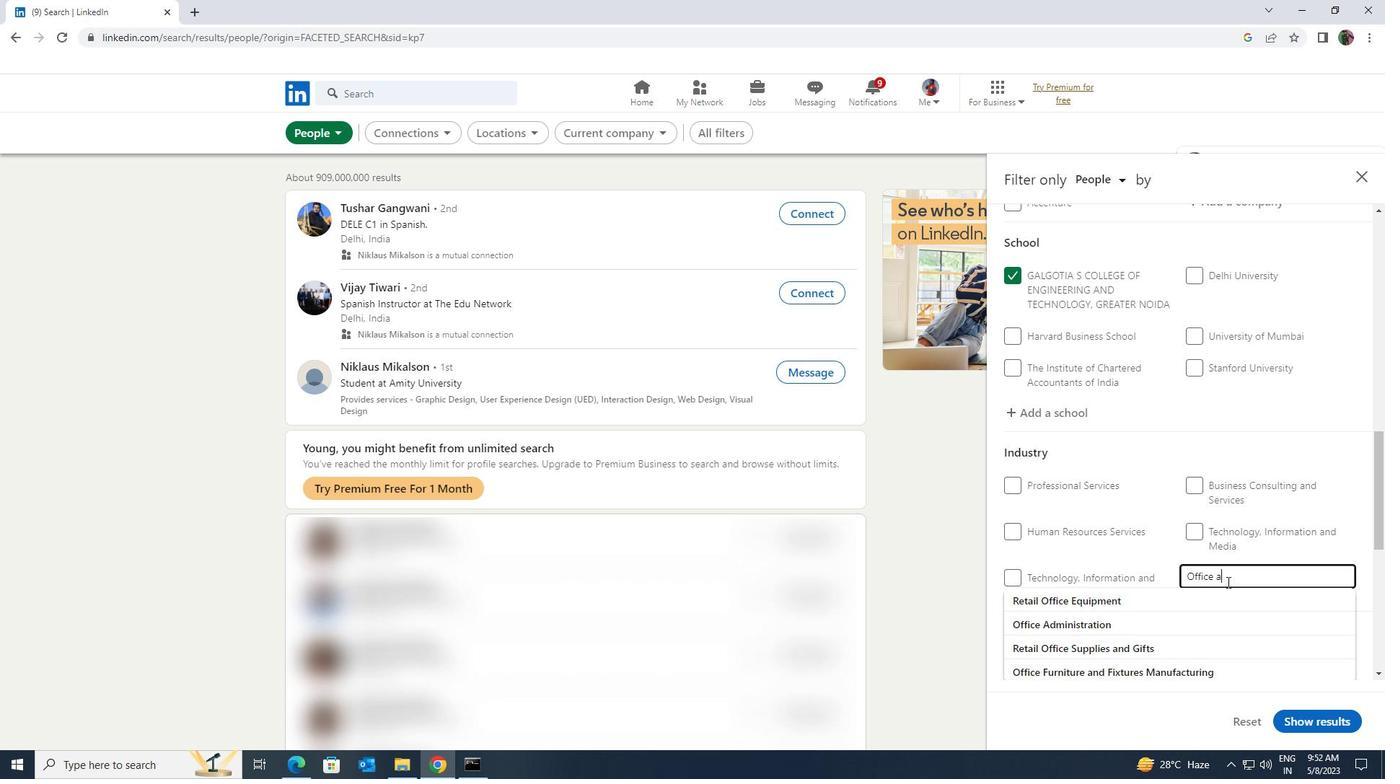 
Action: Mouse moved to (1211, 610)
Screenshot: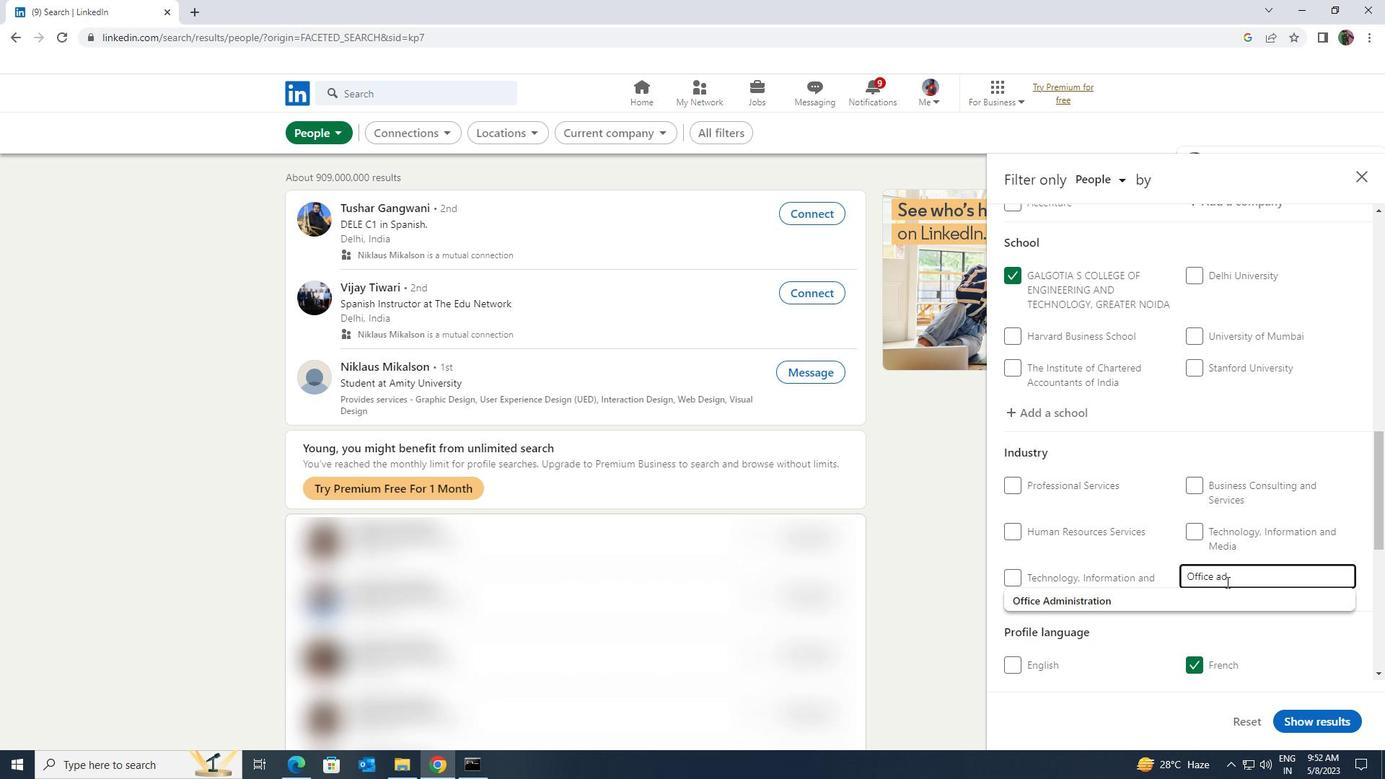 
Action: Mouse pressed left at (1211, 610)
Screenshot: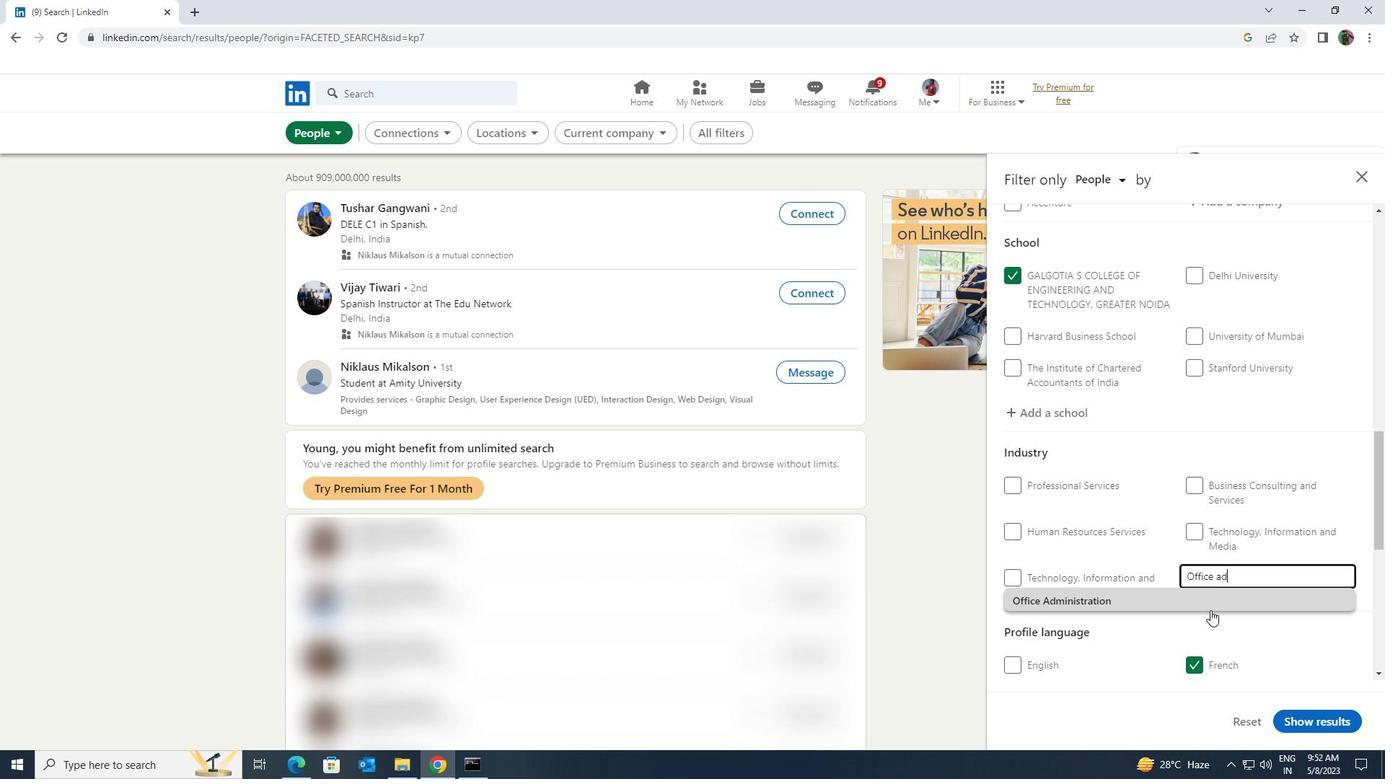 
Action: Mouse scrolled (1211, 609) with delta (0, 0)
Screenshot: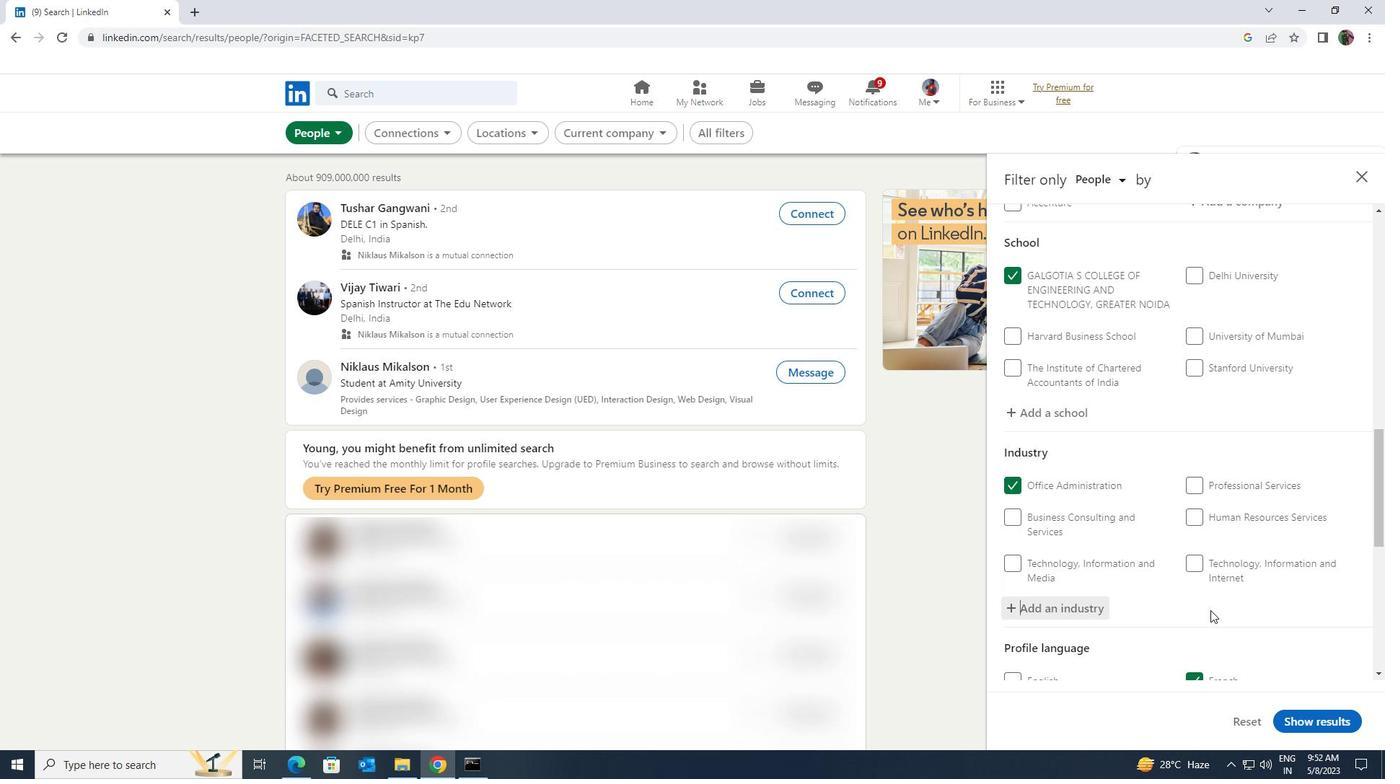 
Action: Mouse scrolled (1211, 609) with delta (0, 0)
Screenshot: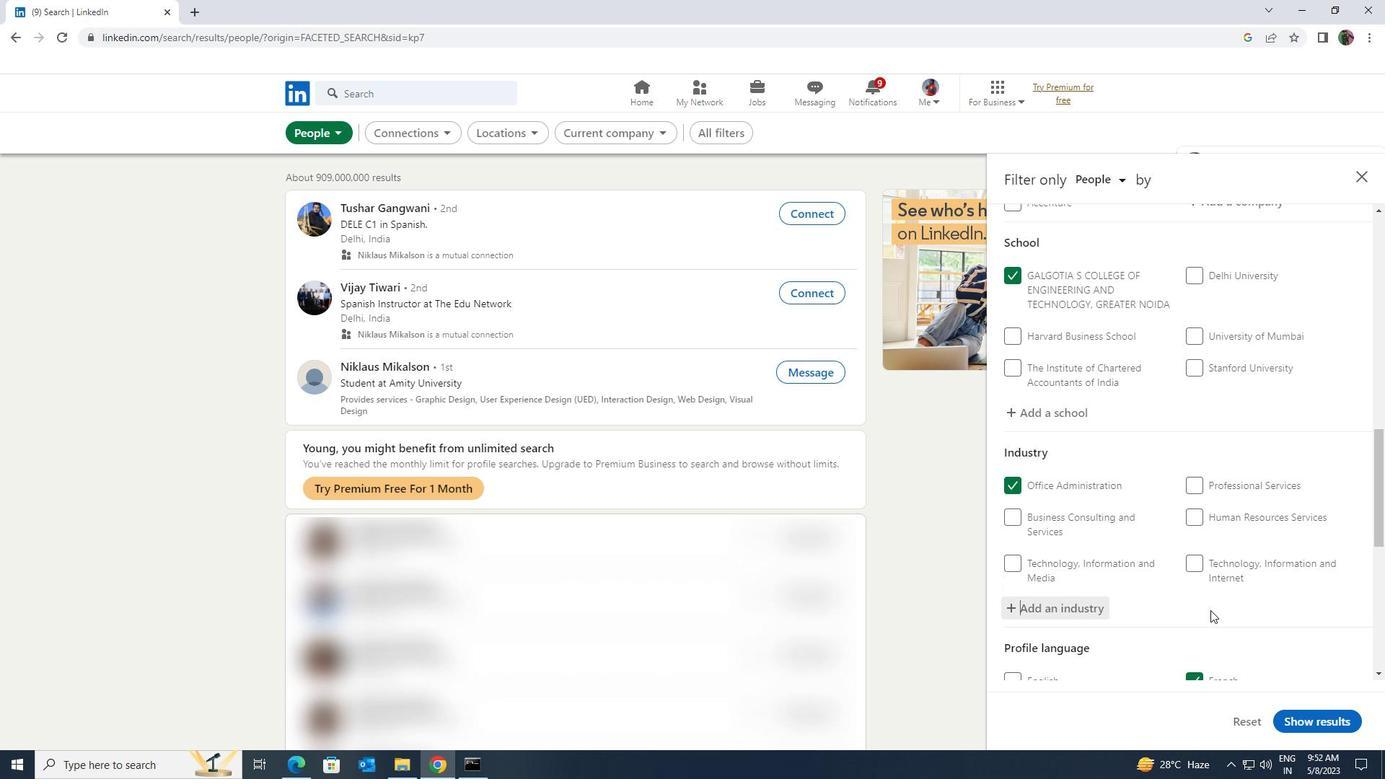 
Action: Mouse moved to (1211, 612)
Screenshot: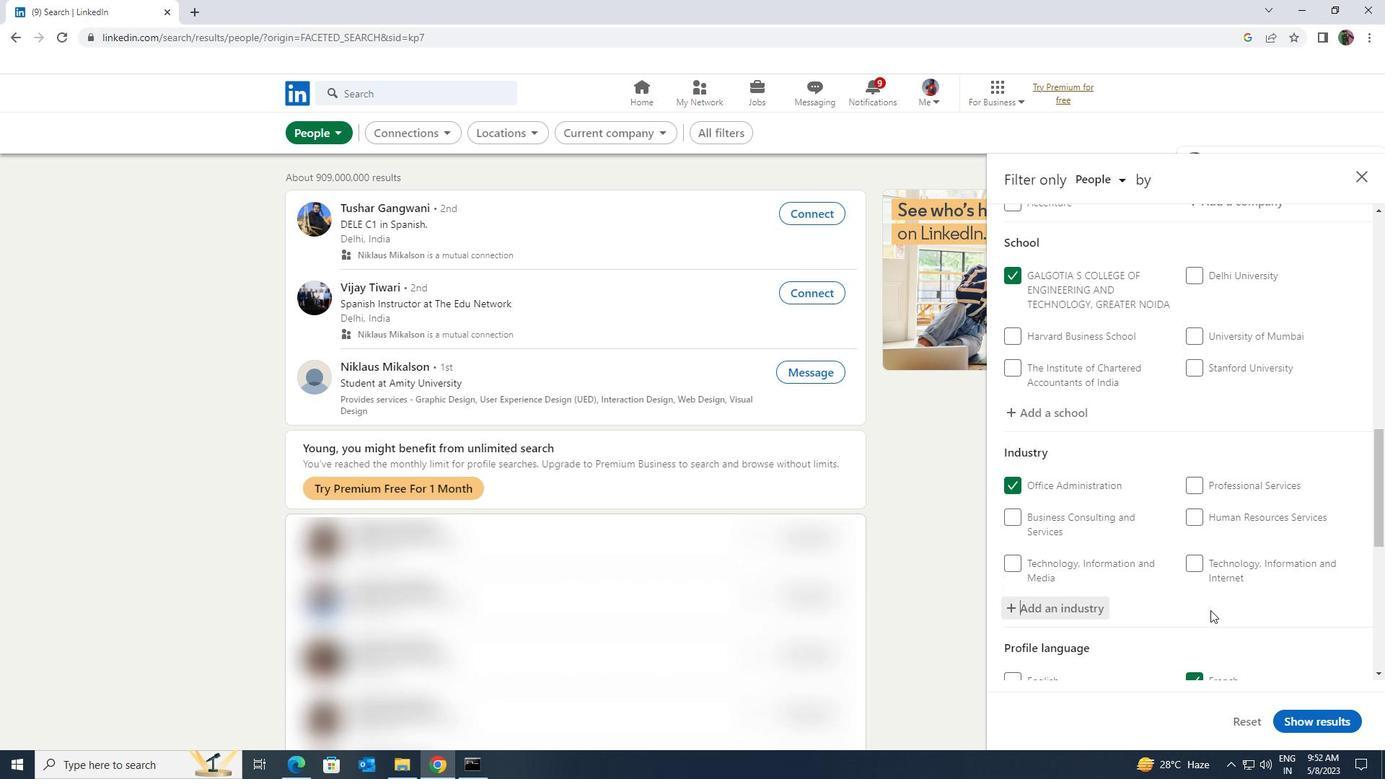 
Action: Mouse scrolled (1211, 612) with delta (0, 0)
Screenshot: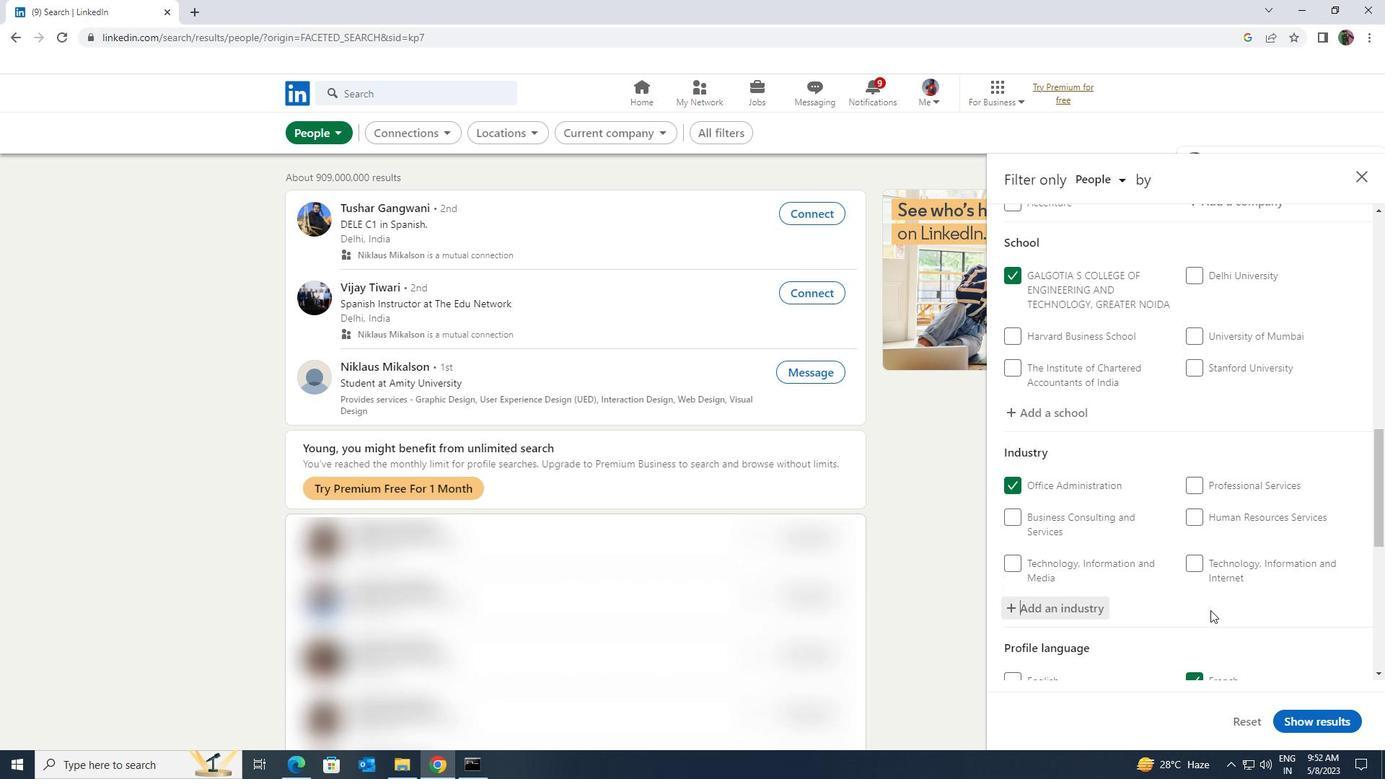
Action: Mouse scrolled (1211, 612) with delta (0, 0)
Screenshot: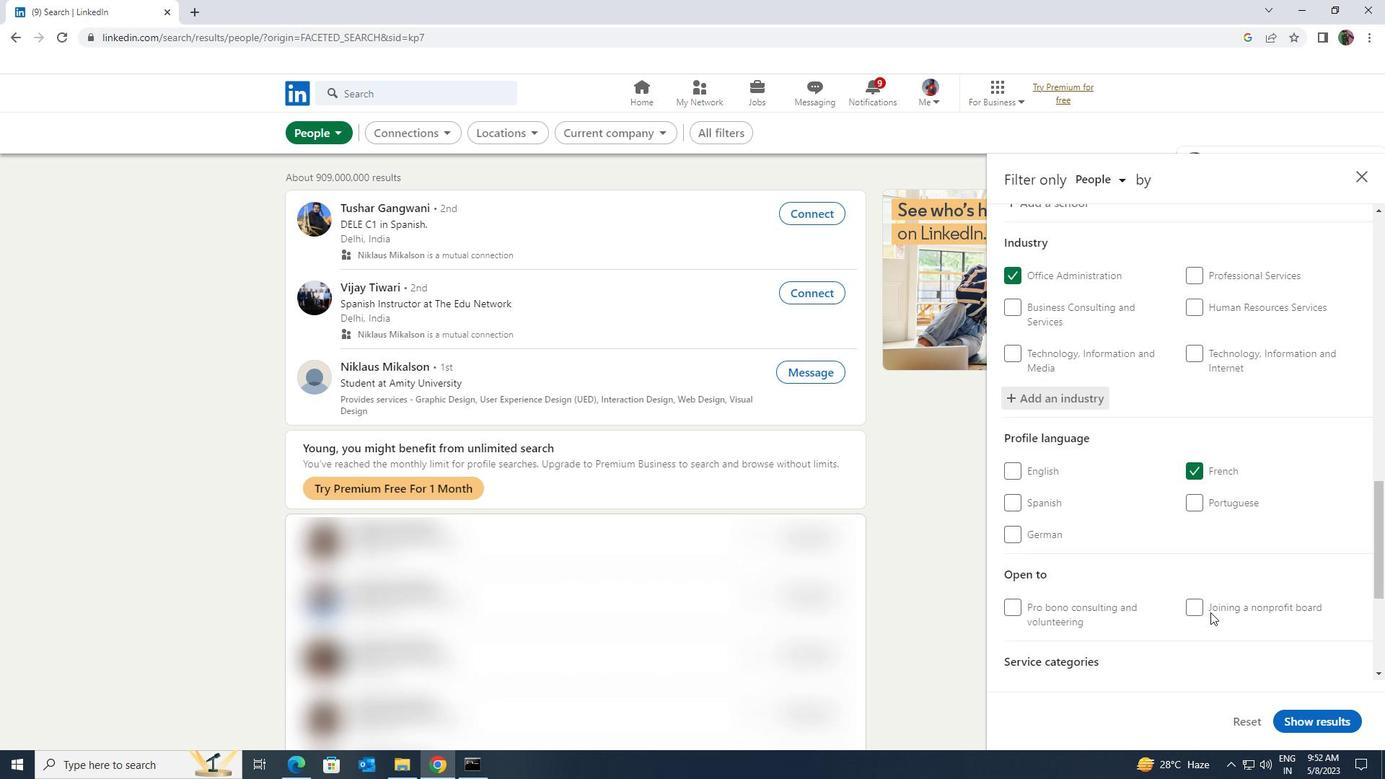 
Action: Mouse scrolled (1211, 612) with delta (0, 0)
Screenshot: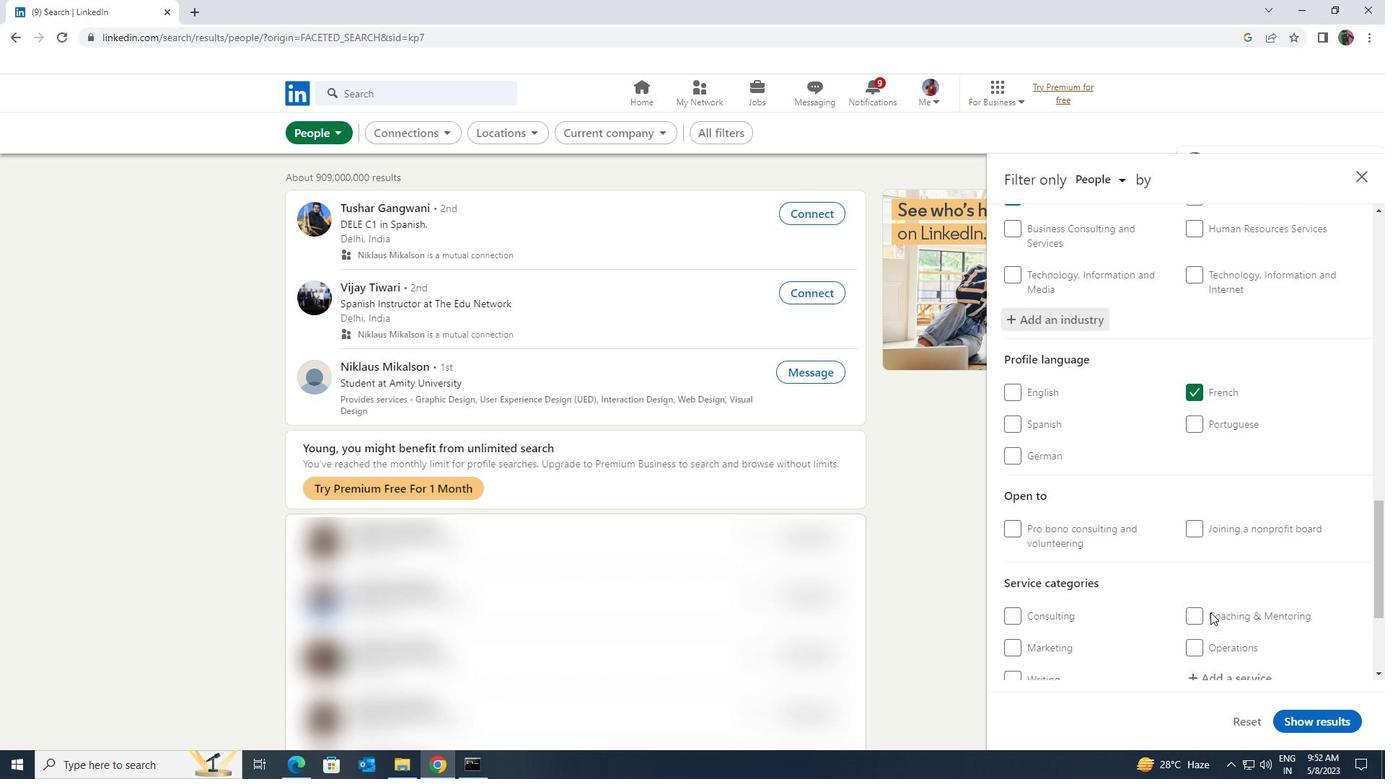 
Action: Mouse pressed left at (1211, 612)
Screenshot: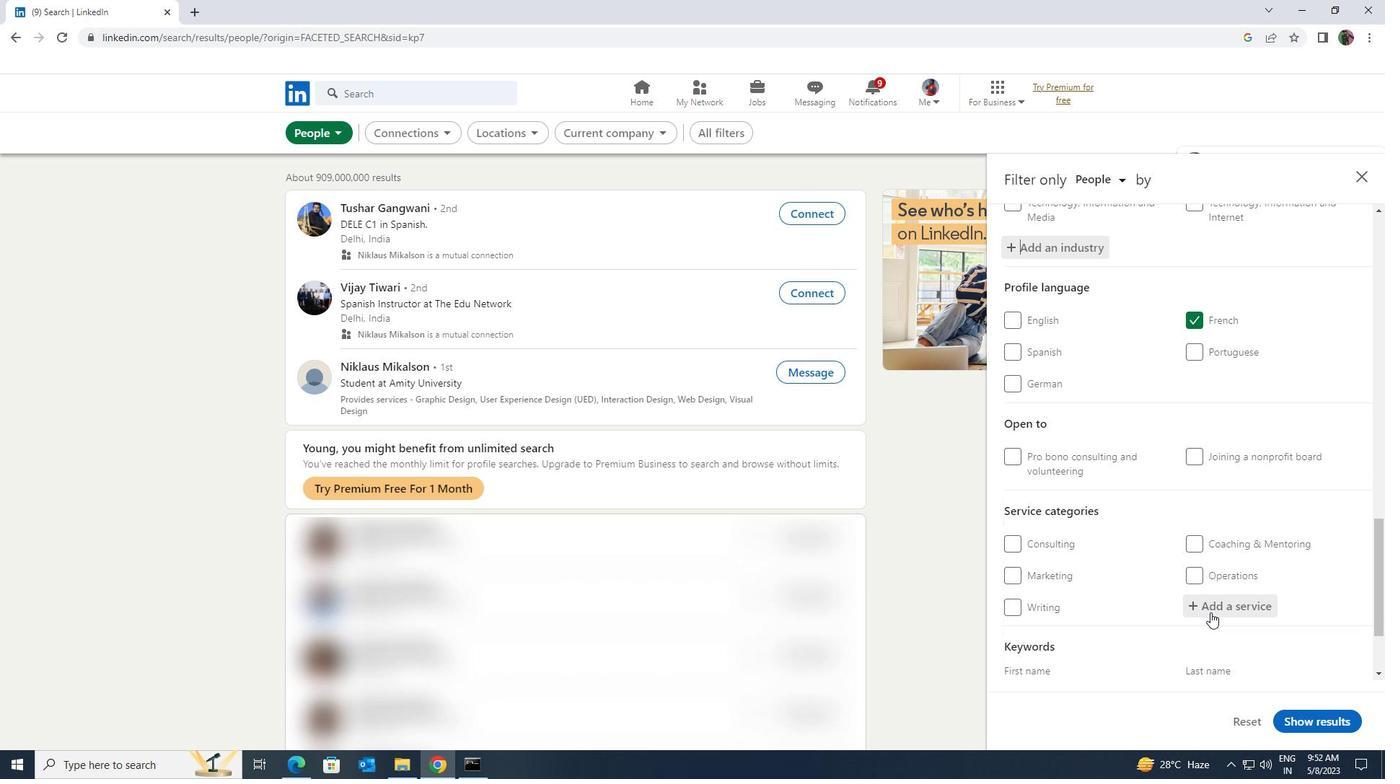 
Action: Key pressed <Key.shift><Key.shift><Key.shift>INTERIOR
Screenshot: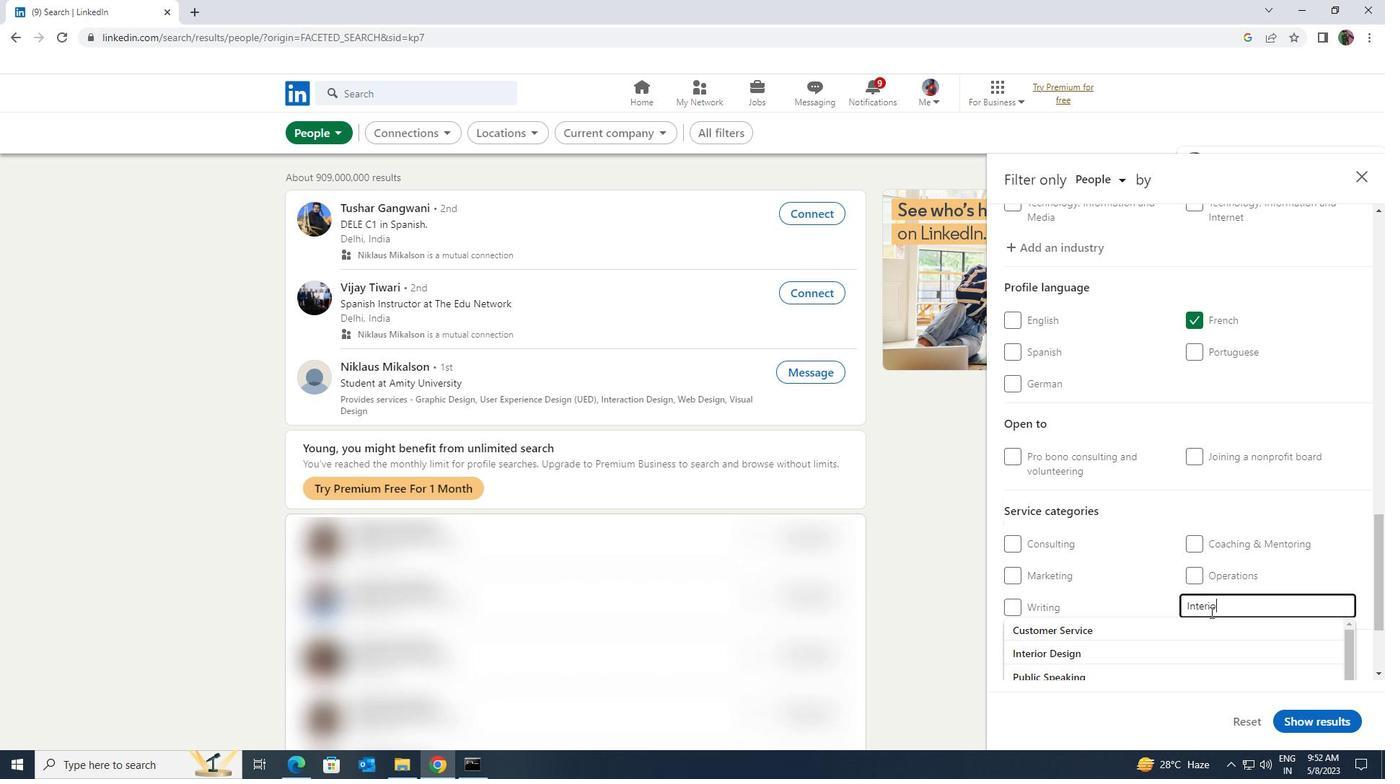 
Action: Mouse moved to (1211, 628)
Screenshot: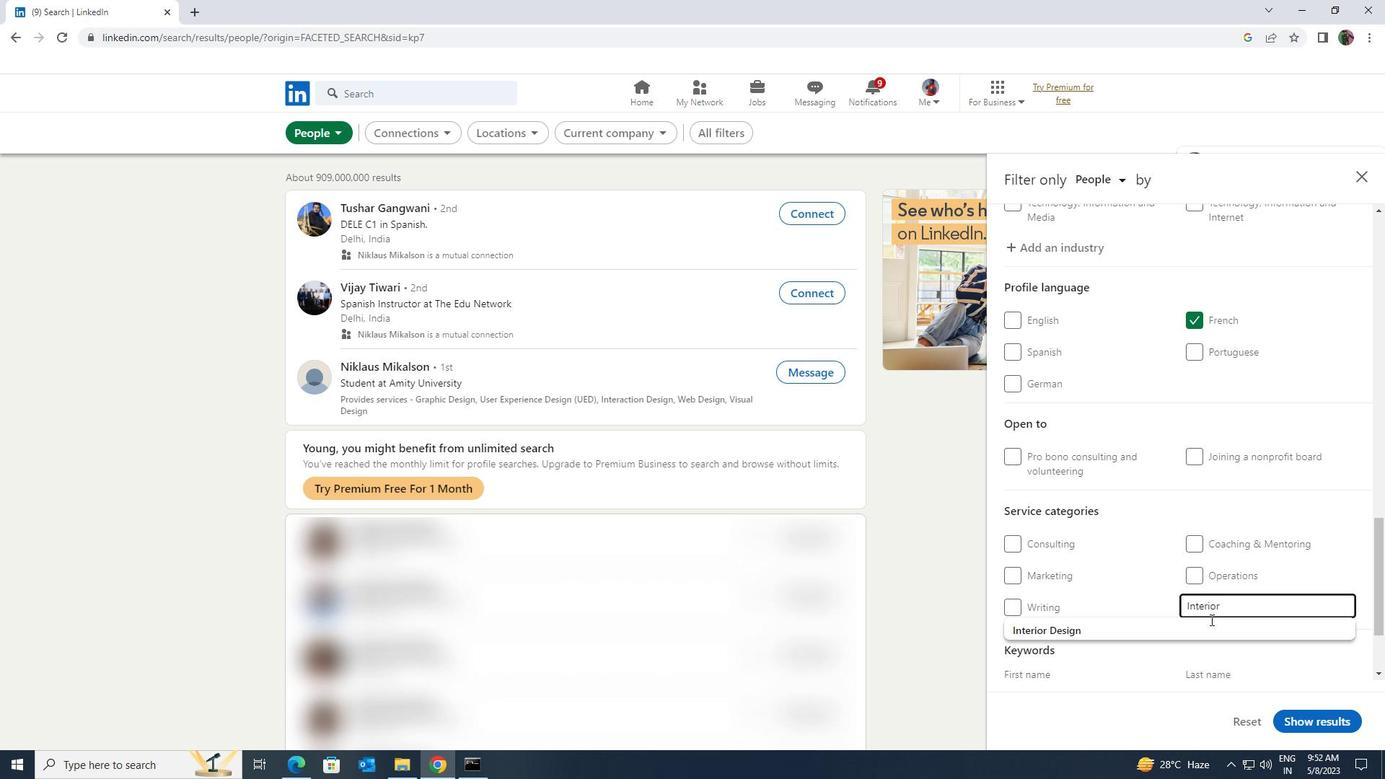 
Action: Mouse pressed left at (1211, 628)
Screenshot: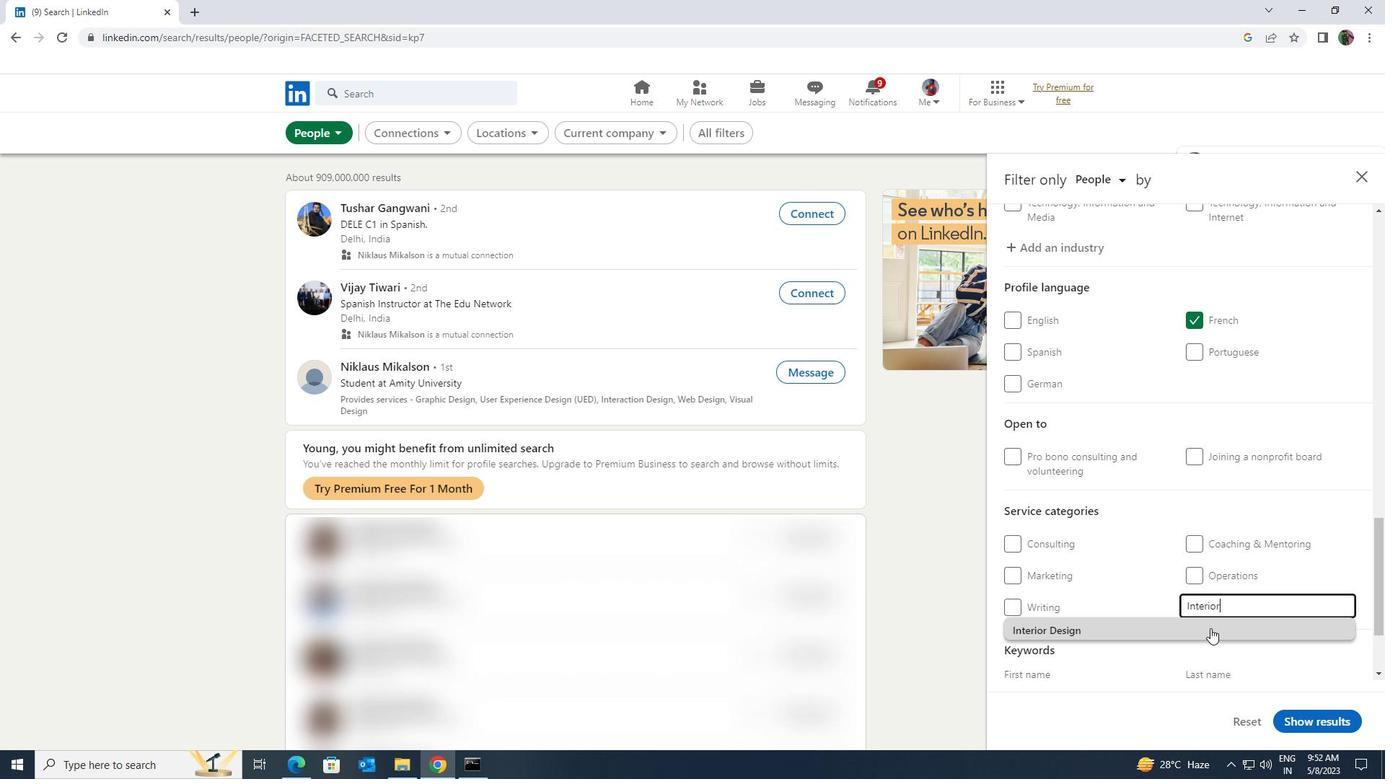 
Action: Mouse moved to (1195, 630)
Screenshot: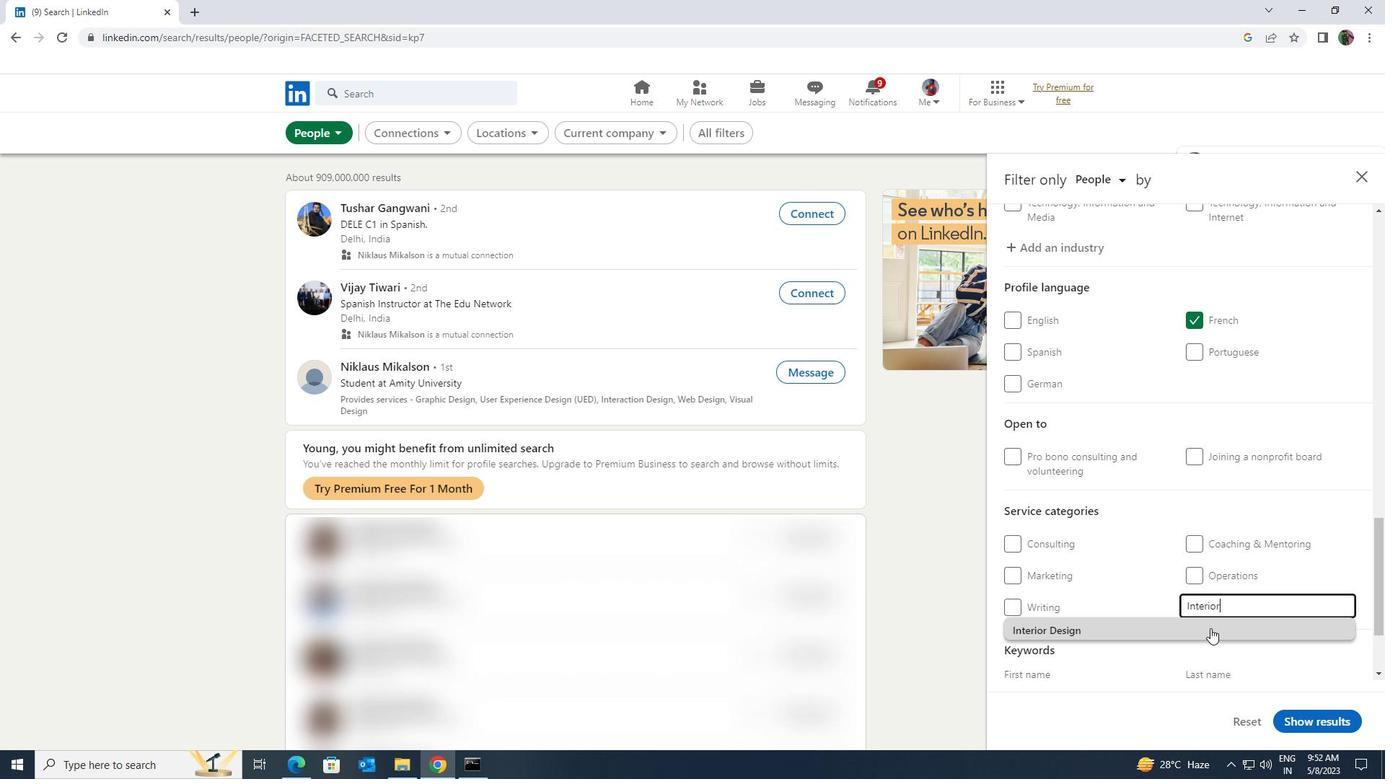 
Action: Mouse scrolled (1195, 629) with delta (0, 0)
Screenshot: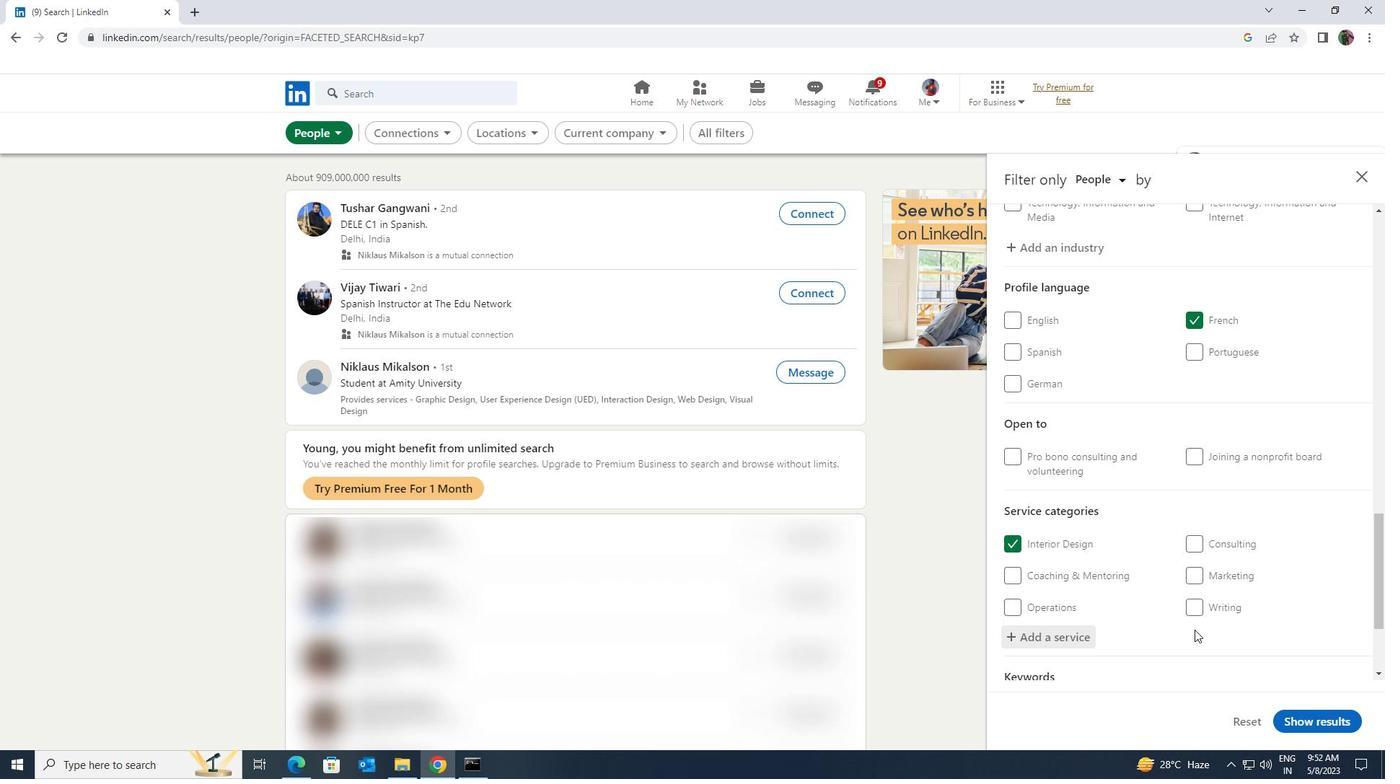 
Action: Mouse scrolled (1195, 629) with delta (0, 0)
Screenshot: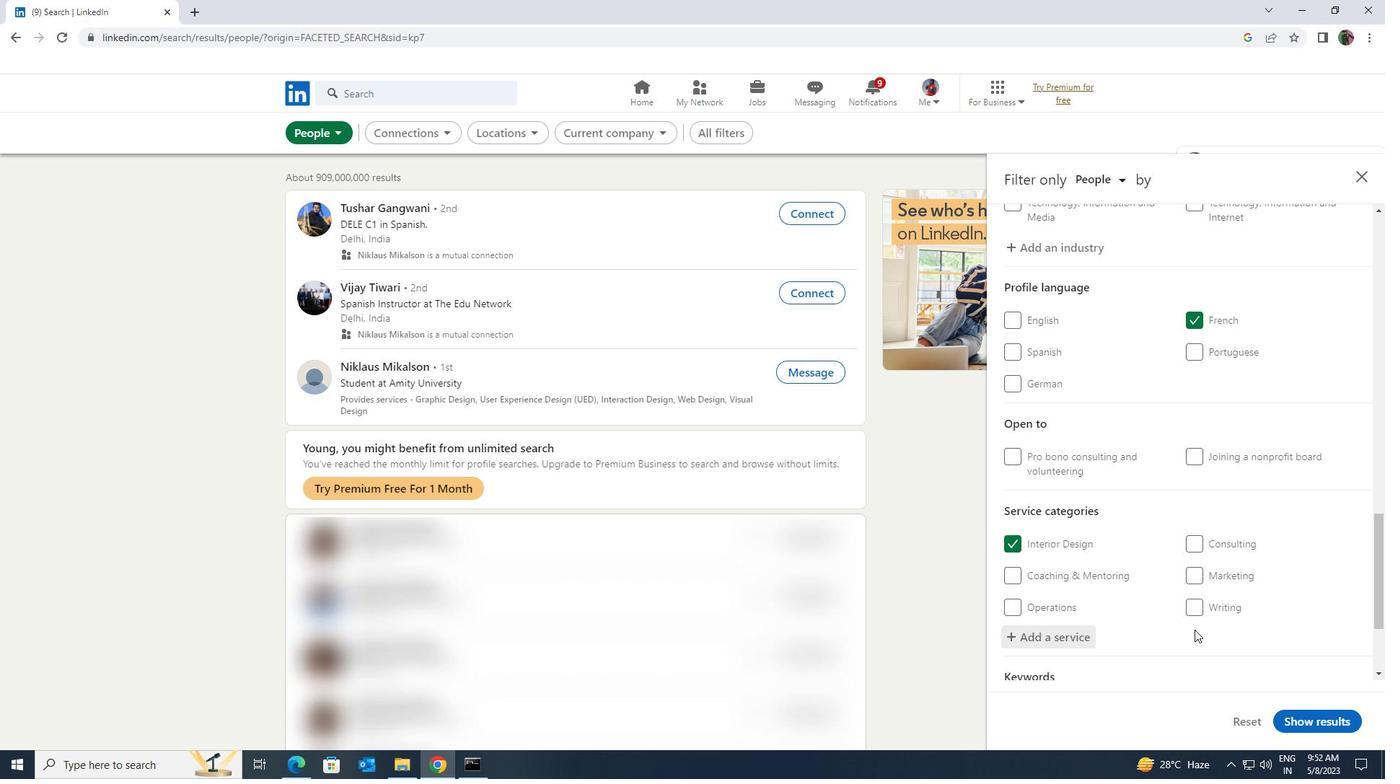 
Action: Mouse moved to (1162, 628)
Screenshot: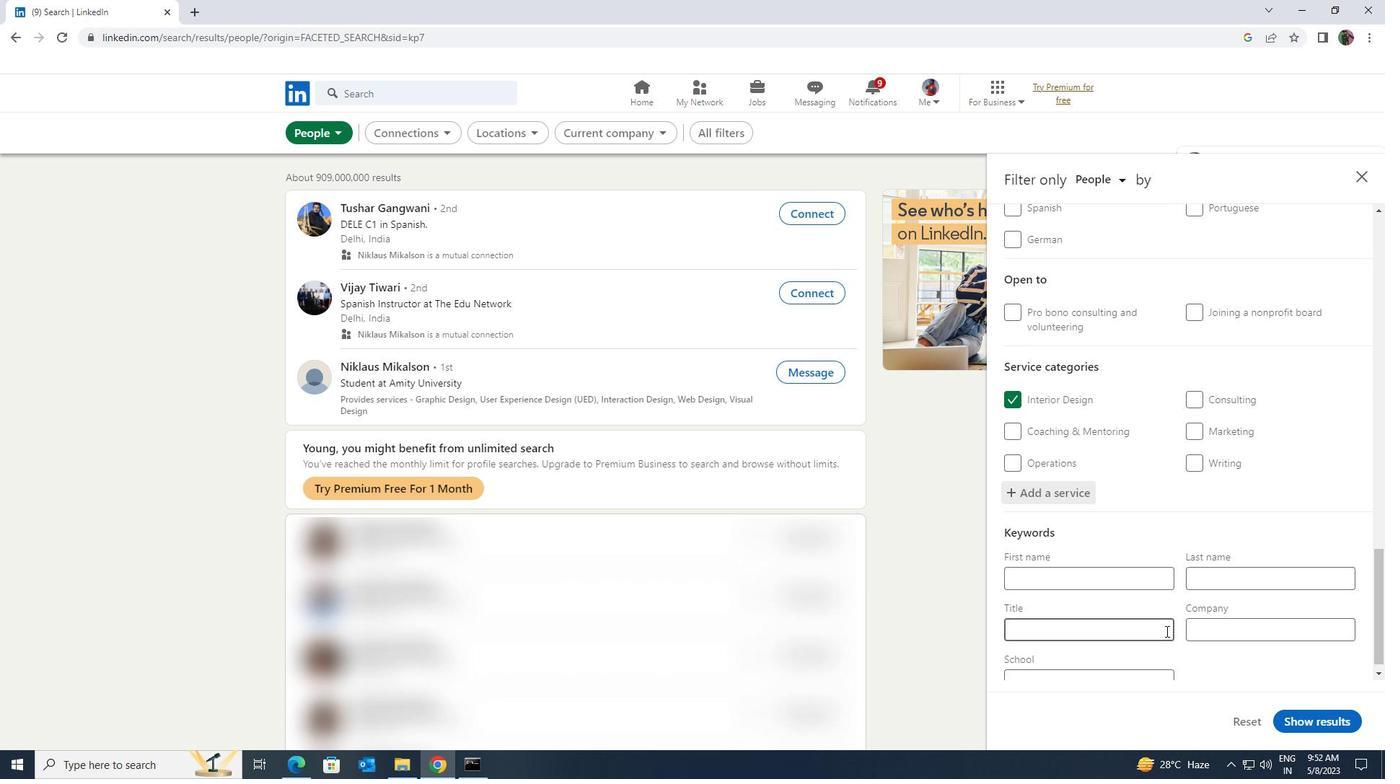 
Action: Mouse pressed left at (1162, 628)
Screenshot: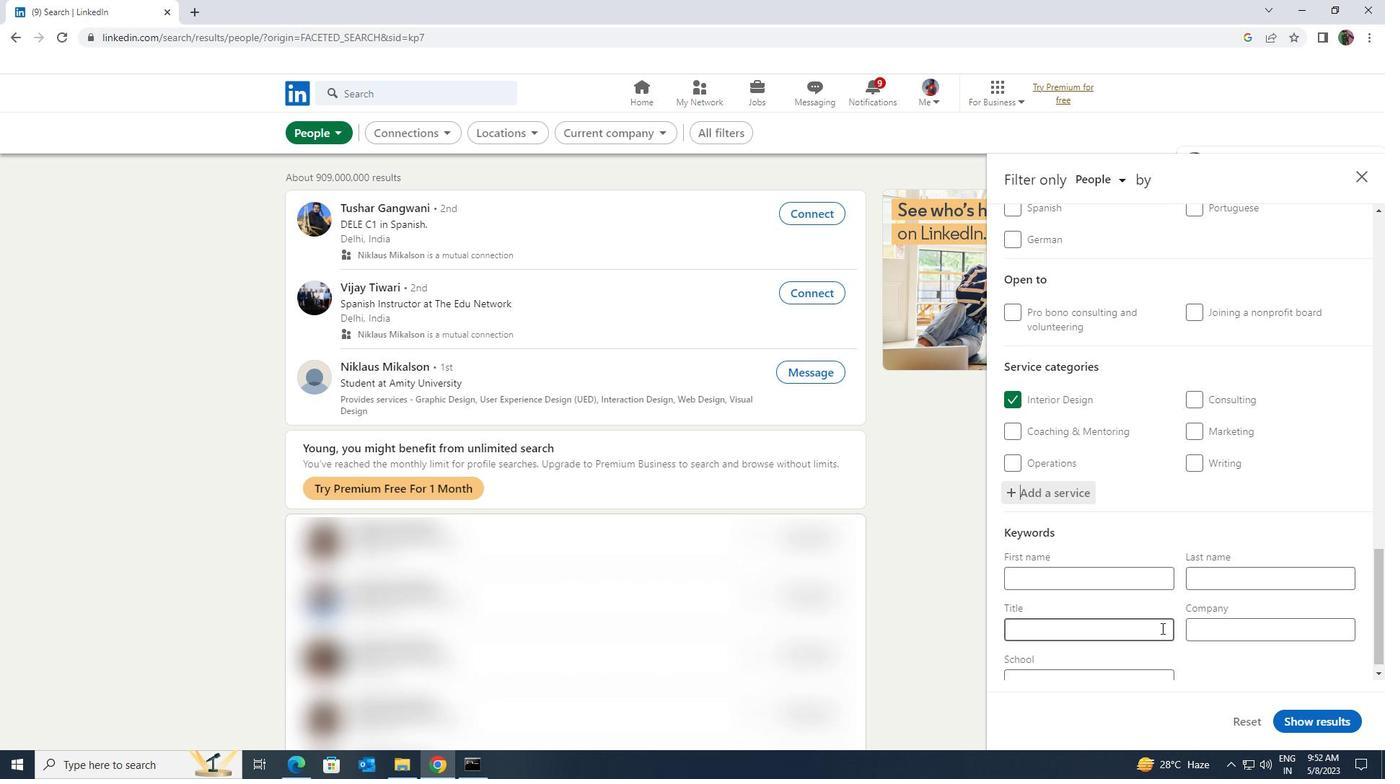 
Action: Key pressed <Key.shift><Key.shift>SHELF<Key.space><Key.shift>STOCKER
Screenshot: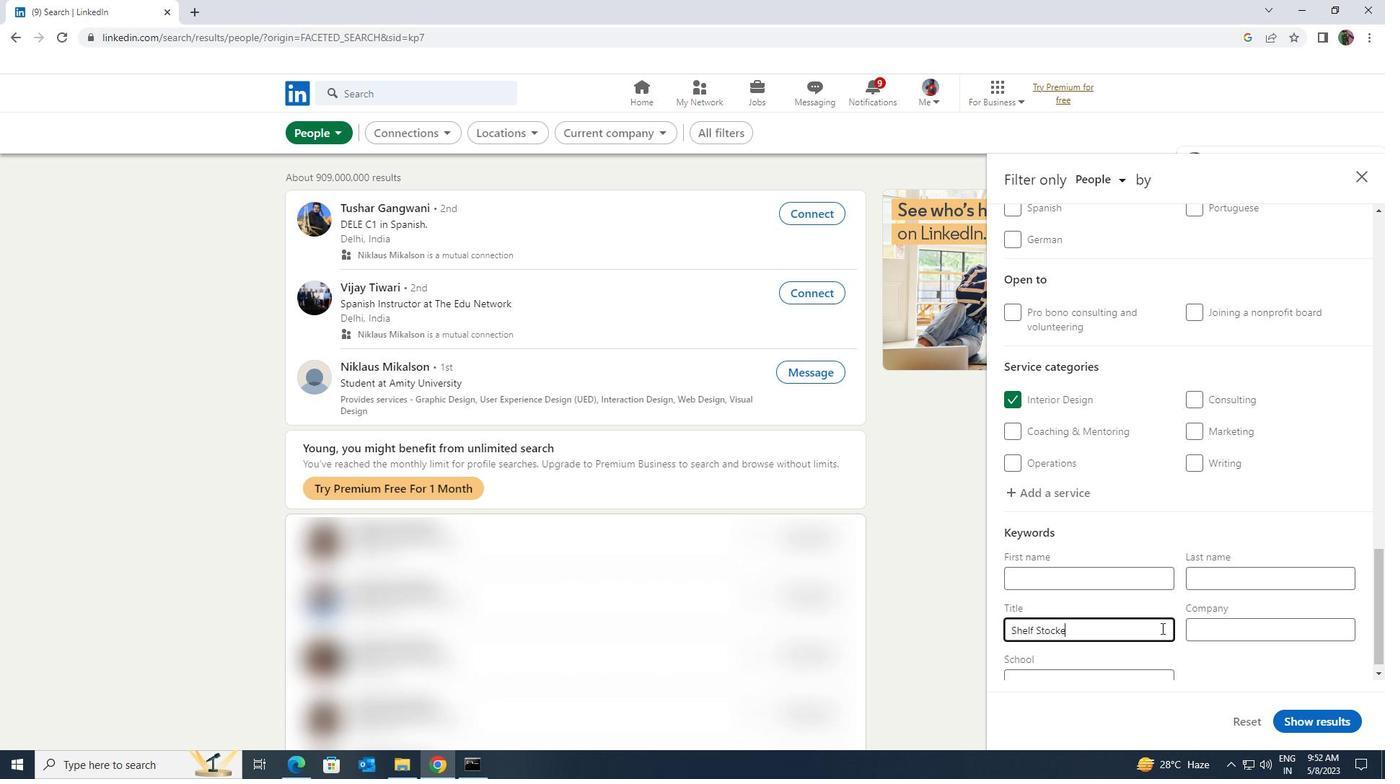 
Action: Mouse moved to (1296, 716)
Screenshot: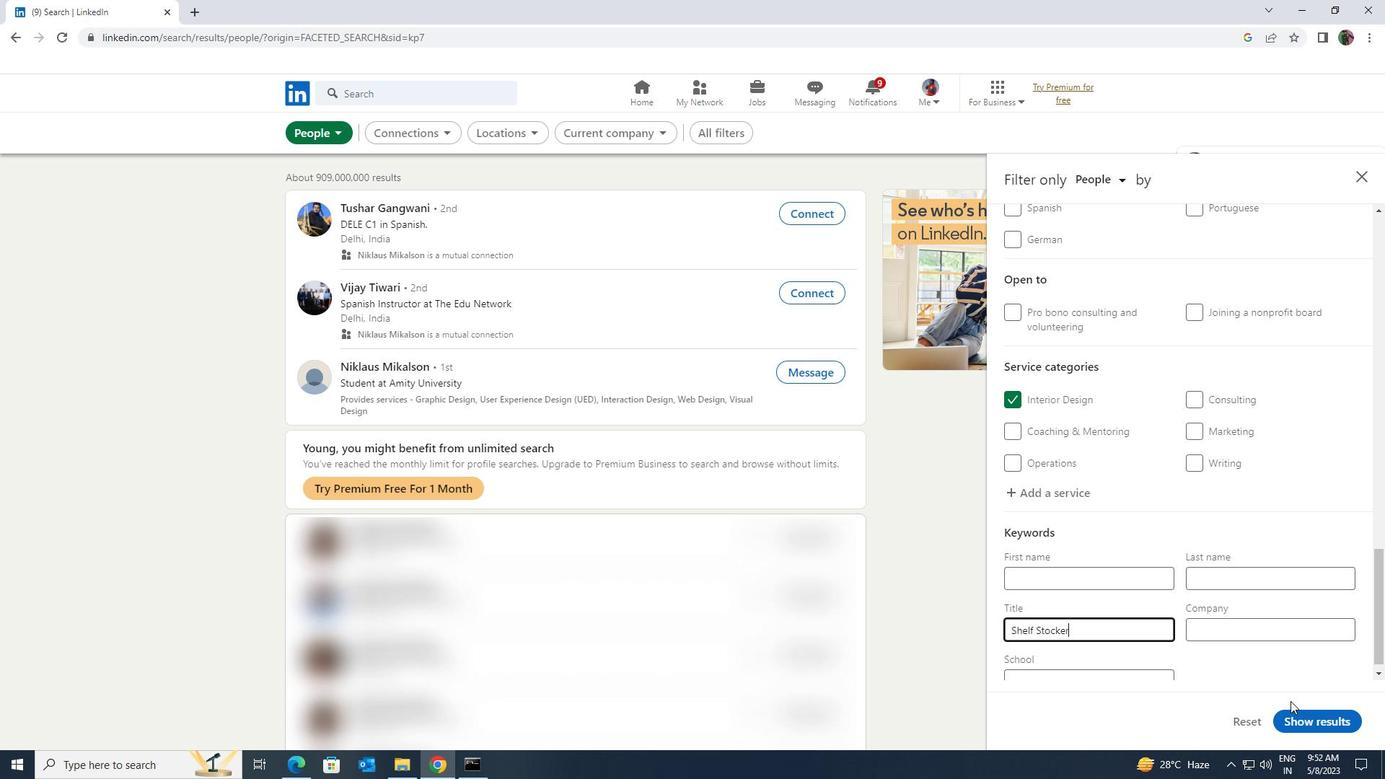 
Action: Mouse pressed left at (1296, 716)
Screenshot: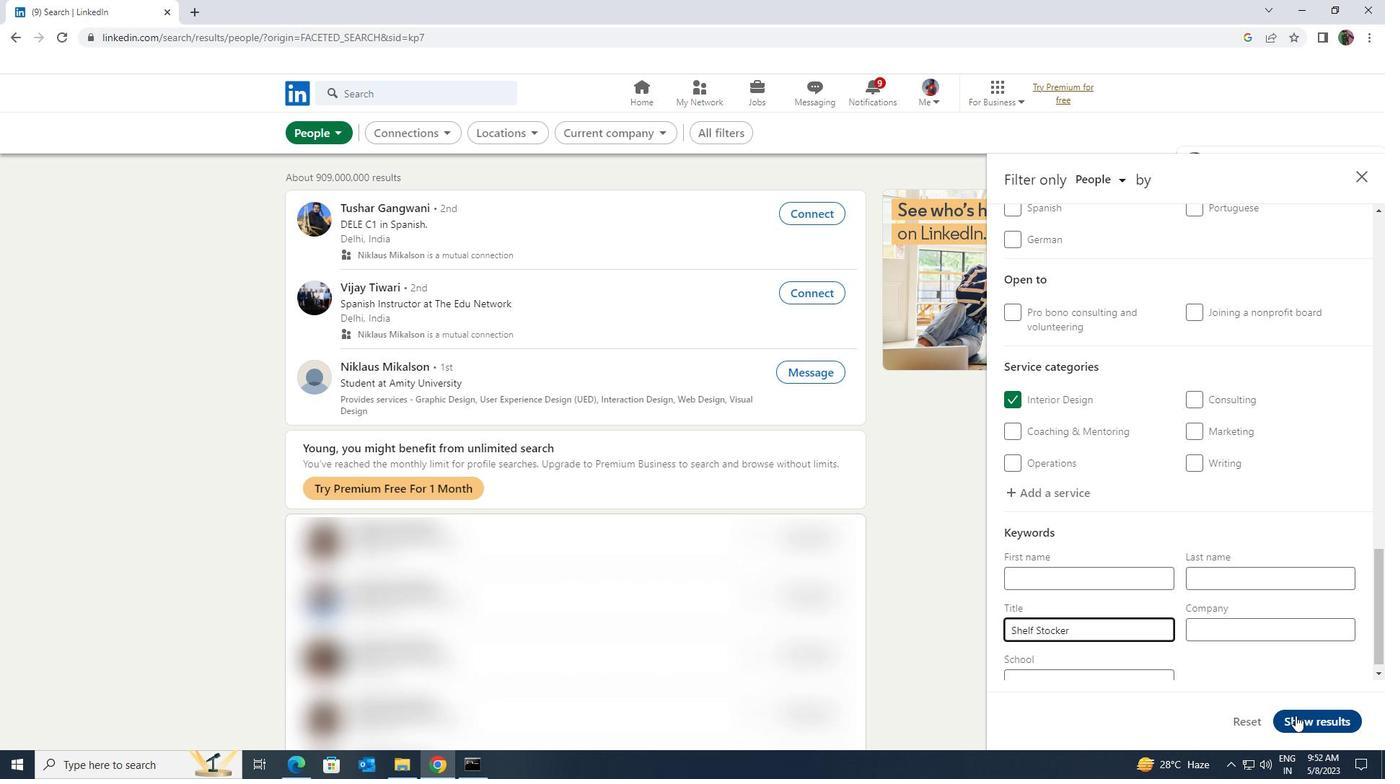 
